 Task: Find connections with filter location Lalor with filter topic #LinkedInwith filter profile language Potuguese with filter current company SKODA India with filter school Fresher women's Jobs Madurai with filter industry Building Construction with filter service category Immigration Law with filter keywords title Product Manager
Action: Mouse moved to (264, 258)
Screenshot: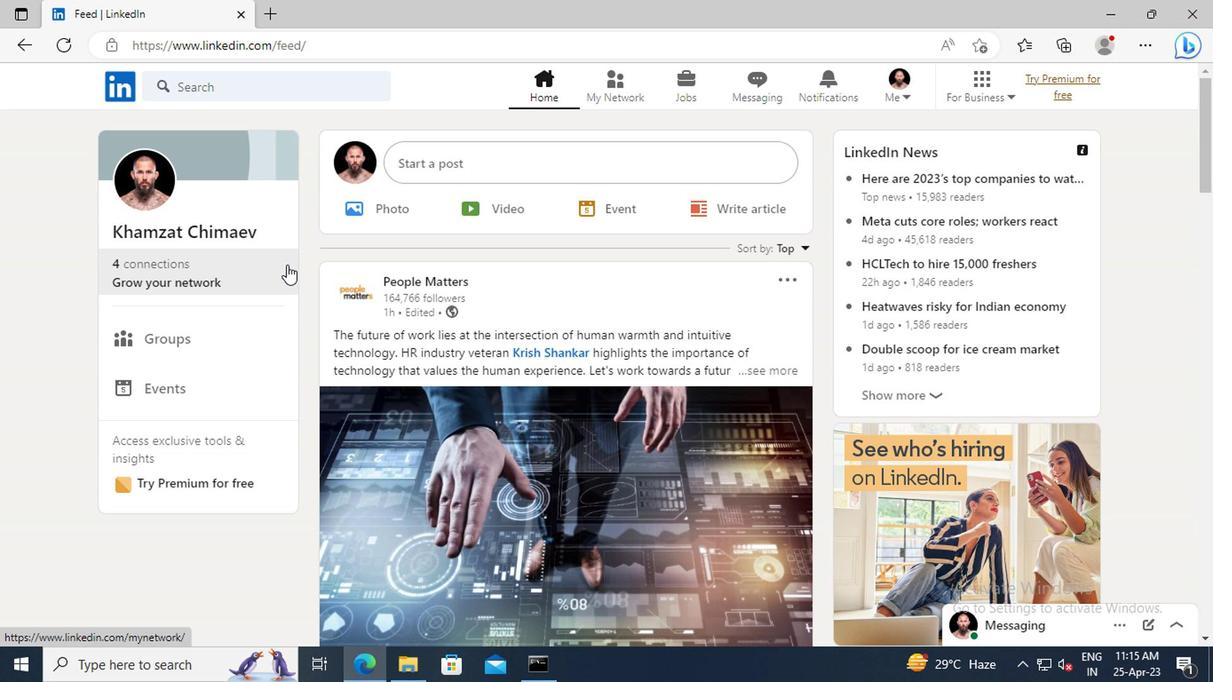 
Action: Mouse pressed left at (264, 258)
Screenshot: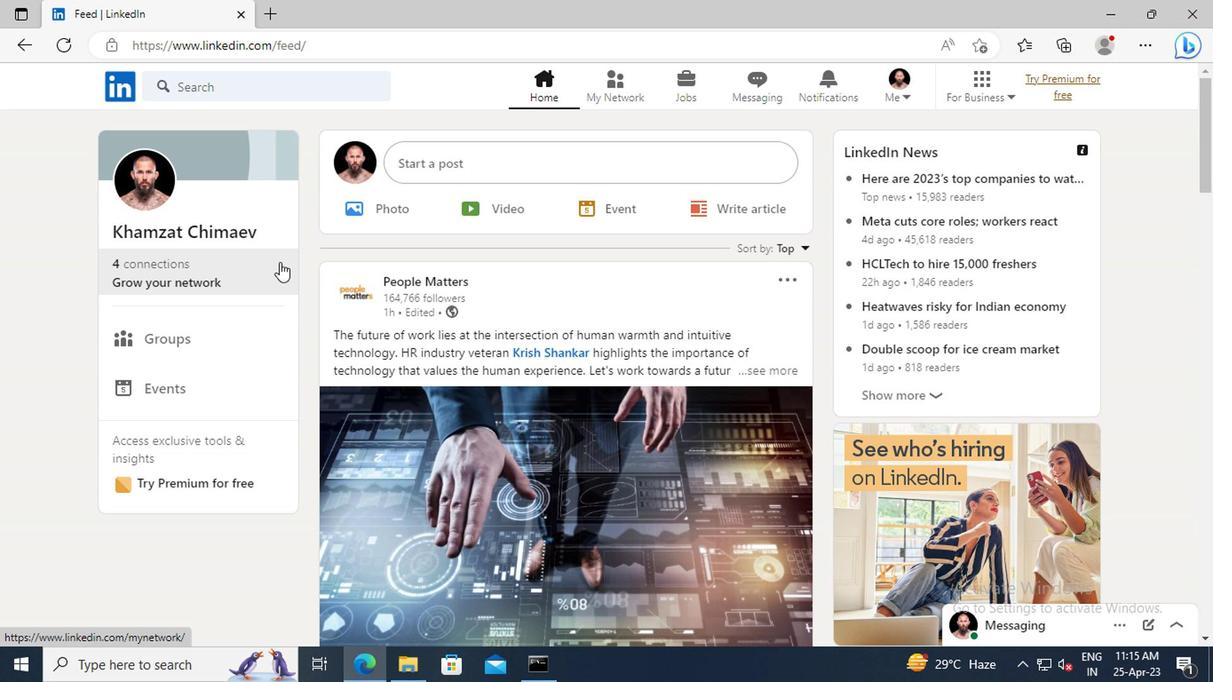 
Action: Mouse moved to (255, 188)
Screenshot: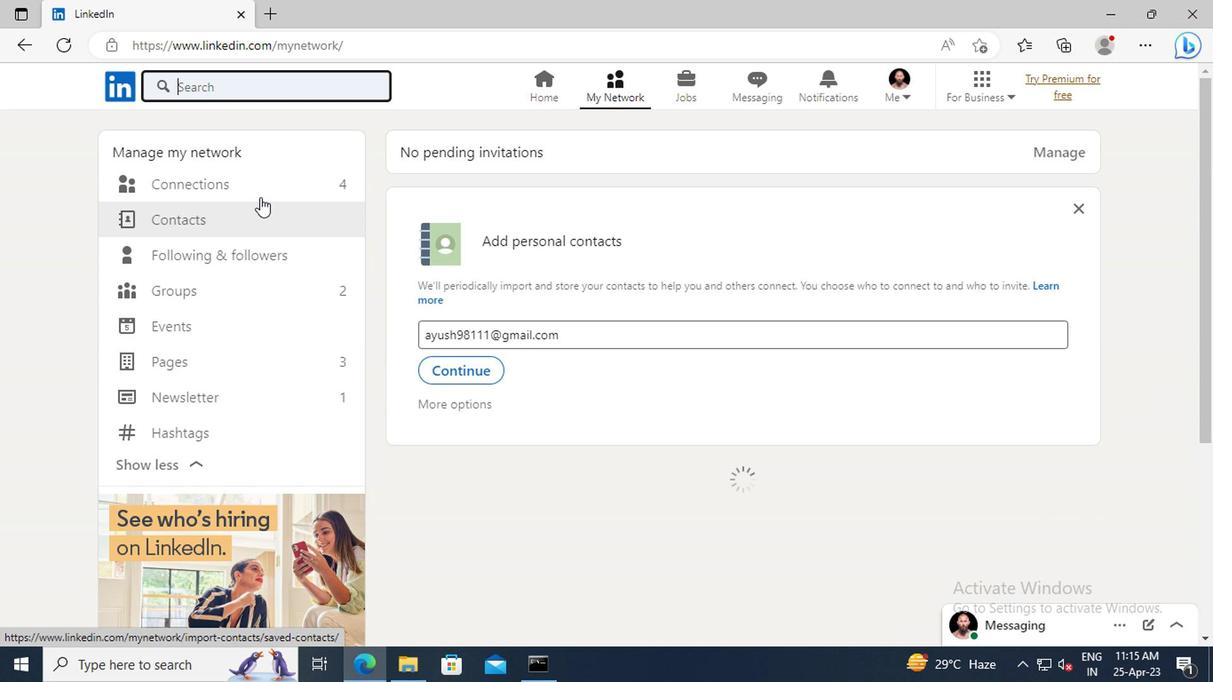 
Action: Mouse pressed left at (255, 188)
Screenshot: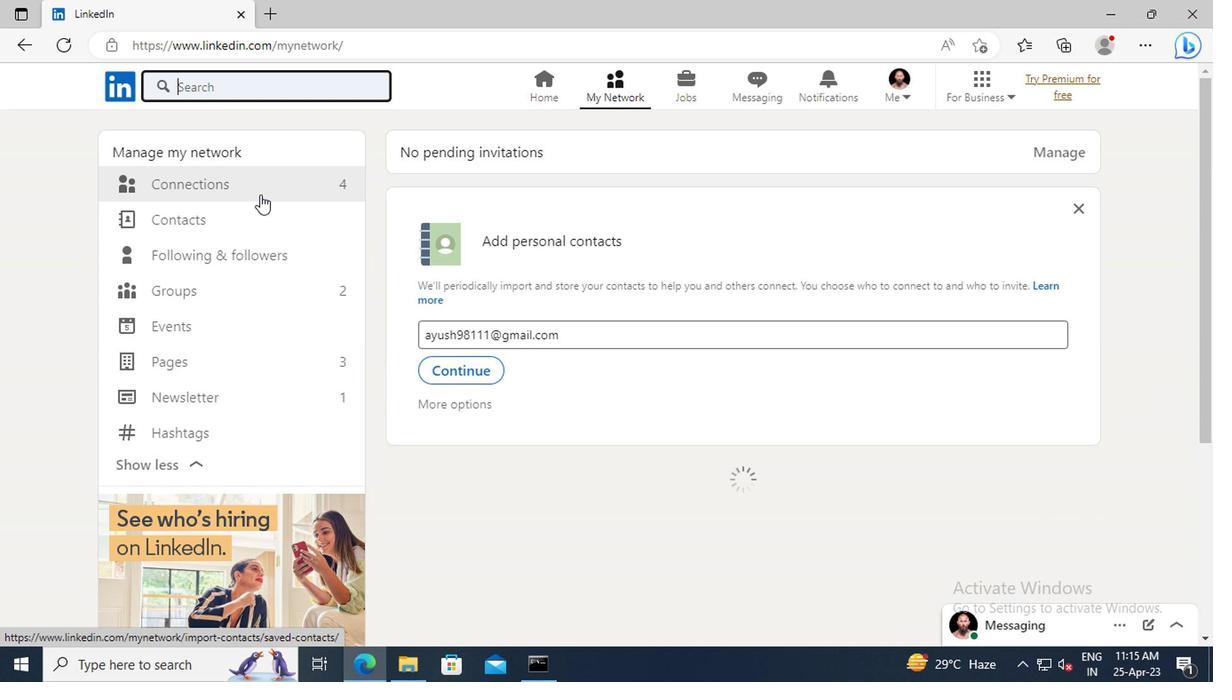 
Action: Mouse moved to (719, 188)
Screenshot: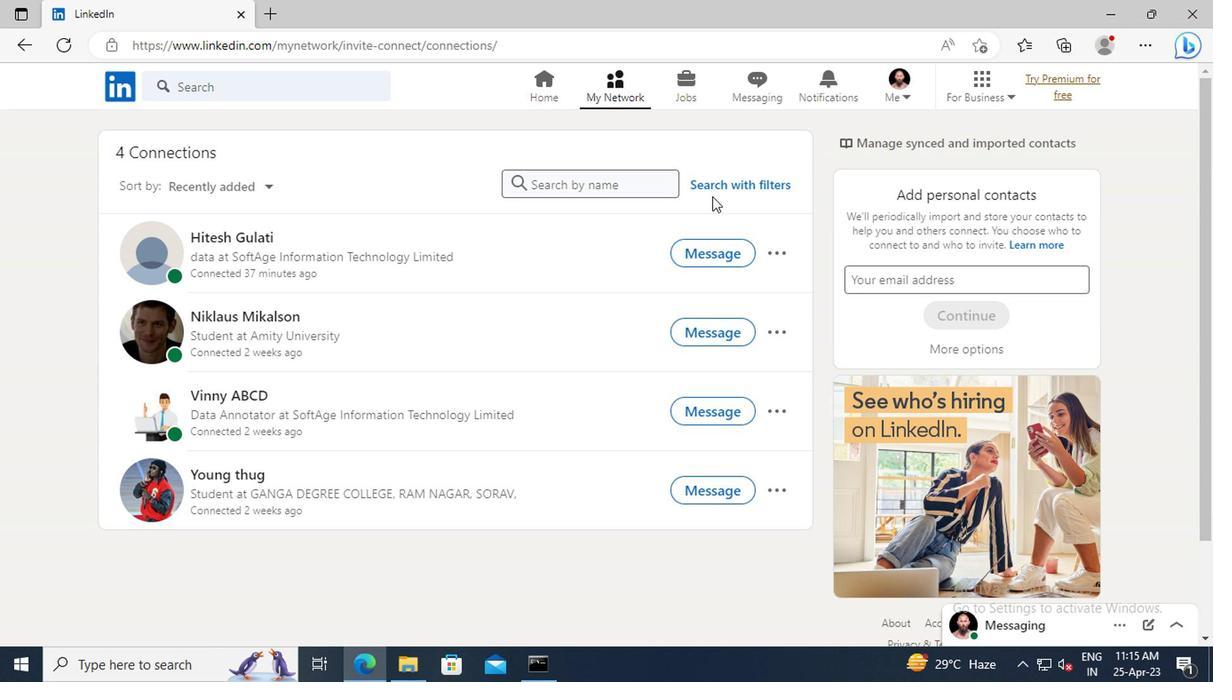 
Action: Mouse pressed left at (719, 188)
Screenshot: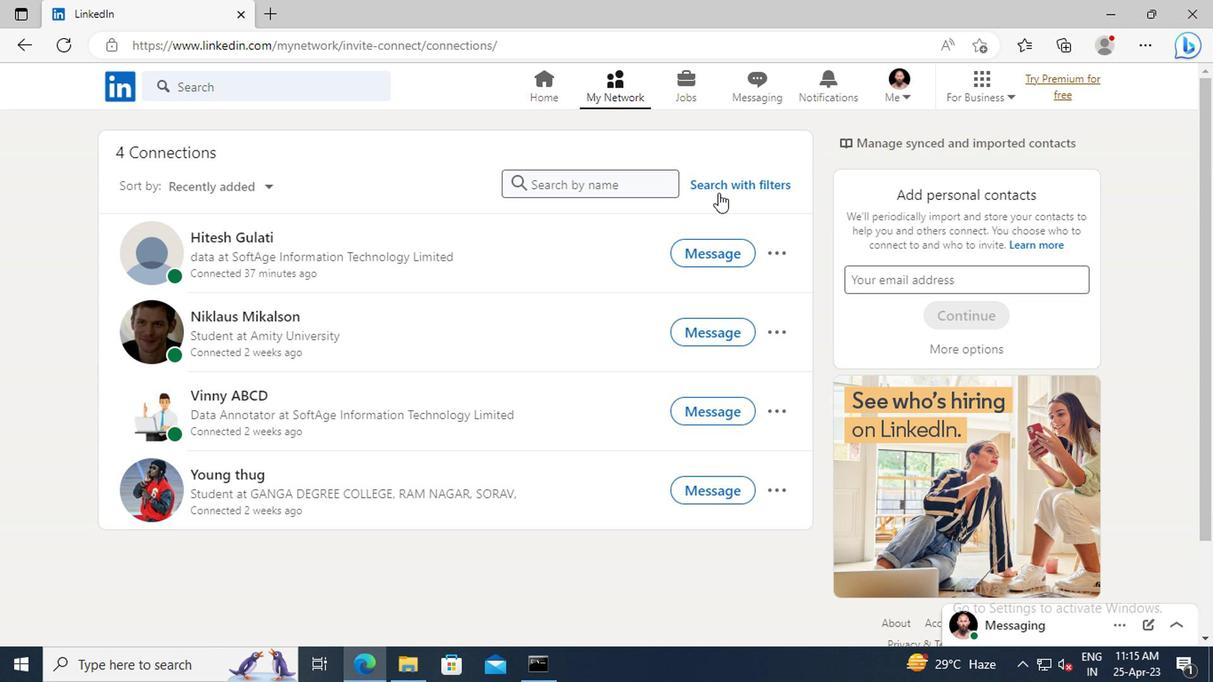
Action: Mouse moved to (662, 142)
Screenshot: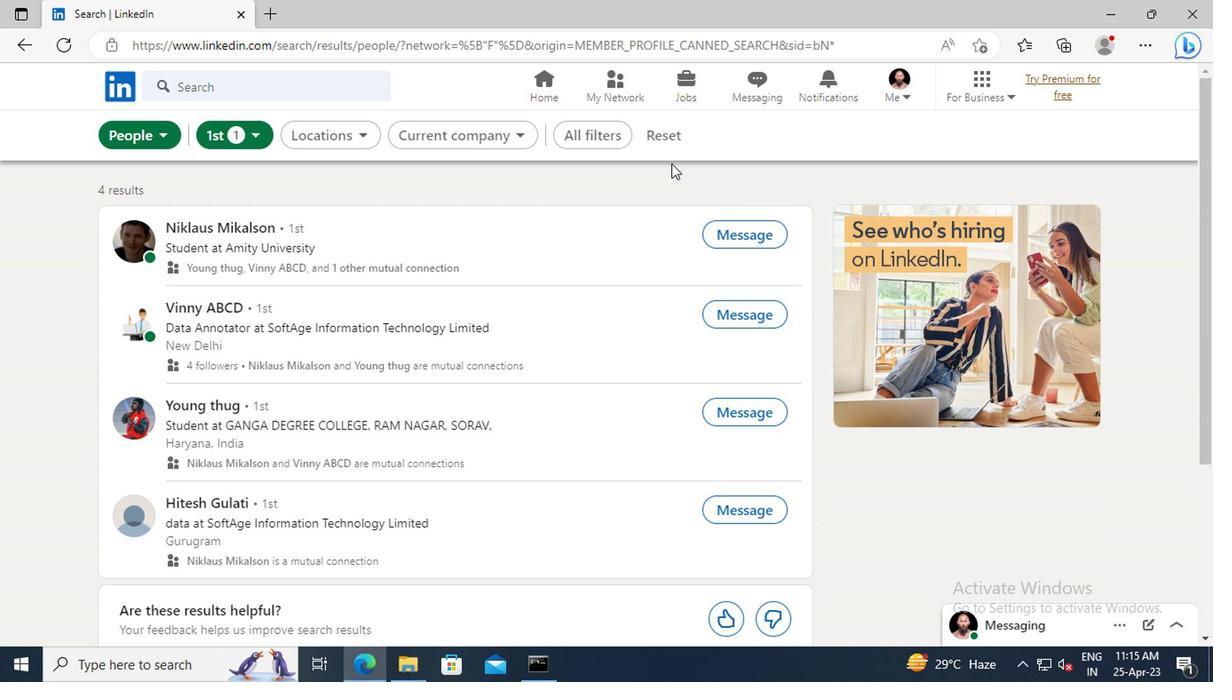 
Action: Mouse pressed left at (662, 142)
Screenshot: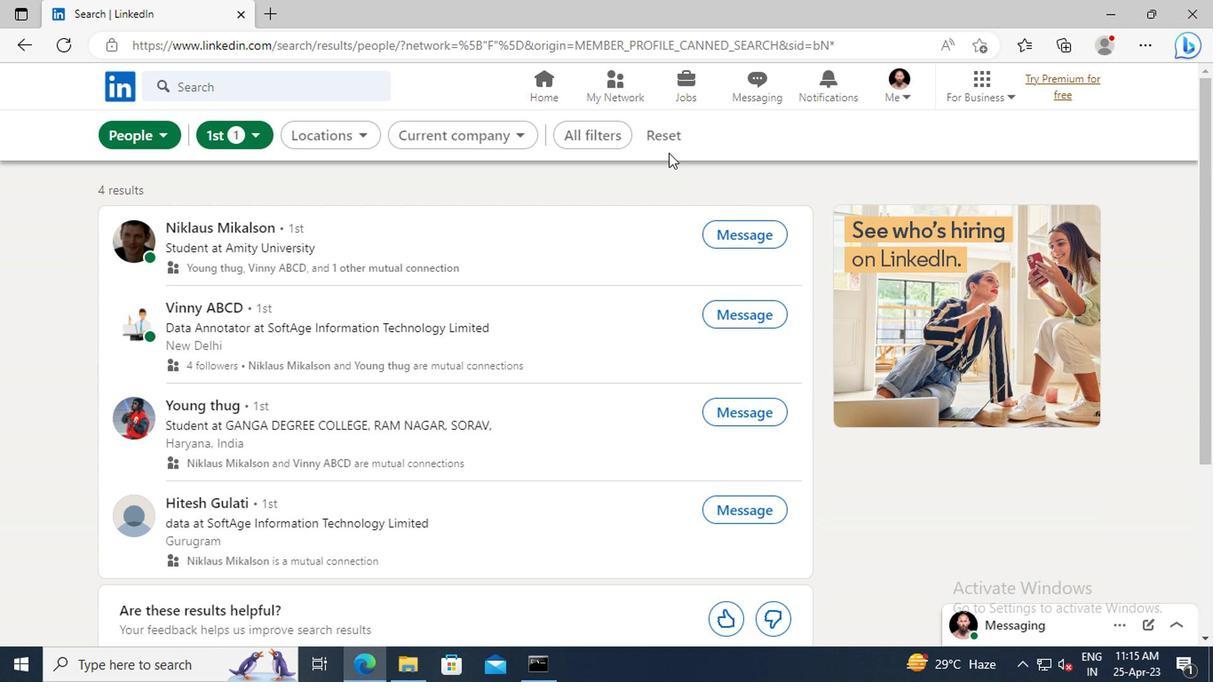 
Action: Mouse moved to (635, 135)
Screenshot: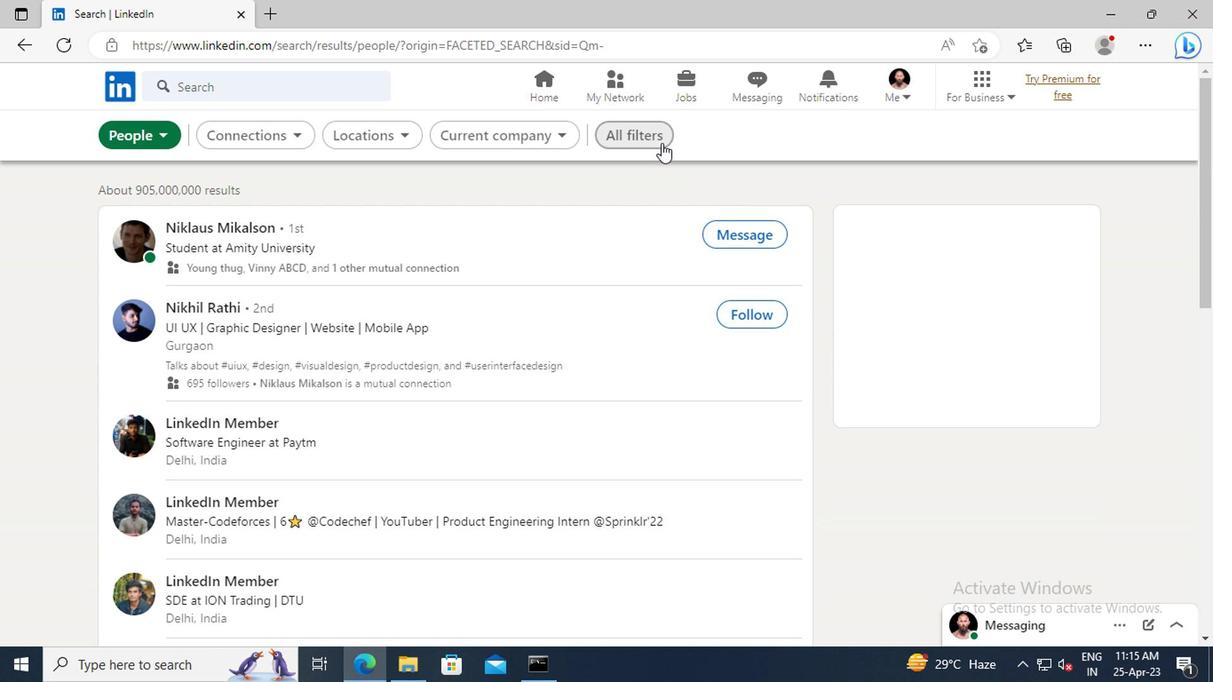 
Action: Mouse pressed left at (635, 135)
Screenshot: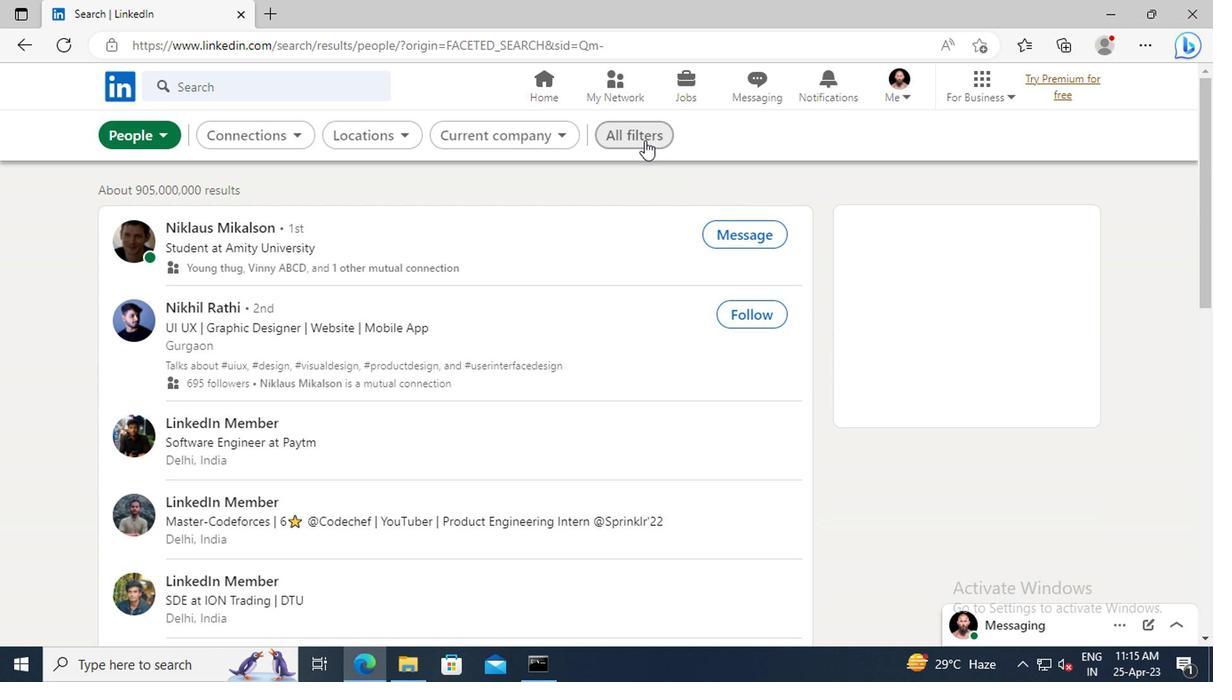 
Action: Mouse moved to (909, 278)
Screenshot: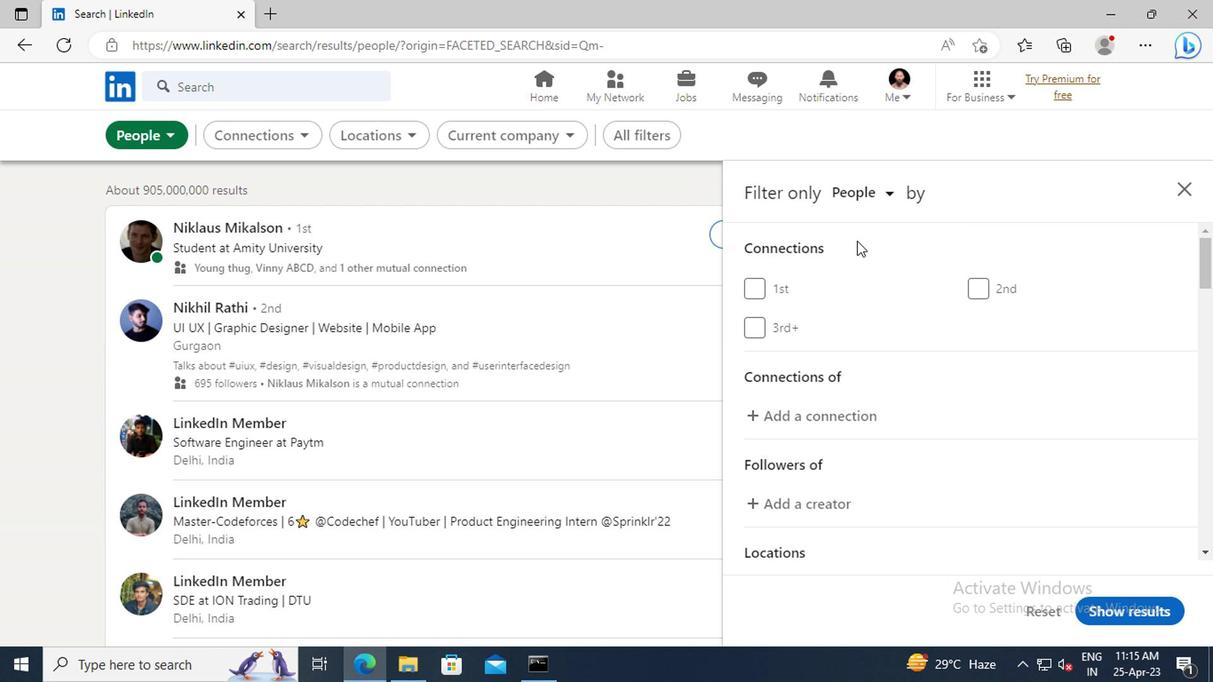 
Action: Mouse scrolled (909, 277) with delta (0, 0)
Screenshot: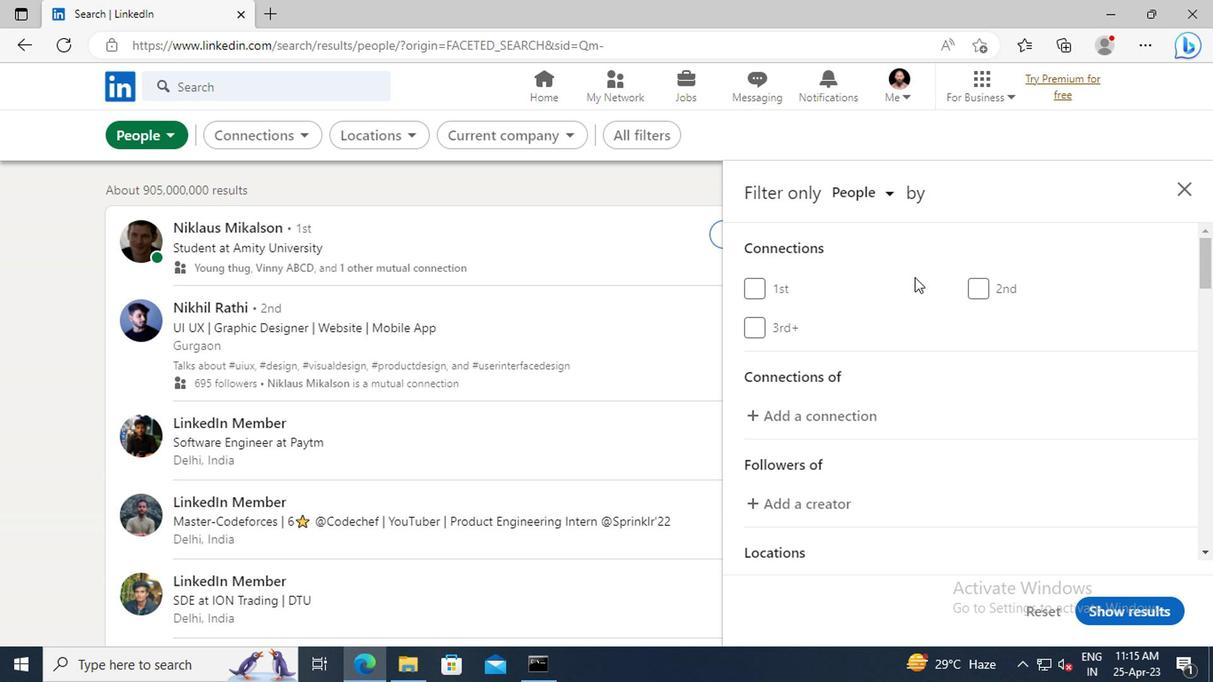 
Action: Mouse scrolled (909, 277) with delta (0, 0)
Screenshot: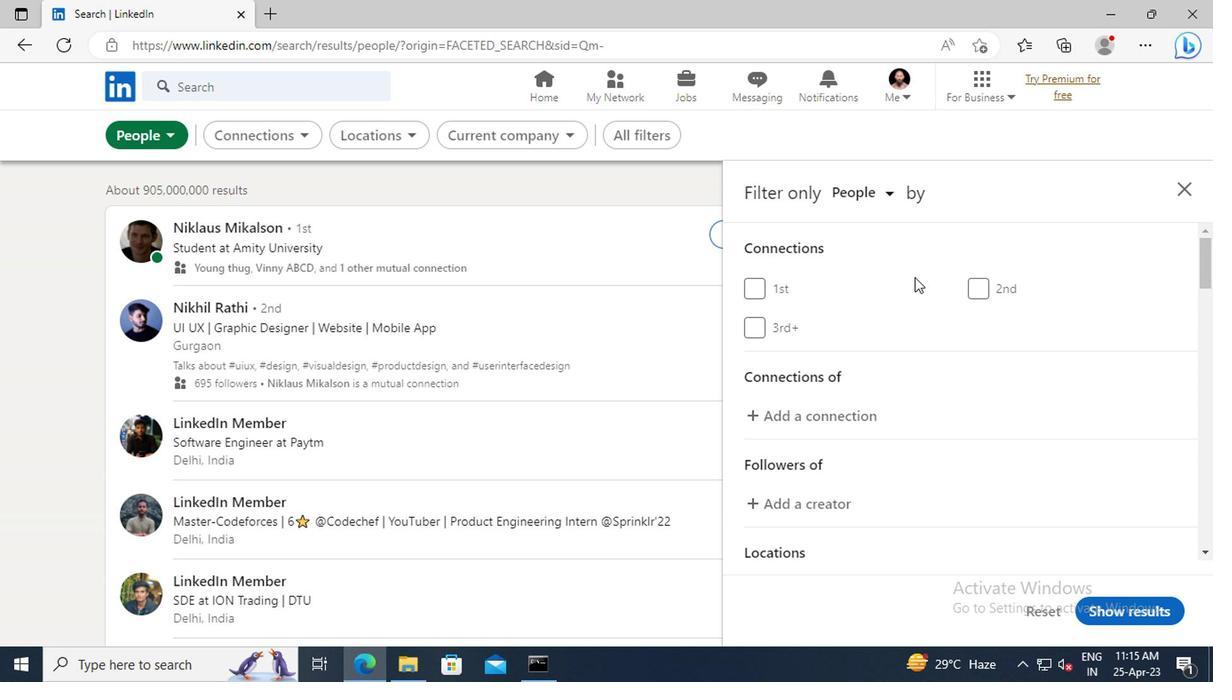 
Action: Mouse moved to (910, 278)
Screenshot: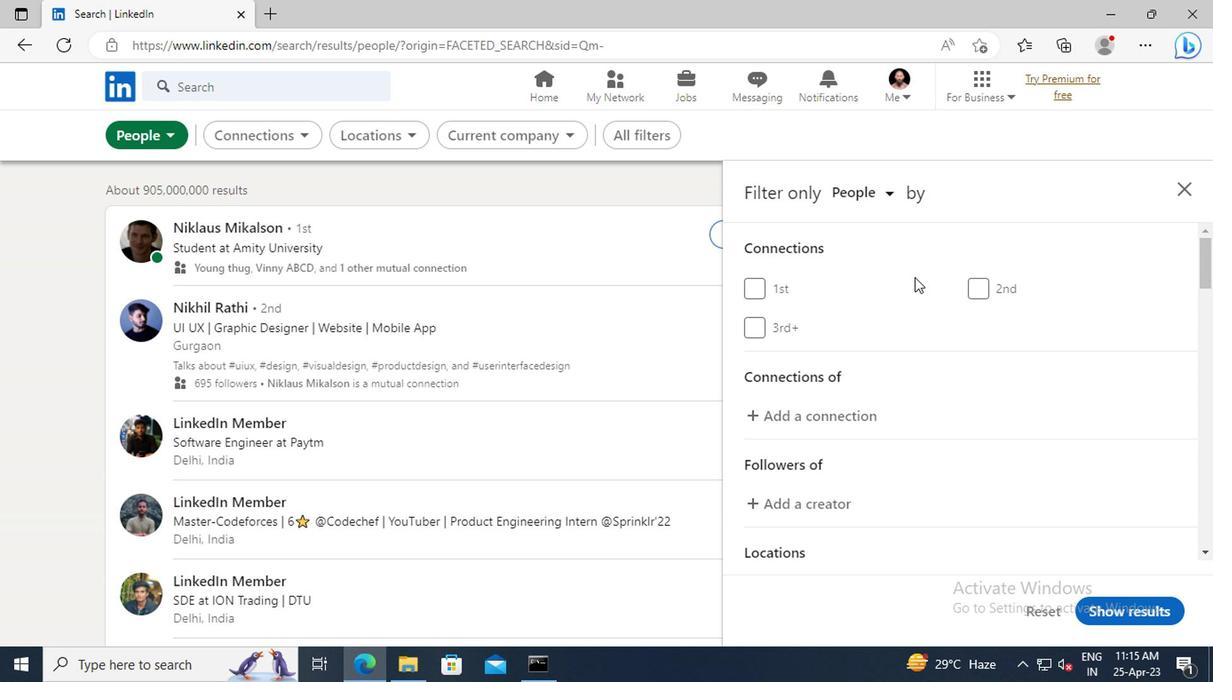 
Action: Mouse scrolled (910, 277) with delta (0, 0)
Screenshot: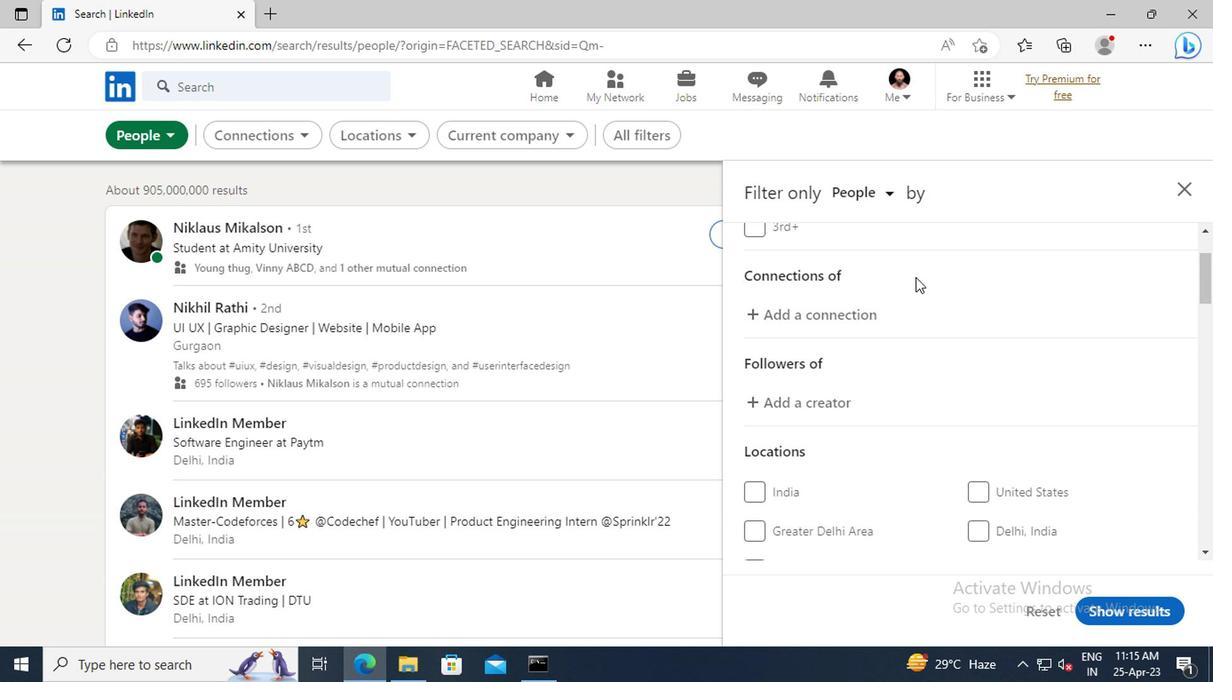 
Action: Mouse scrolled (910, 277) with delta (0, 0)
Screenshot: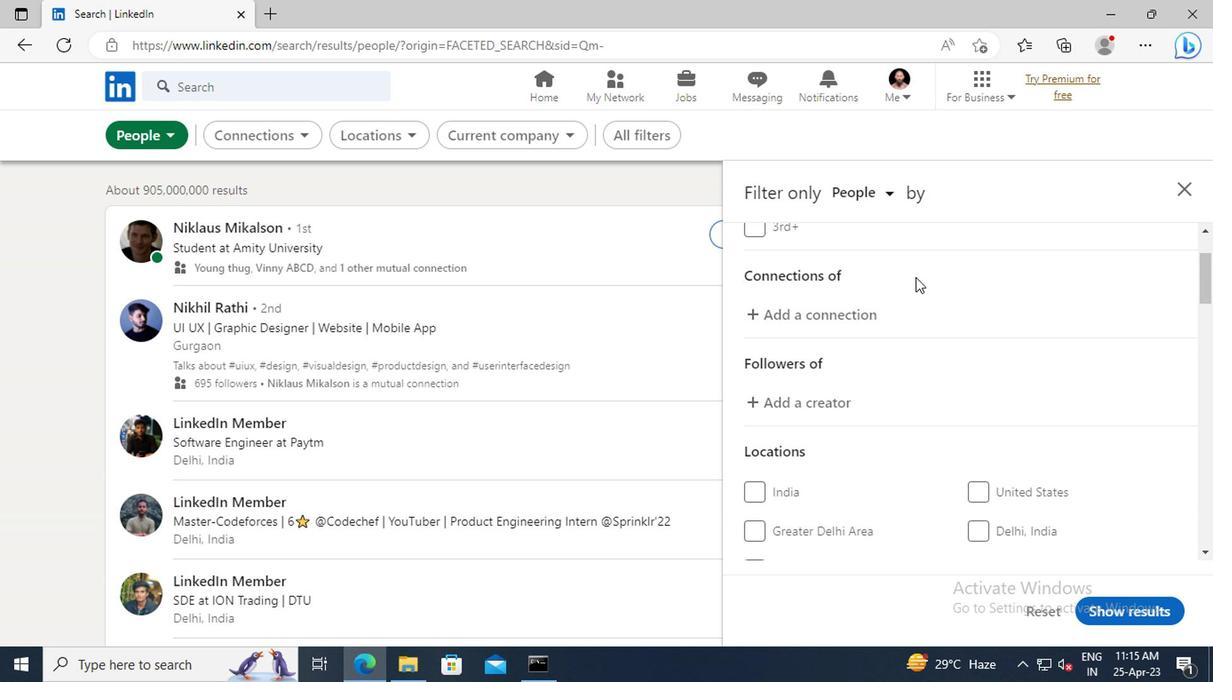 
Action: Mouse scrolled (910, 277) with delta (0, 0)
Screenshot: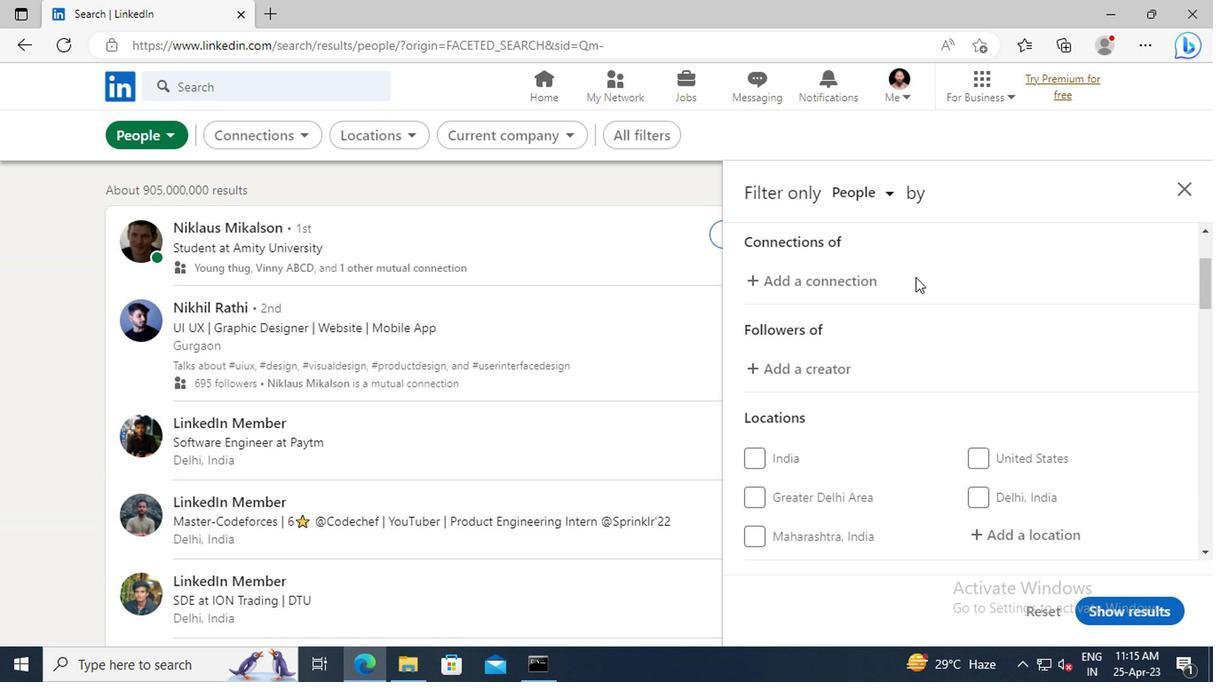 
Action: Mouse scrolled (910, 277) with delta (0, 0)
Screenshot: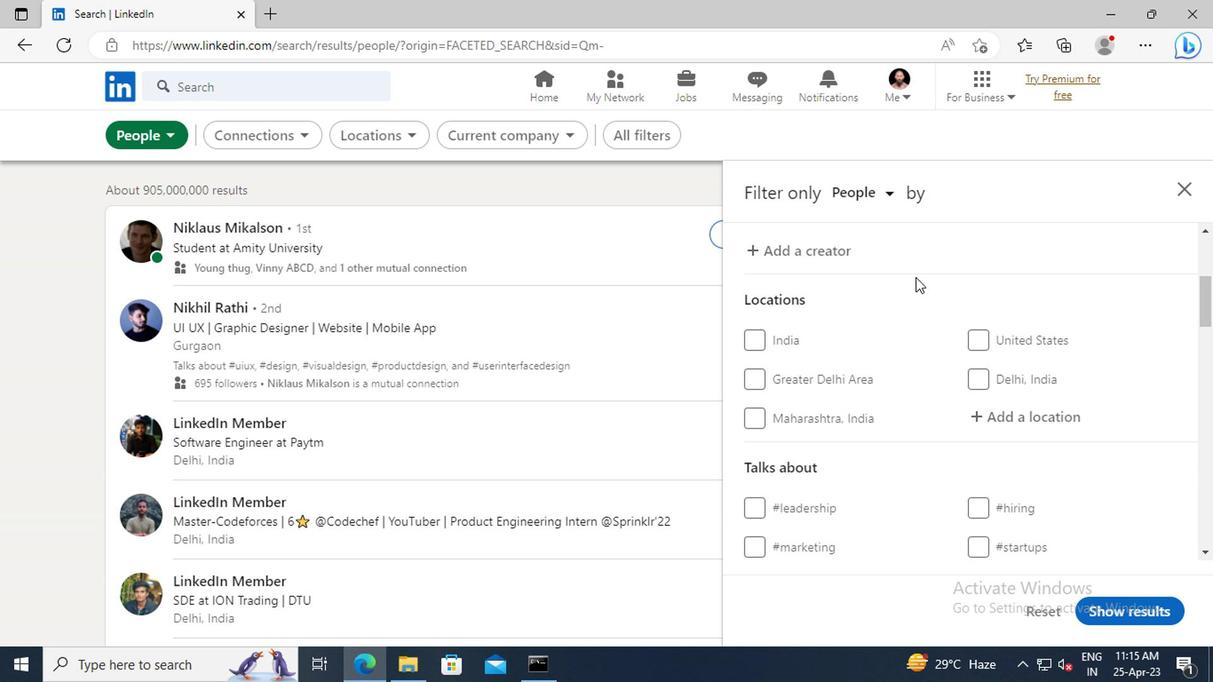 
Action: Mouse moved to (1001, 367)
Screenshot: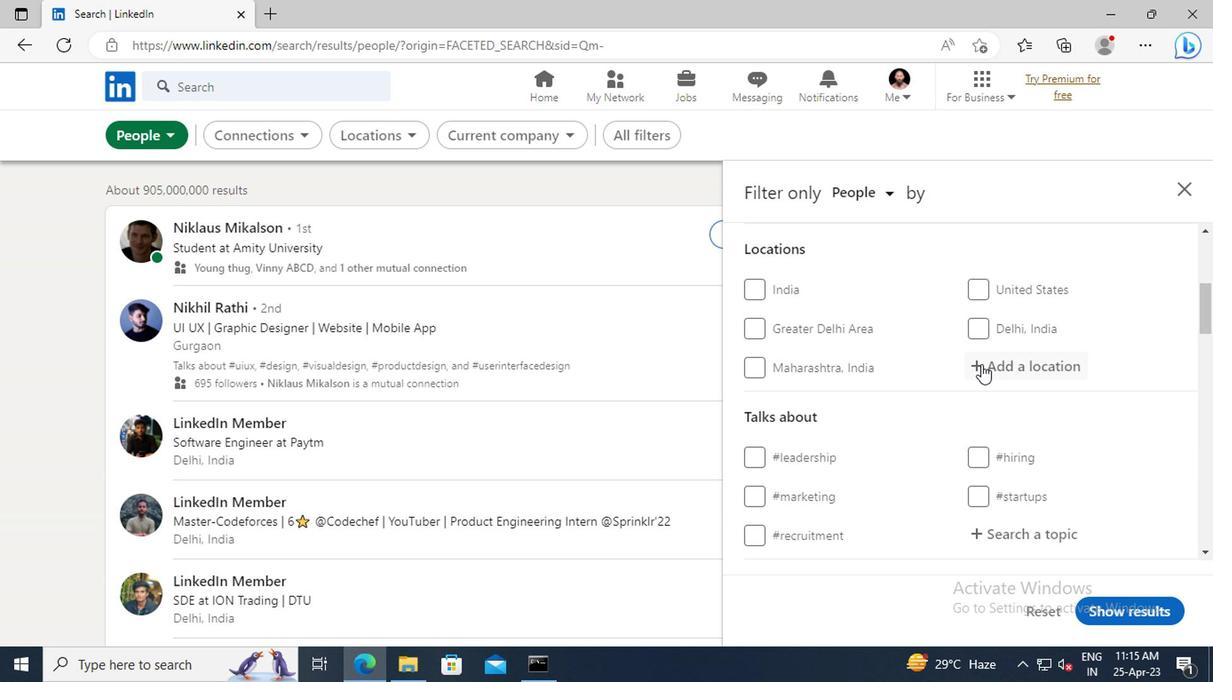 
Action: Mouse pressed left at (1001, 367)
Screenshot: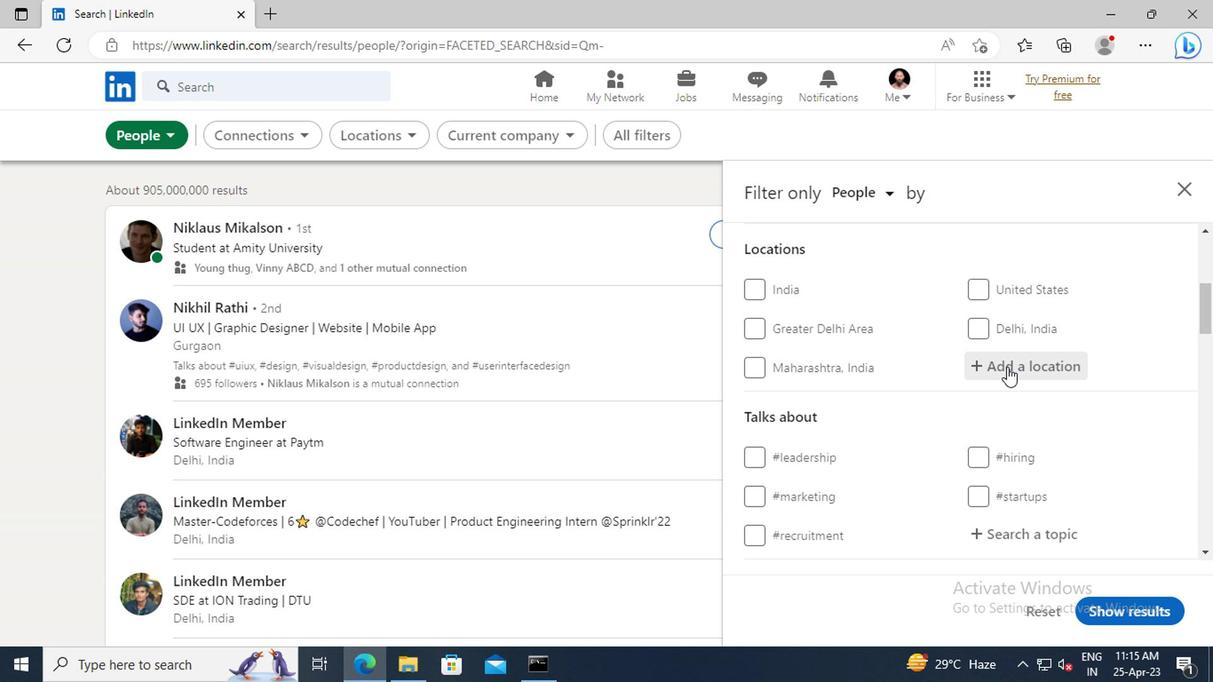 
Action: Key pressed <Key.shift>L
Screenshot: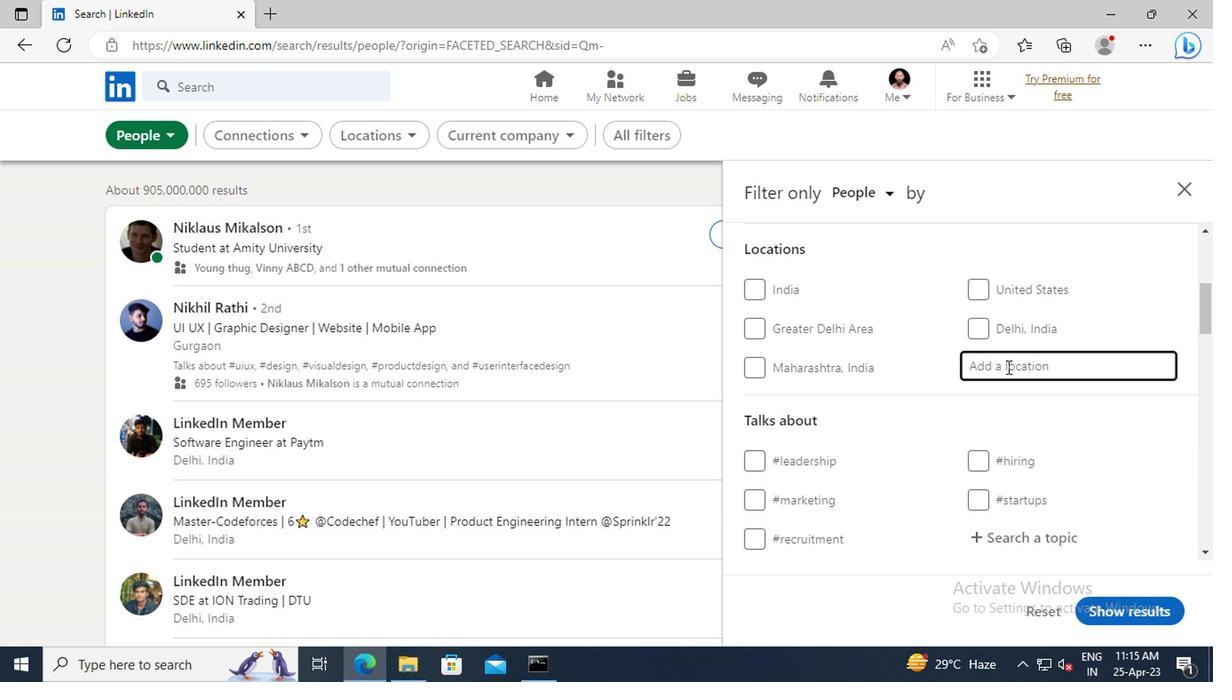 
Action: Mouse moved to (966, 364)
Screenshot: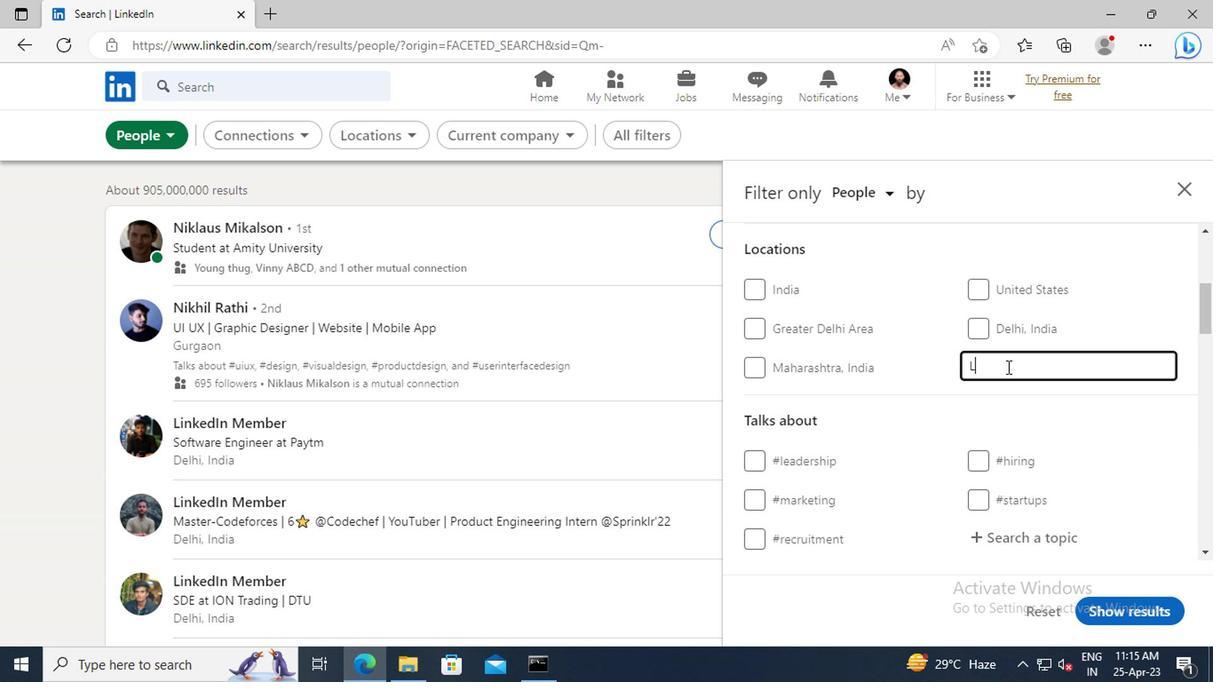 
Action: Key pressed ALOR
Screenshot: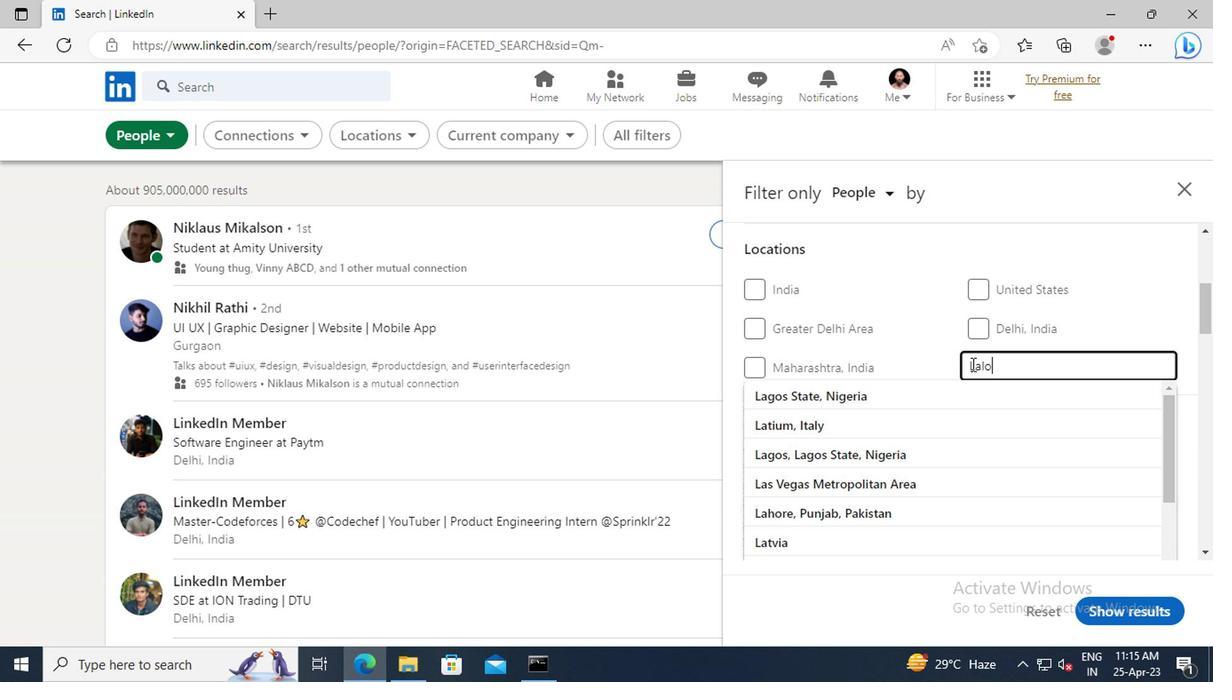 
Action: Mouse scrolled (966, 364) with delta (0, 0)
Screenshot: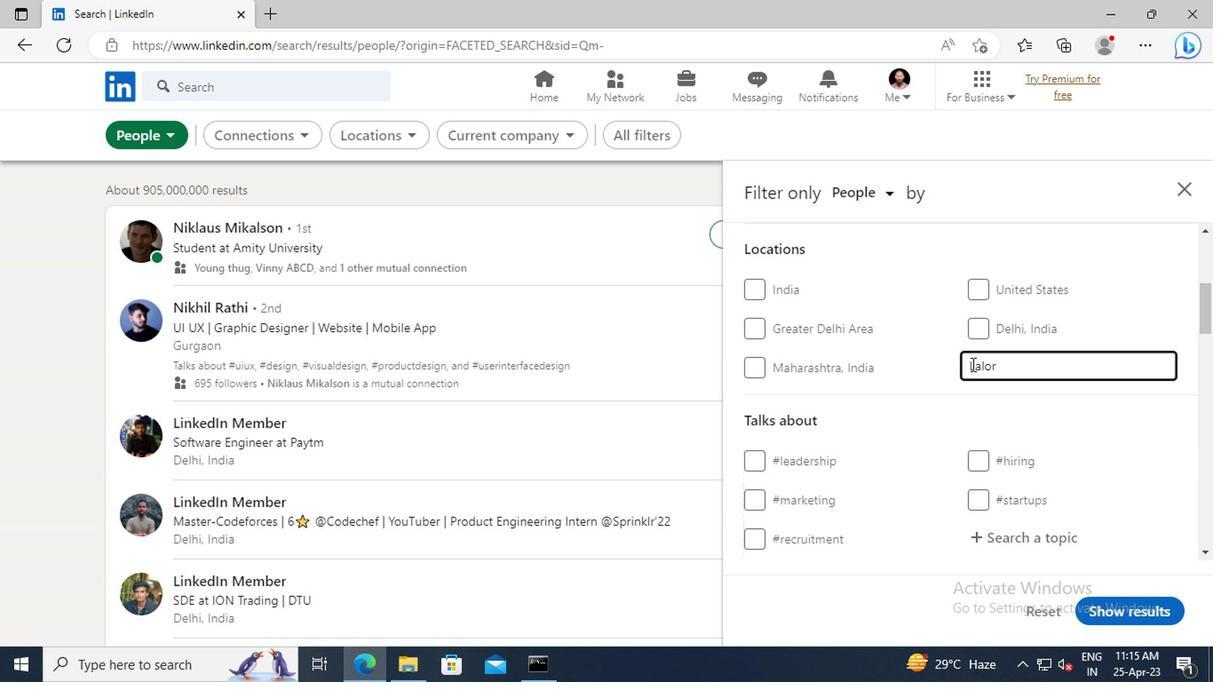 
Action: Mouse scrolled (966, 364) with delta (0, 0)
Screenshot: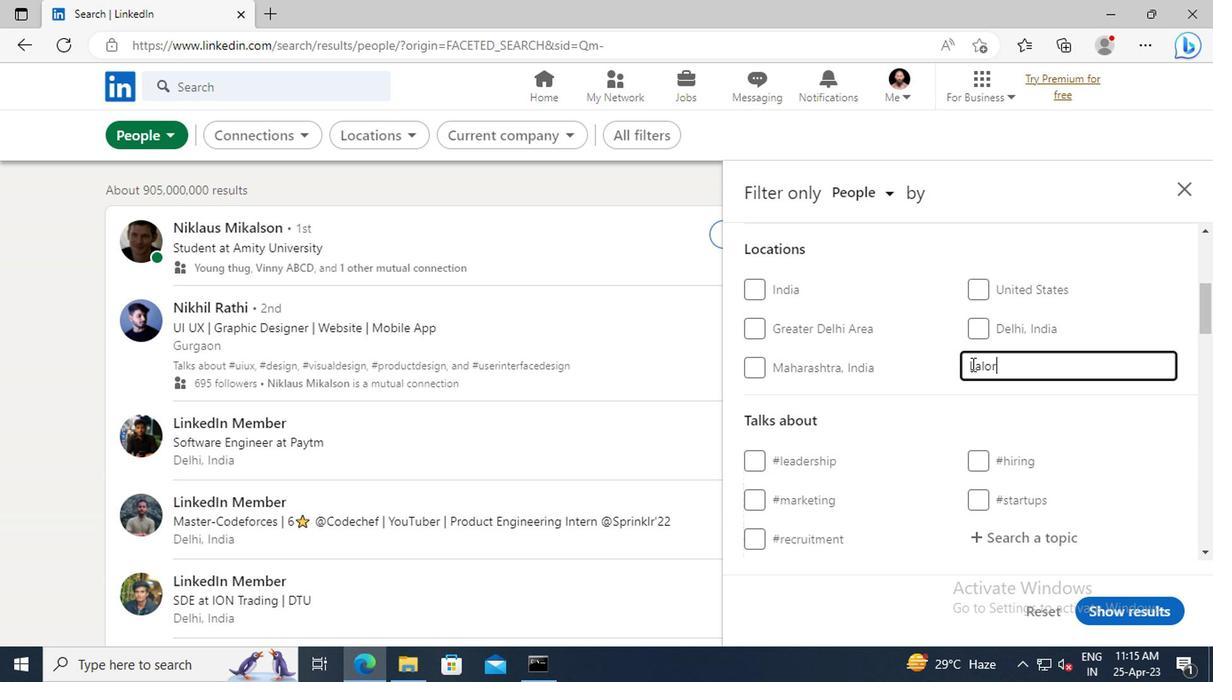 
Action: Mouse scrolled (966, 364) with delta (0, 0)
Screenshot: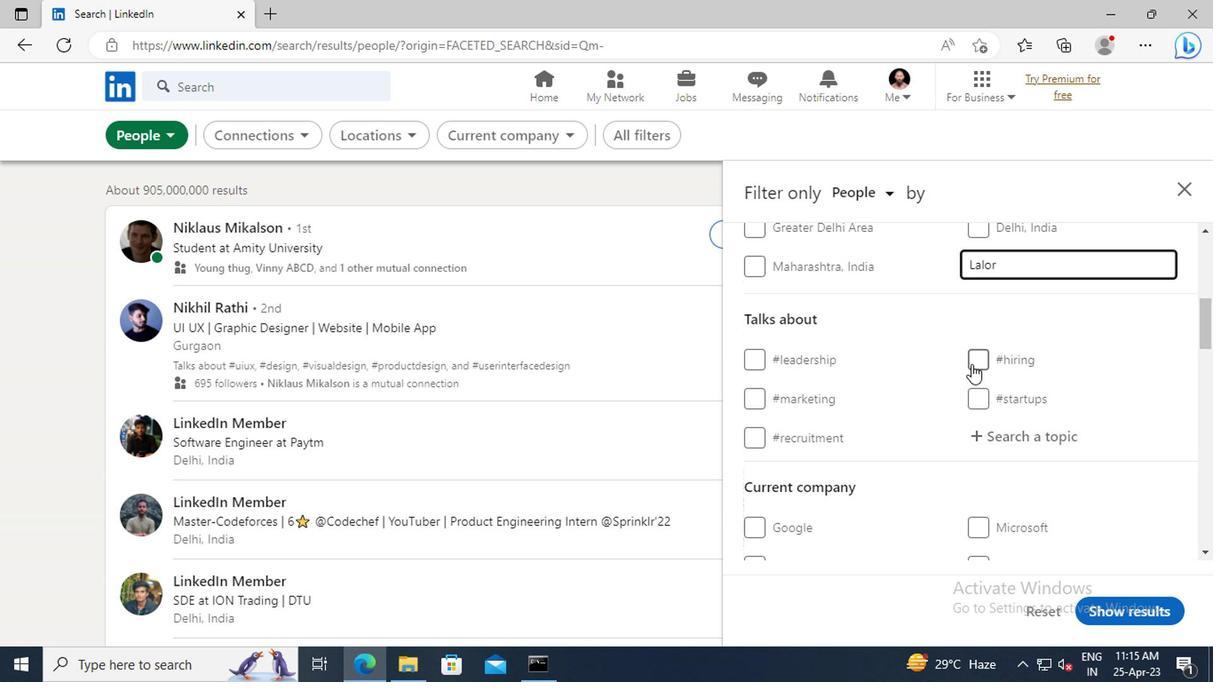 
Action: Mouse moved to (991, 384)
Screenshot: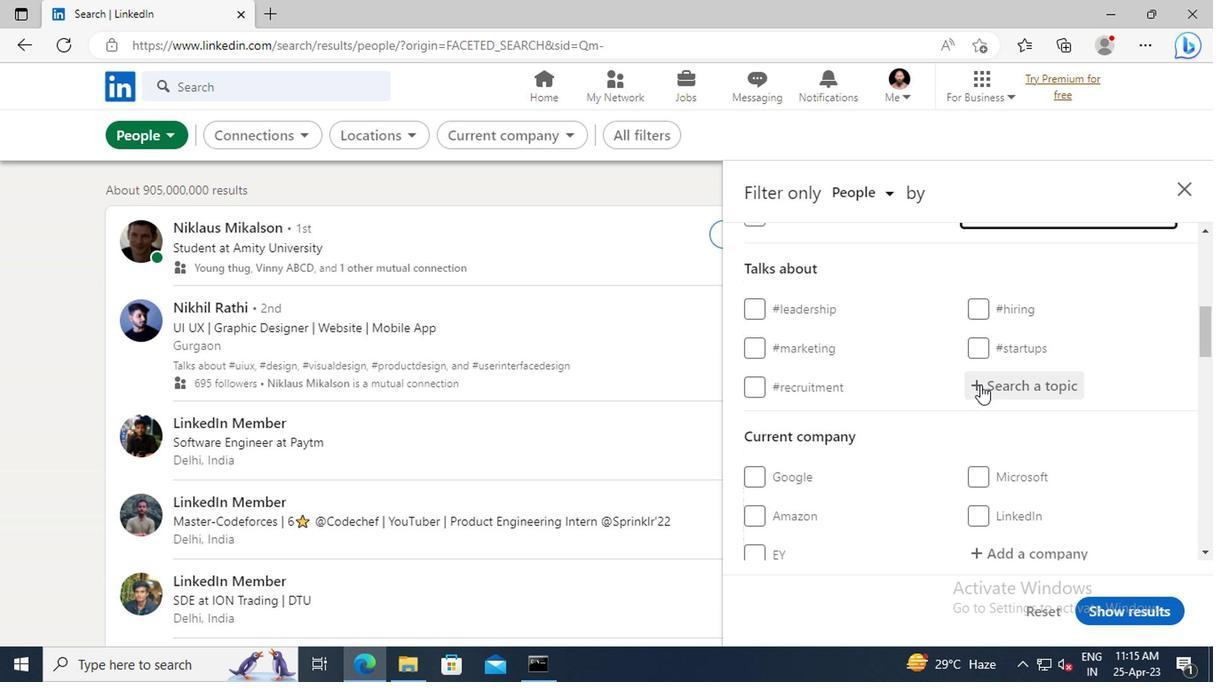 
Action: Mouse pressed left at (991, 384)
Screenshot: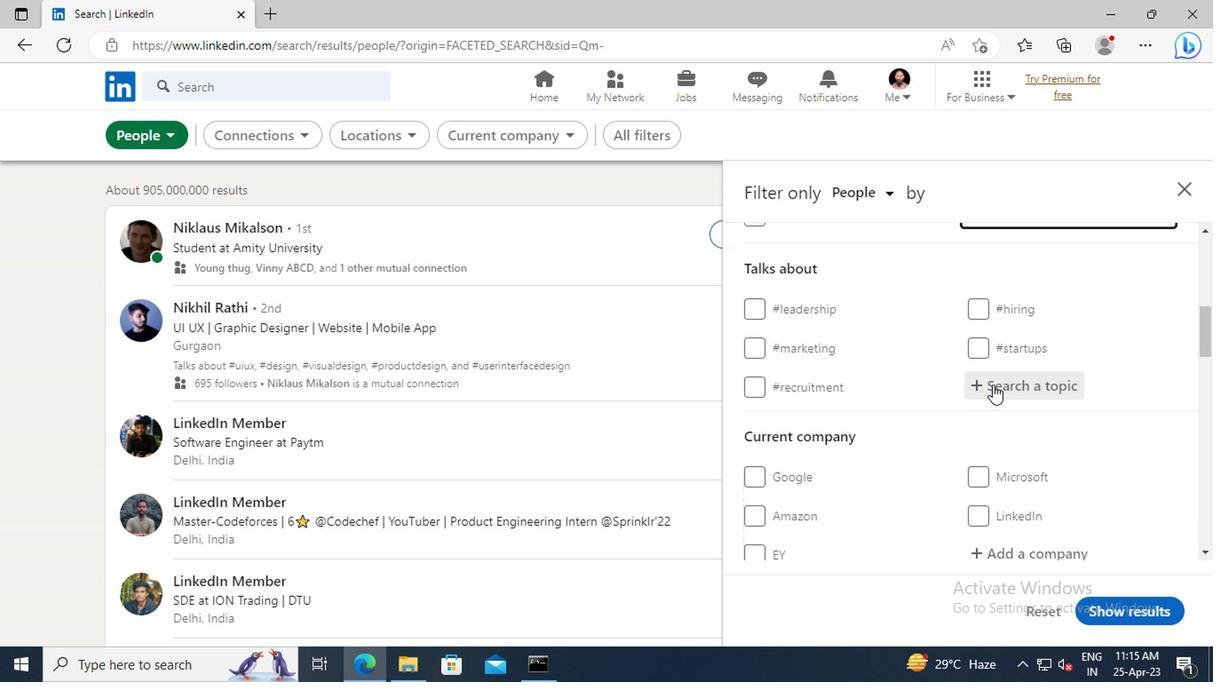 
Action: Mouse moved to (973, 388)
Screenshot: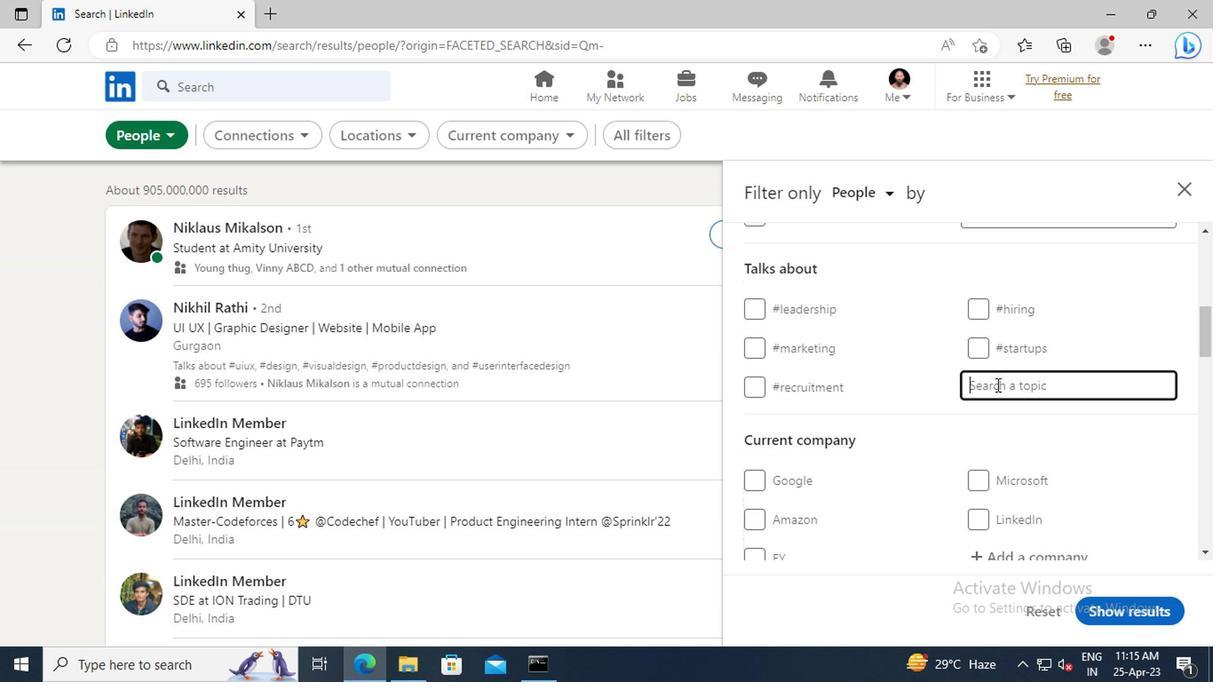 
Action: Key pressed <Key.shift>#<Key.shift>LINKED<Key.shift>INWITH
Screenshot: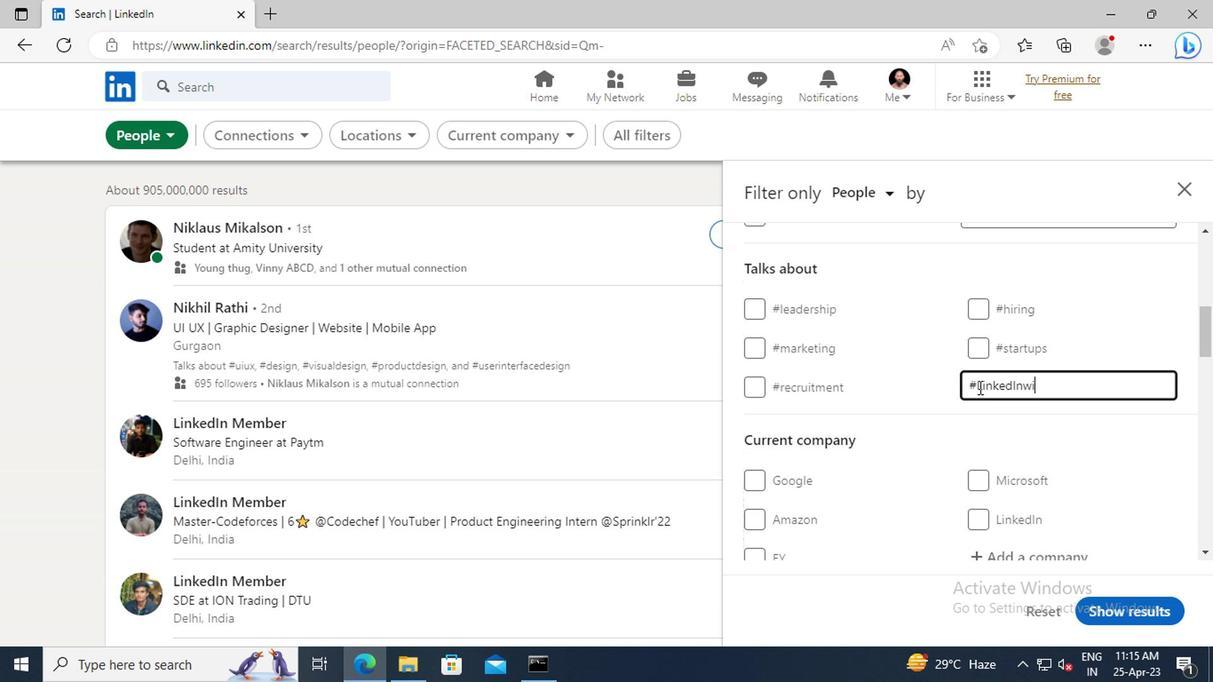 
Action: Mouse scrolled (973, 386) with delta (0, -1)
Screenshot: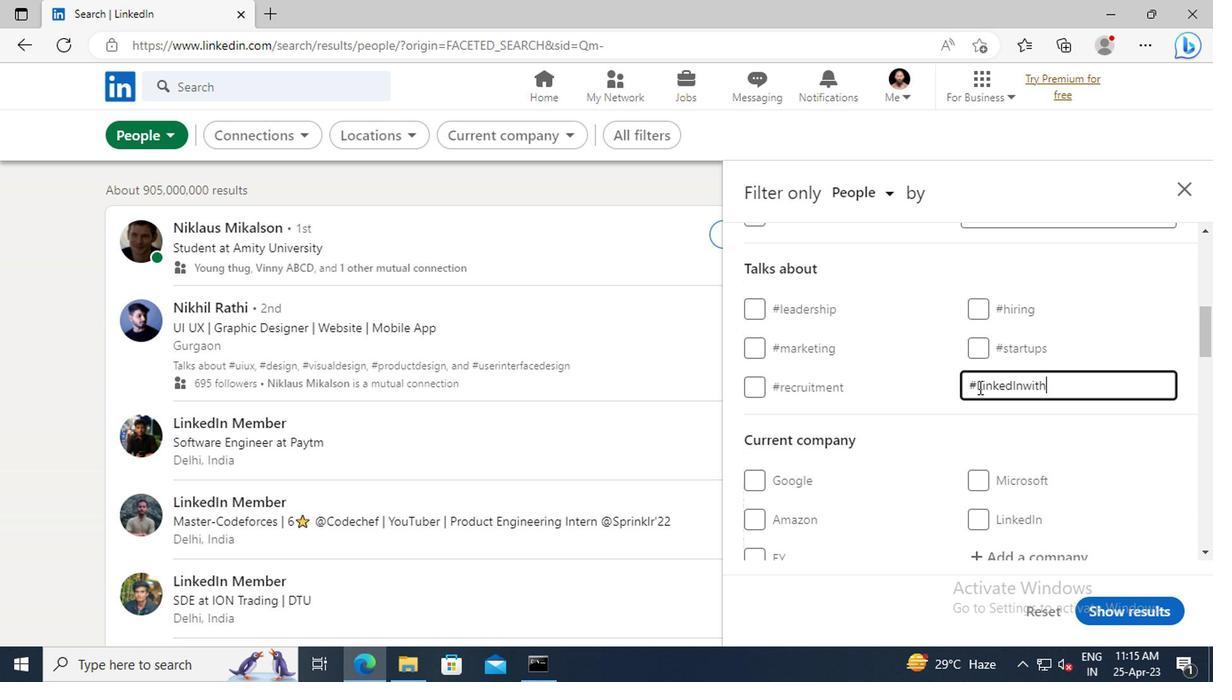 
Action: Mouse scrolled (973, 386) with delta (0, -1)
Screenshot: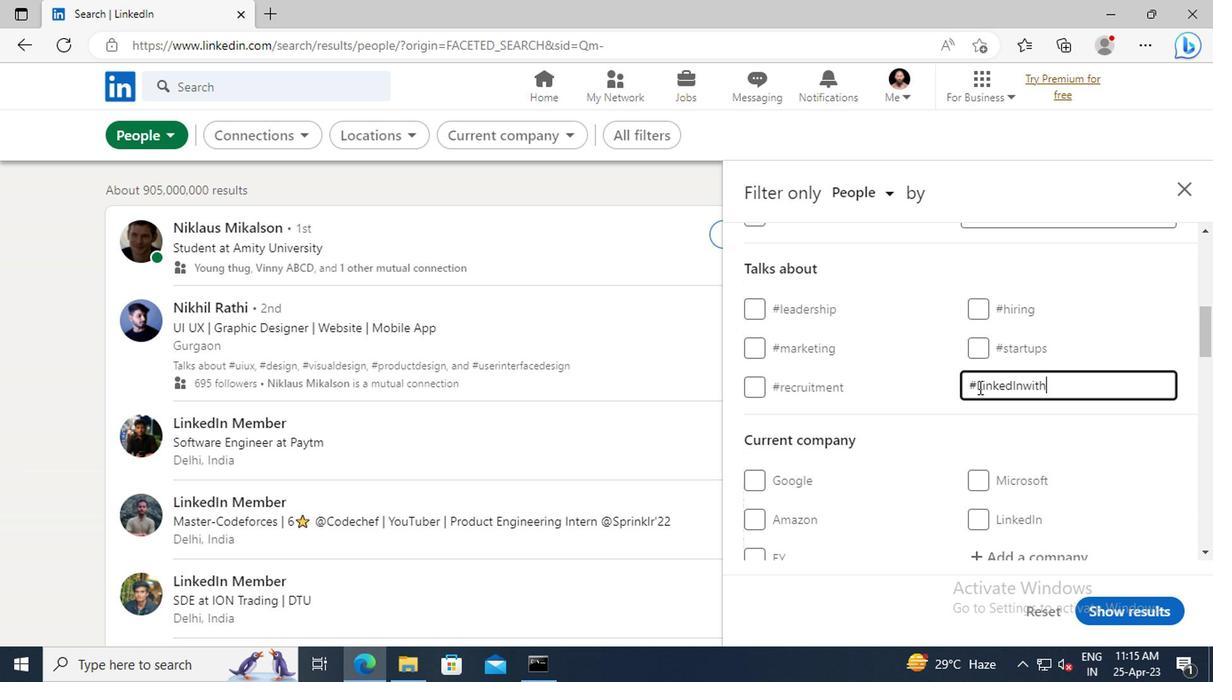 
Action: Mouse scrolled (973, 386) with delta (0, -1)
Screenshot: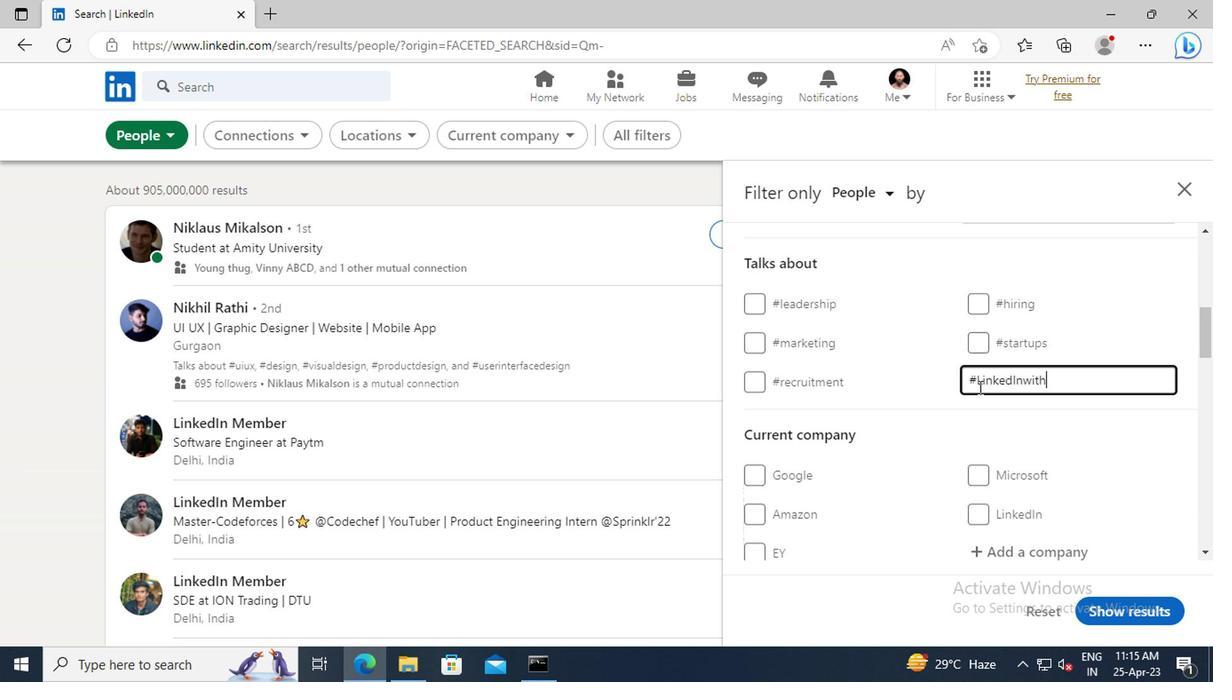 
Action: Mouse scrolled (973, 386) with delta (0, -1)
Screenshot: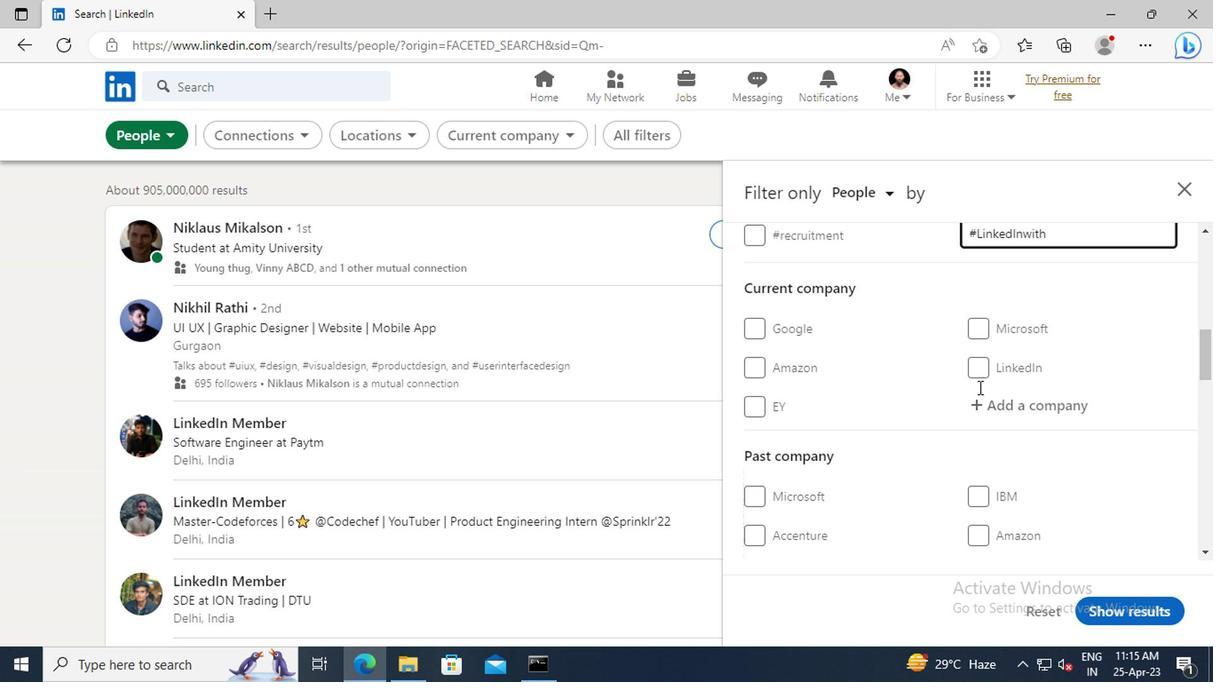 
Action: Mouse scrolled (973, 386) with delta (0, -1)
Screenshot: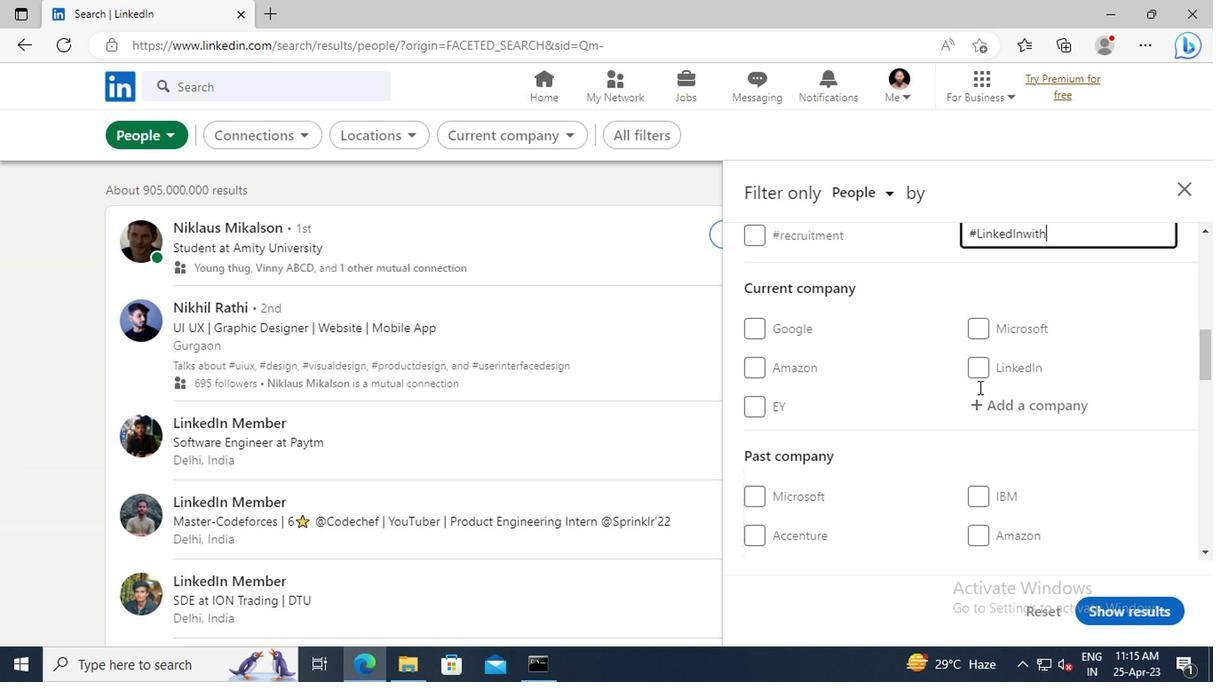 
Action: Mouse scrolled (973, 386) with delta (0, -1)
Screenshot: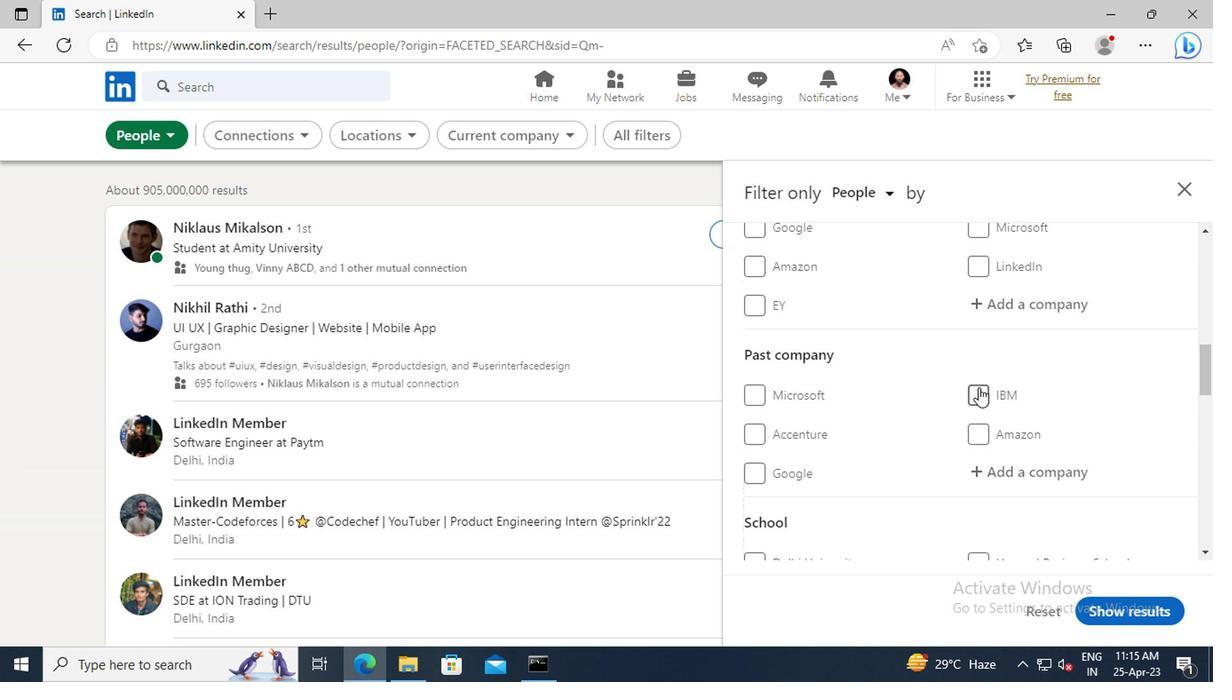 
Action: Mouse scrolled (973, 386) with delta (0, -1)
Screenshot: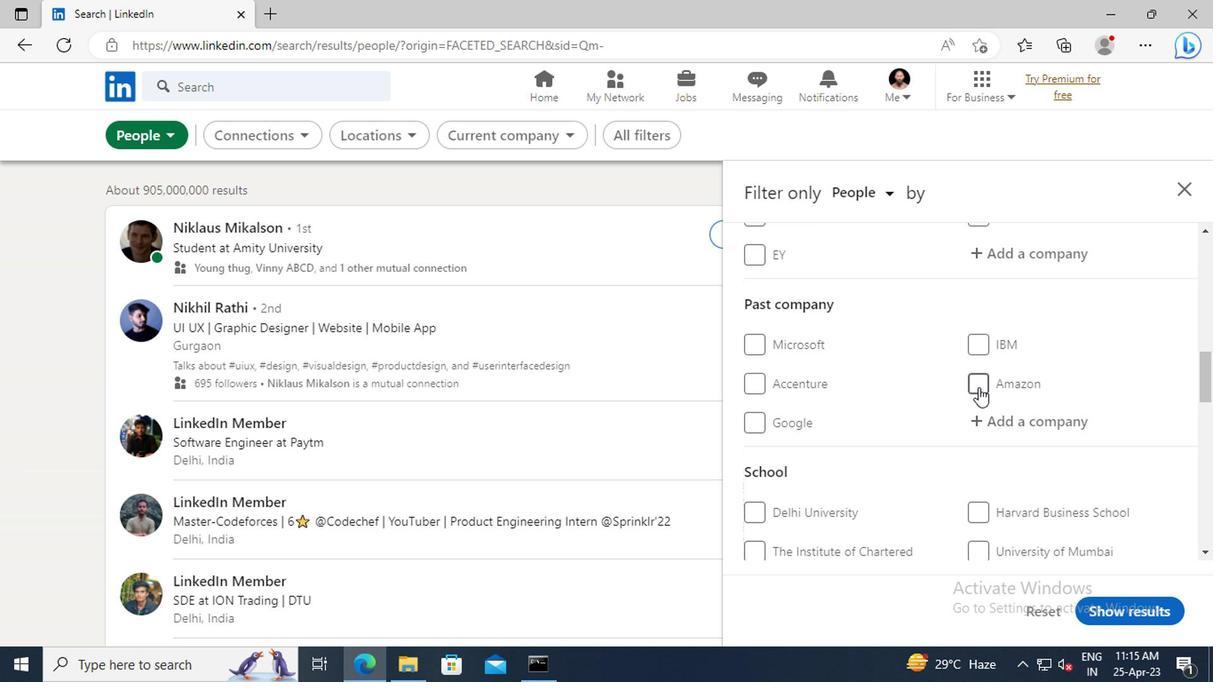 
Action: Mouse scrolled (973, 386) with delta (0, -1)
Screenshot: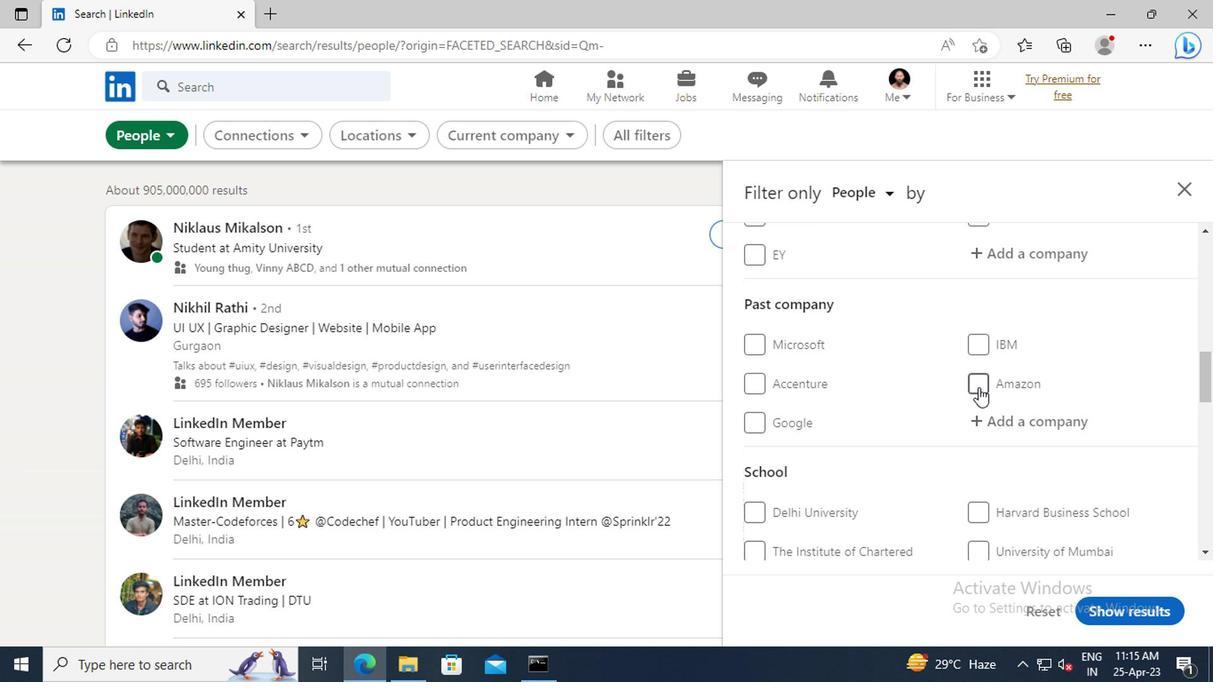 
Action: Mouse scrolled (973, 386) with delta (0, -1)
Screenshot: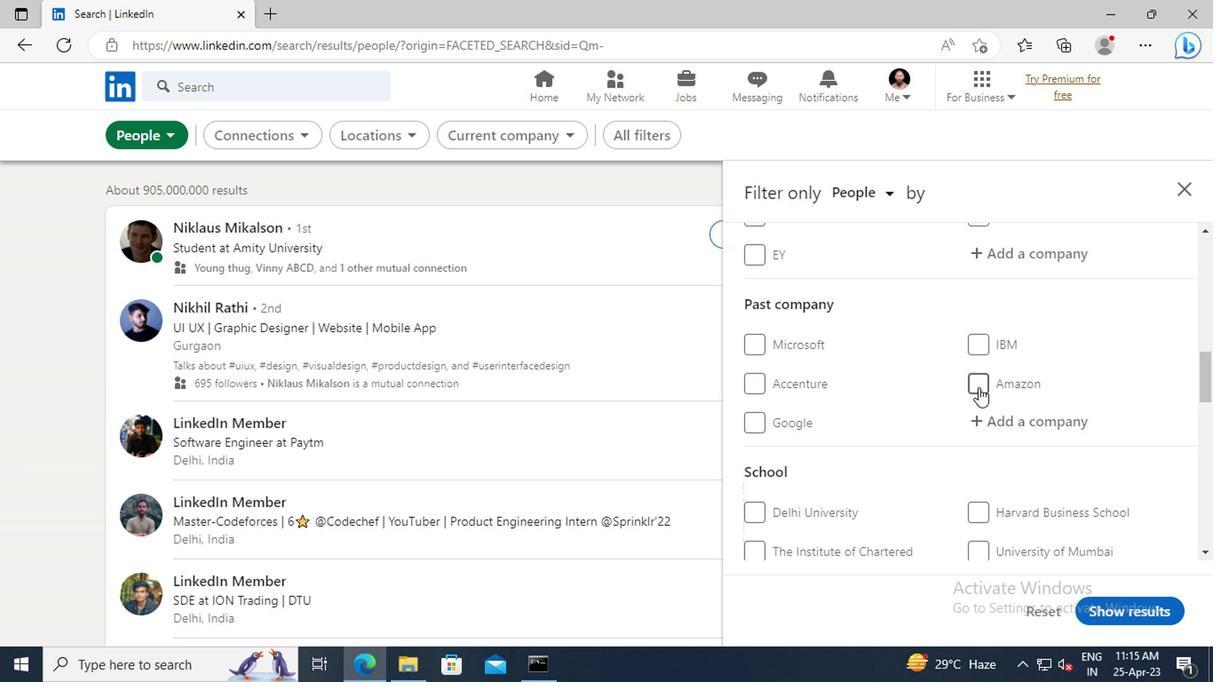 
Action: Mouse scrolled (973, 386) with delta (0, -1)
Screenshot: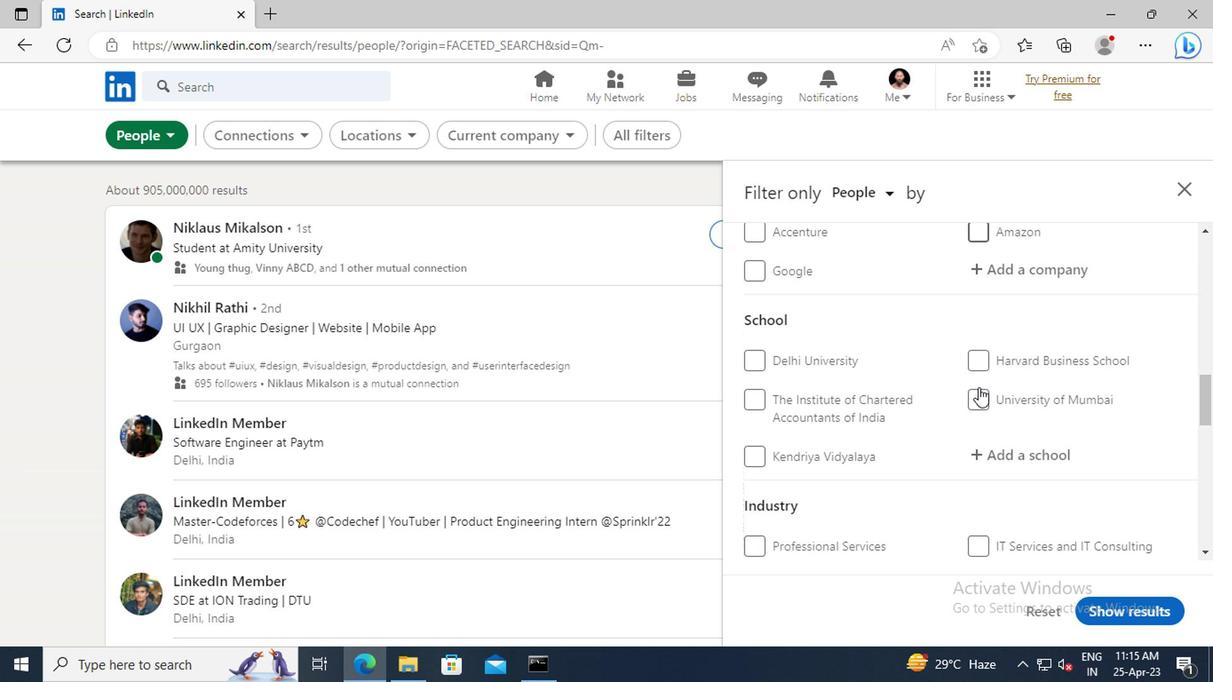 
Action: Mouse scrolled (973, 386) with delta (0, -1)
Screenshot: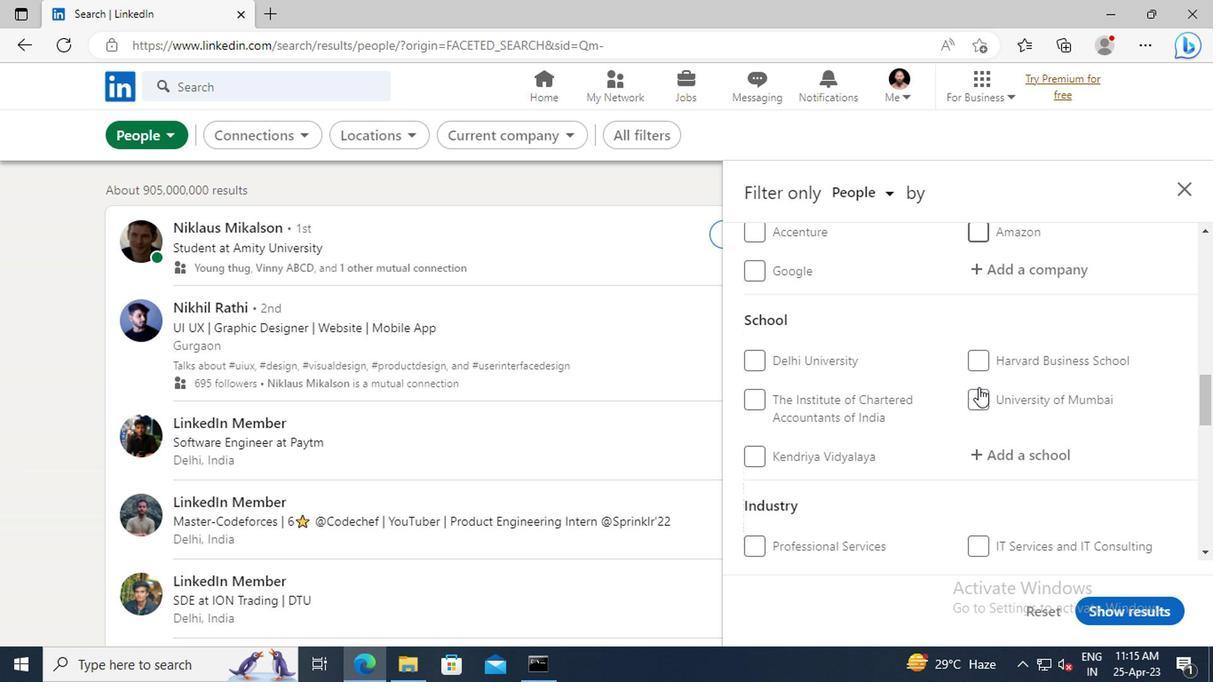 
Action: Mouse scrolled (973, 386) with delta (0, -1)
Screenshot: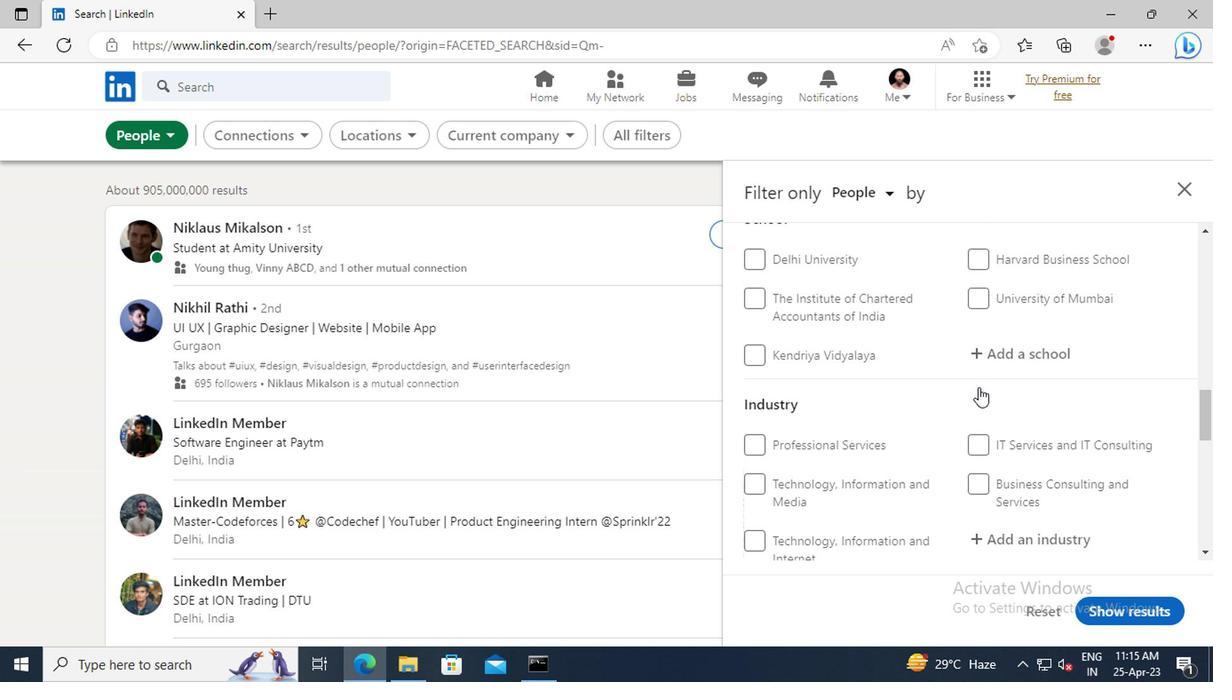 
Action: Mouse scrolled (973, 386) with delta (0, -1)
Screenshot: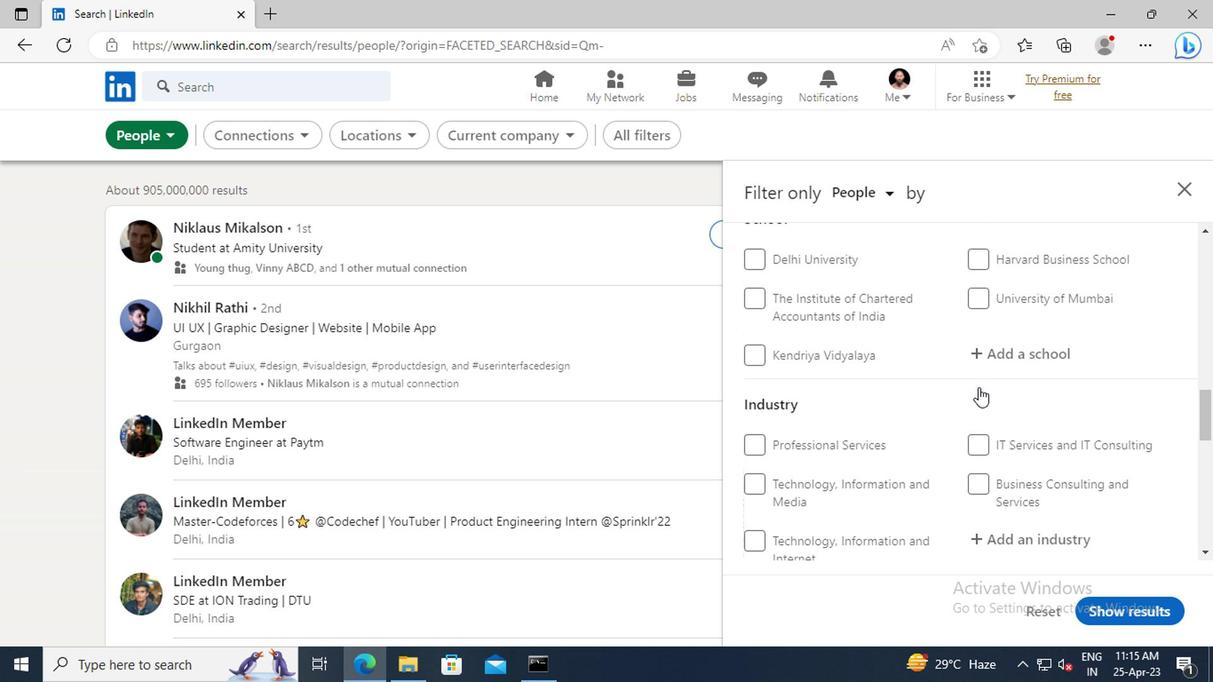 
Action: Mouse scrolled (973, 386) with delta (0, -1)
Screenshot: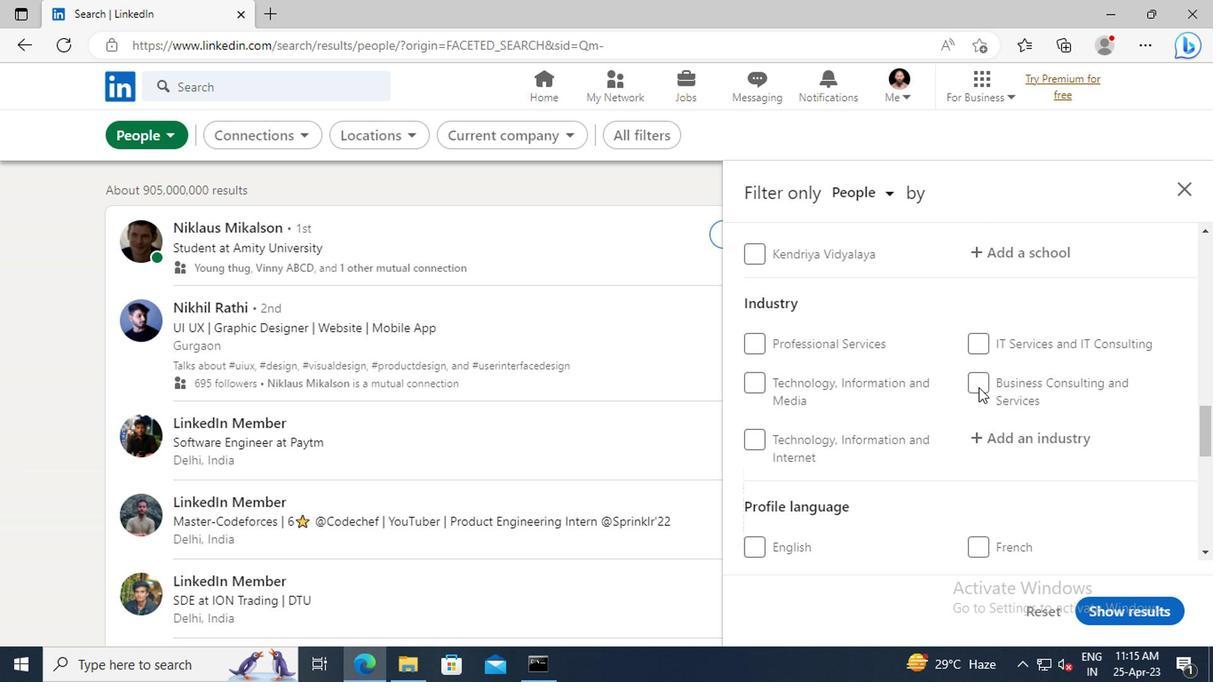 
Action: Mouse scrolled (973, 386) with delta (0, -1)
Screenshot: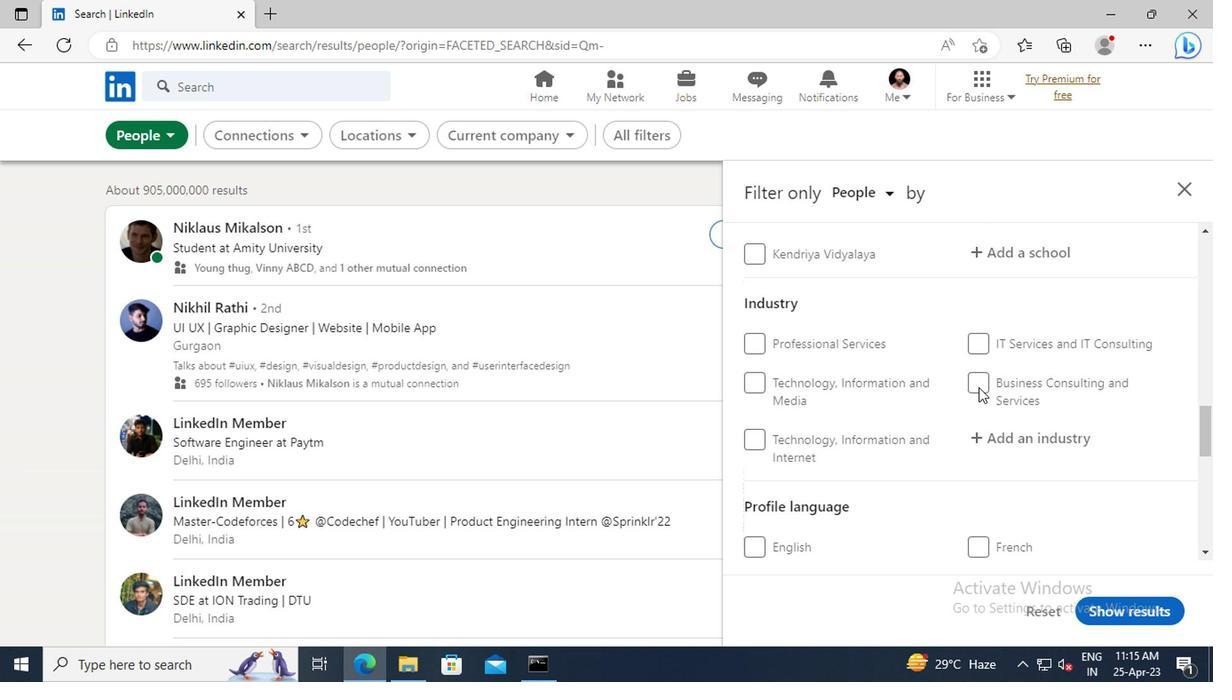 
Action: Mouse scrolled (973, 386) with delta (0, -1)
Screenshot: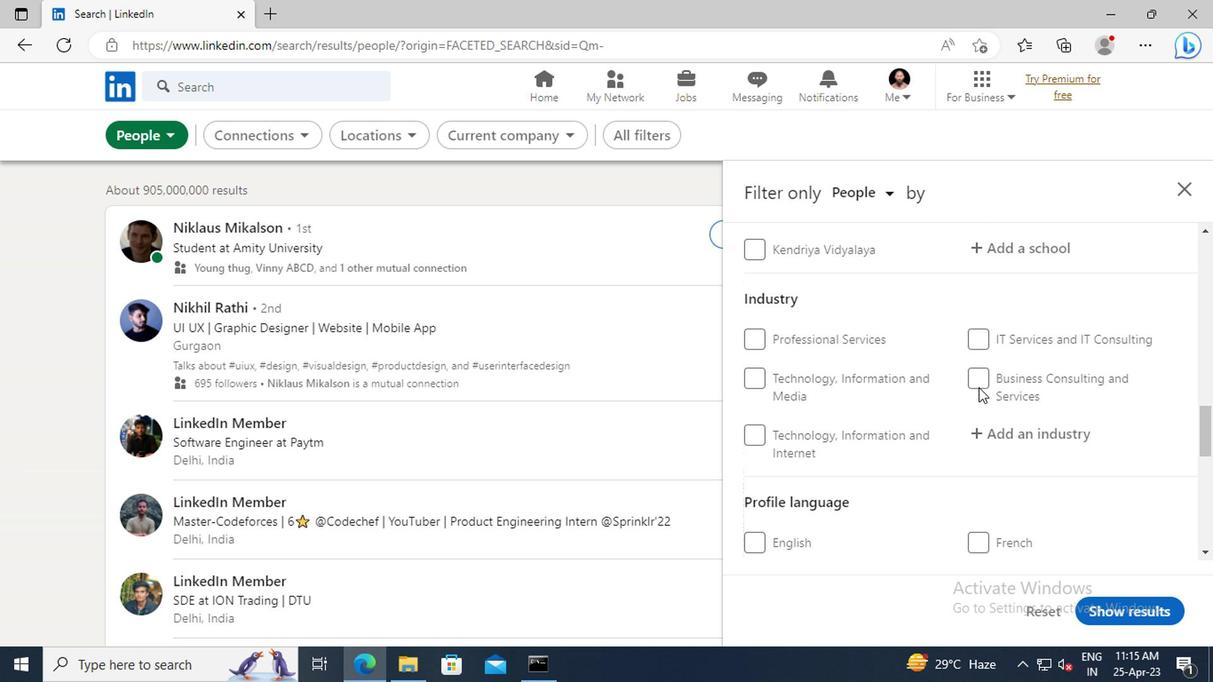
Action: Mouse moved to (972, 439)
Screenshot: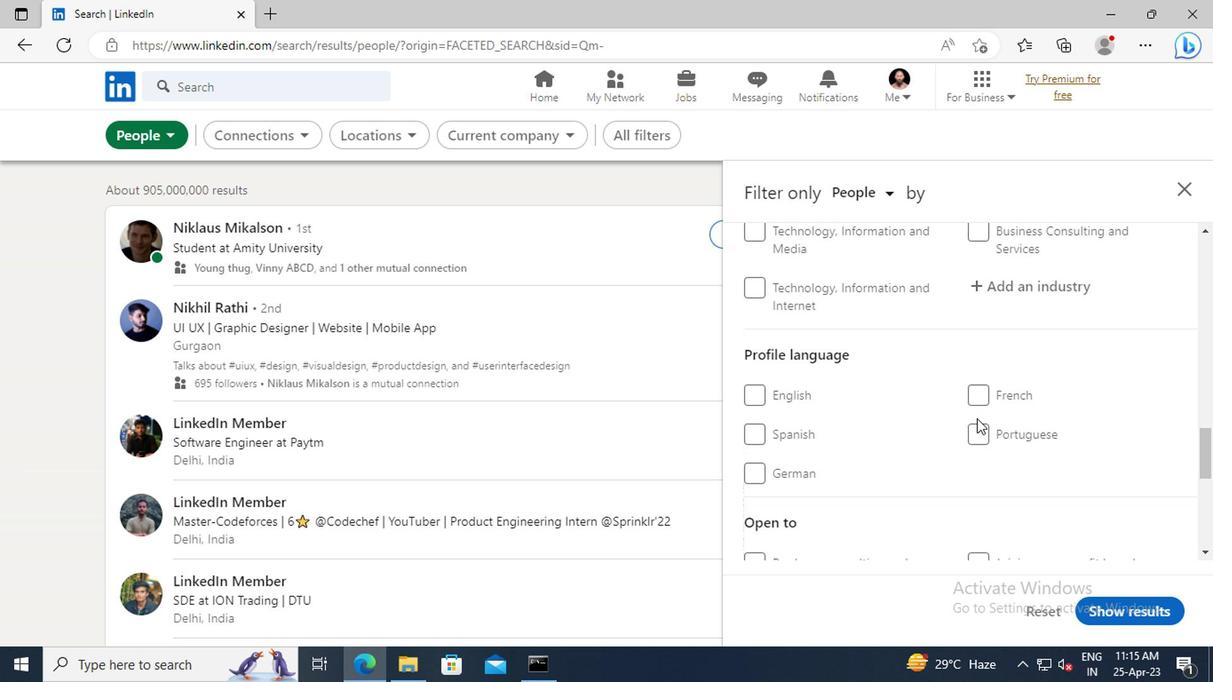 
Action: Mouse pressed left at (972, 439)
Screenshot: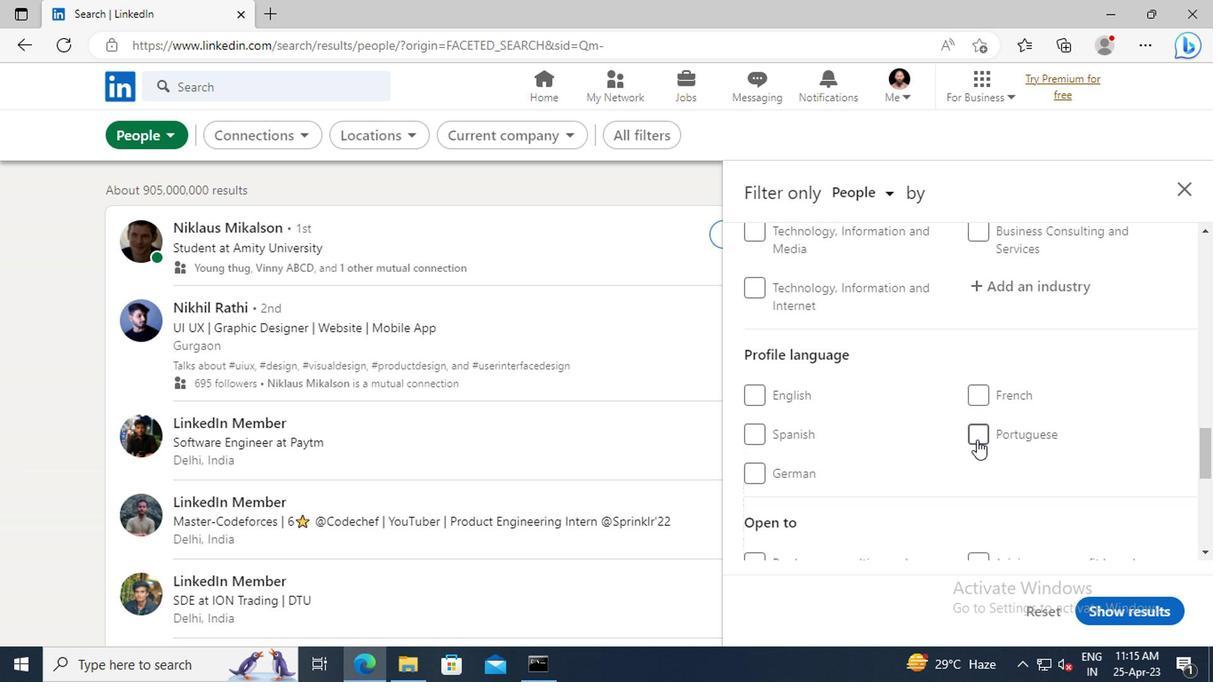 
Action: Mouse scrolled (972, 441) with delta (0, 1)
Screenshot: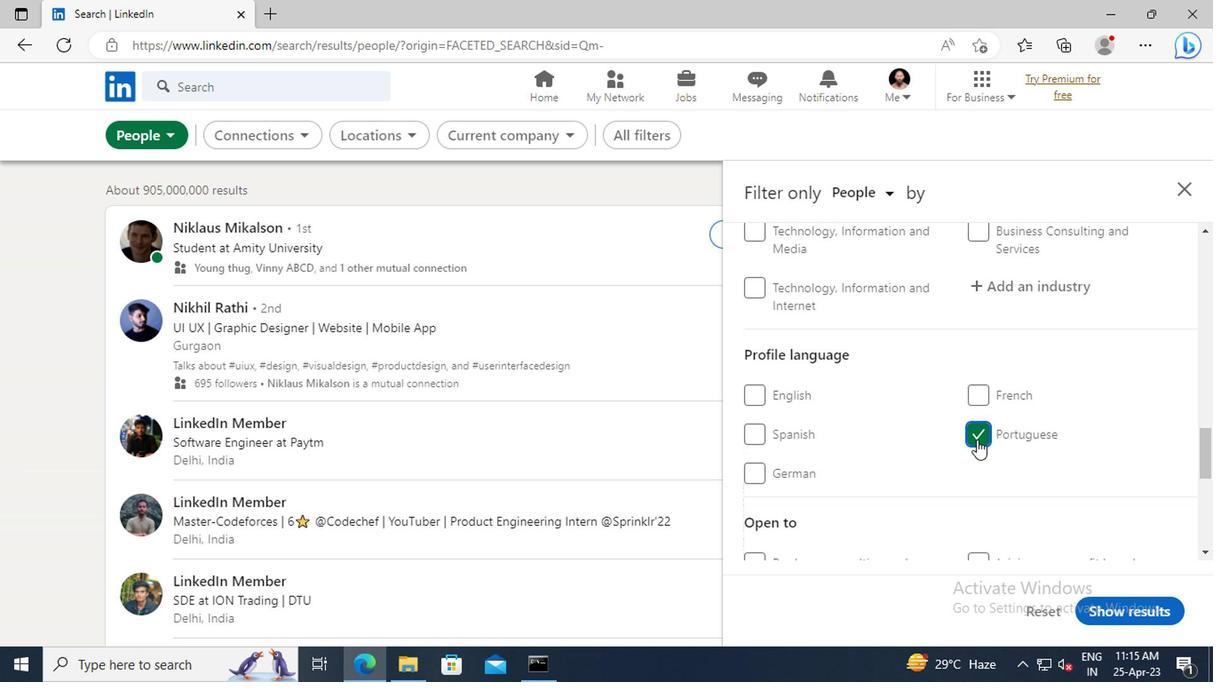 
Action: Mouse scrolled (972, 441) with delta (0, 1)
Screenshot: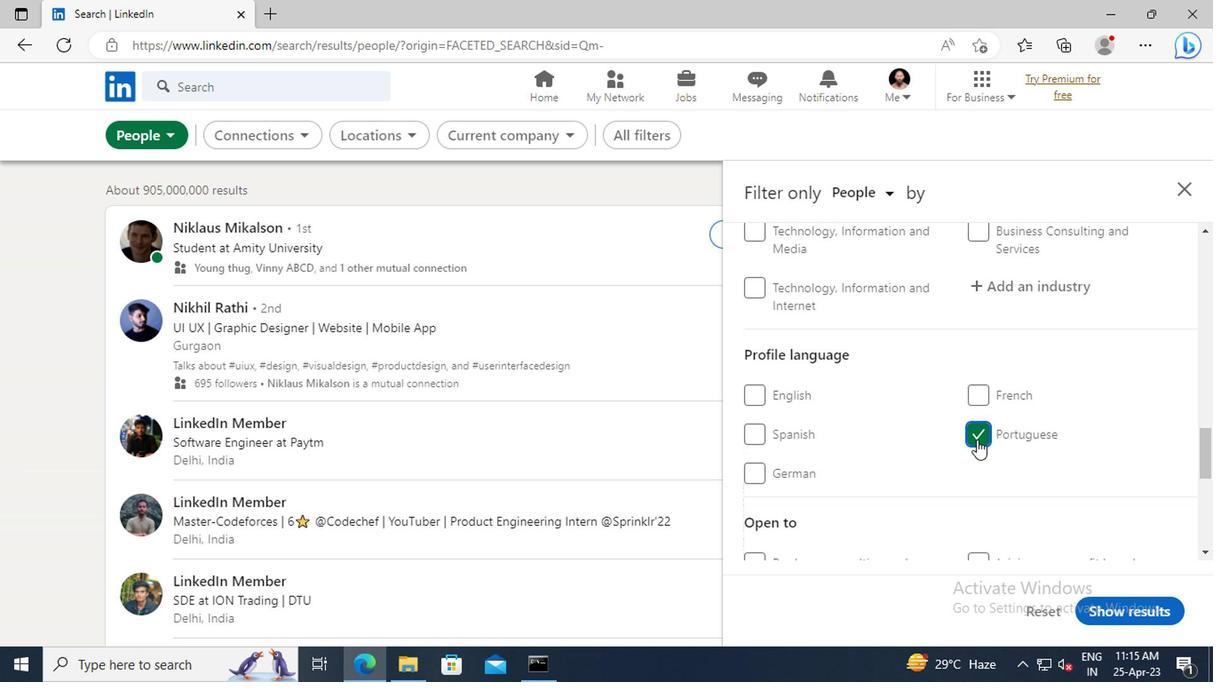 
Action: Mouse scrolled (972, 441) with delta (0, 1)
Screenshot: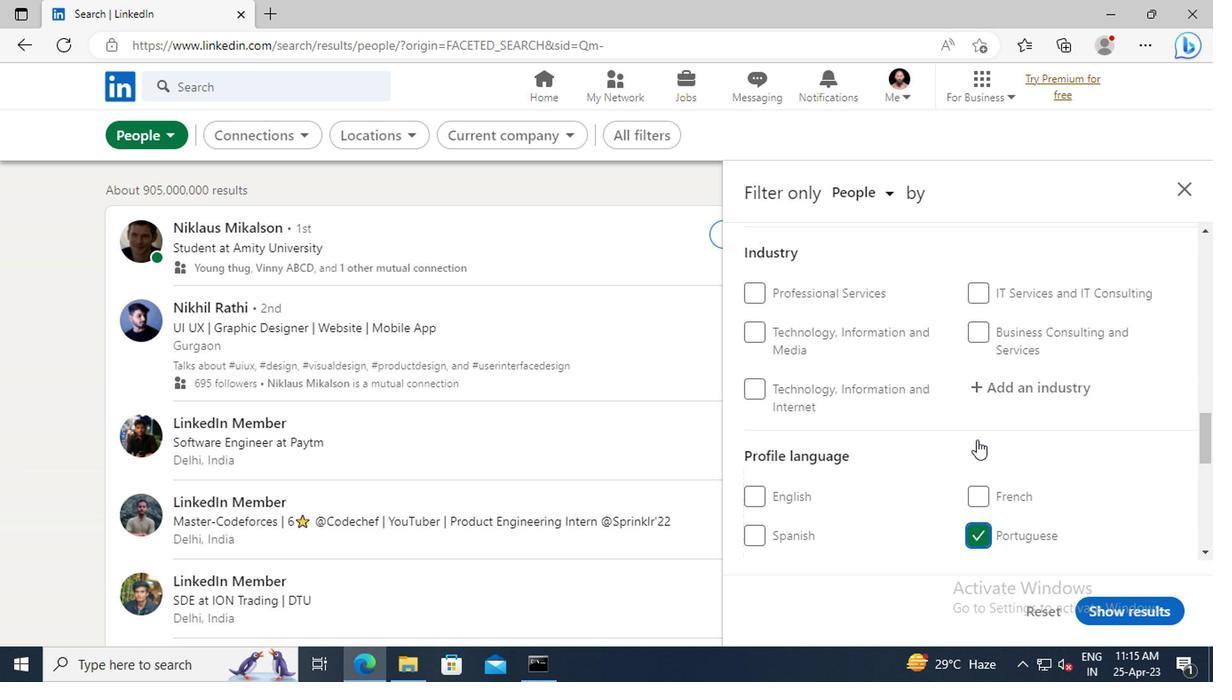 
Action: Mouse scrolled (972, 441) with delta (0, 1)
Screenshot: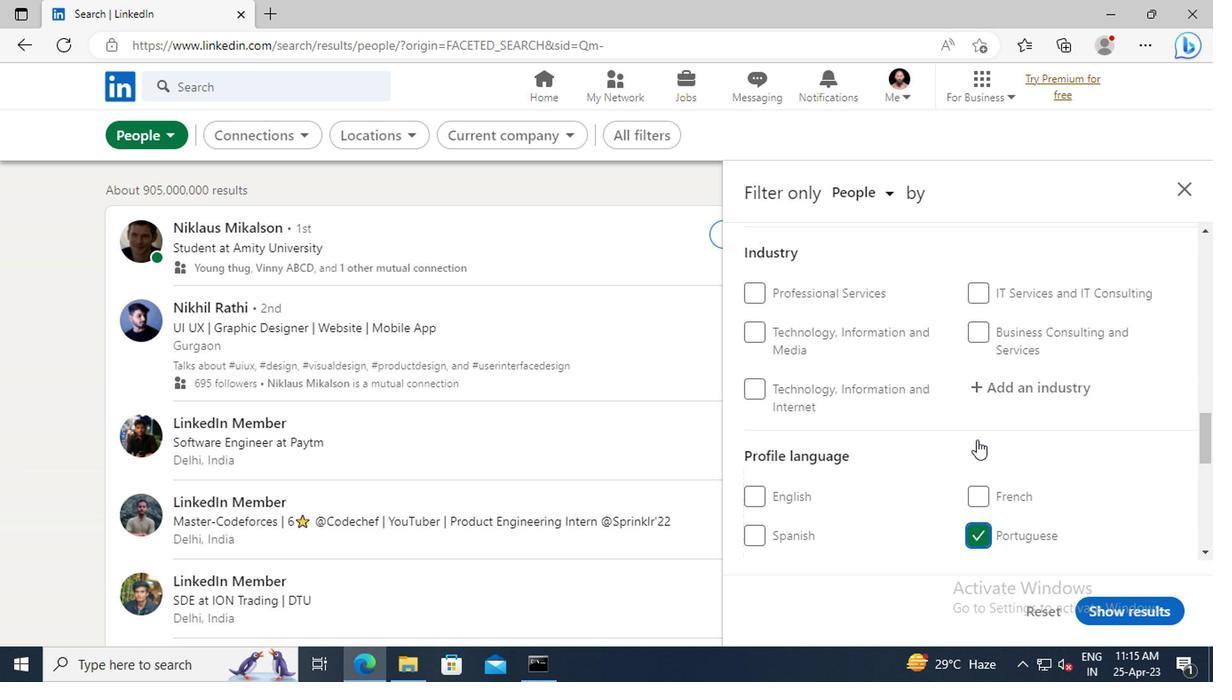 
Action: Mouse scrolled (972, 441) with delta (0, 1)
Screenshot: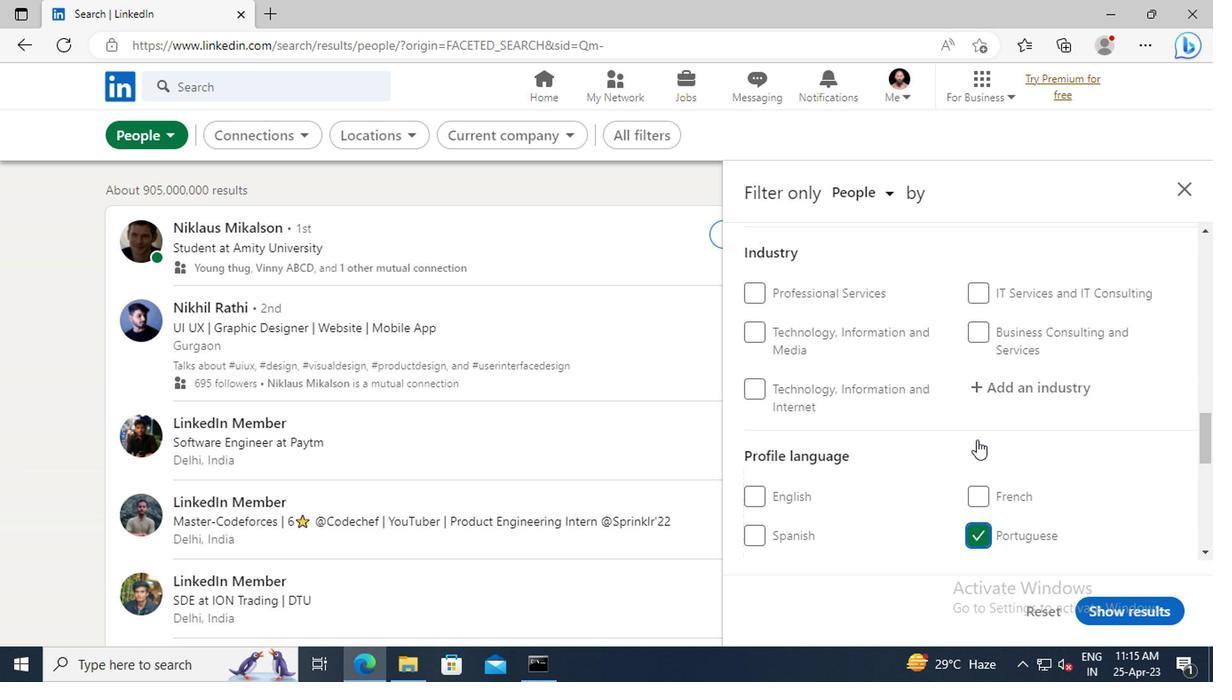 
Action: Mouse scrolled (972, 441) with delta (0, 1)
Screenshot: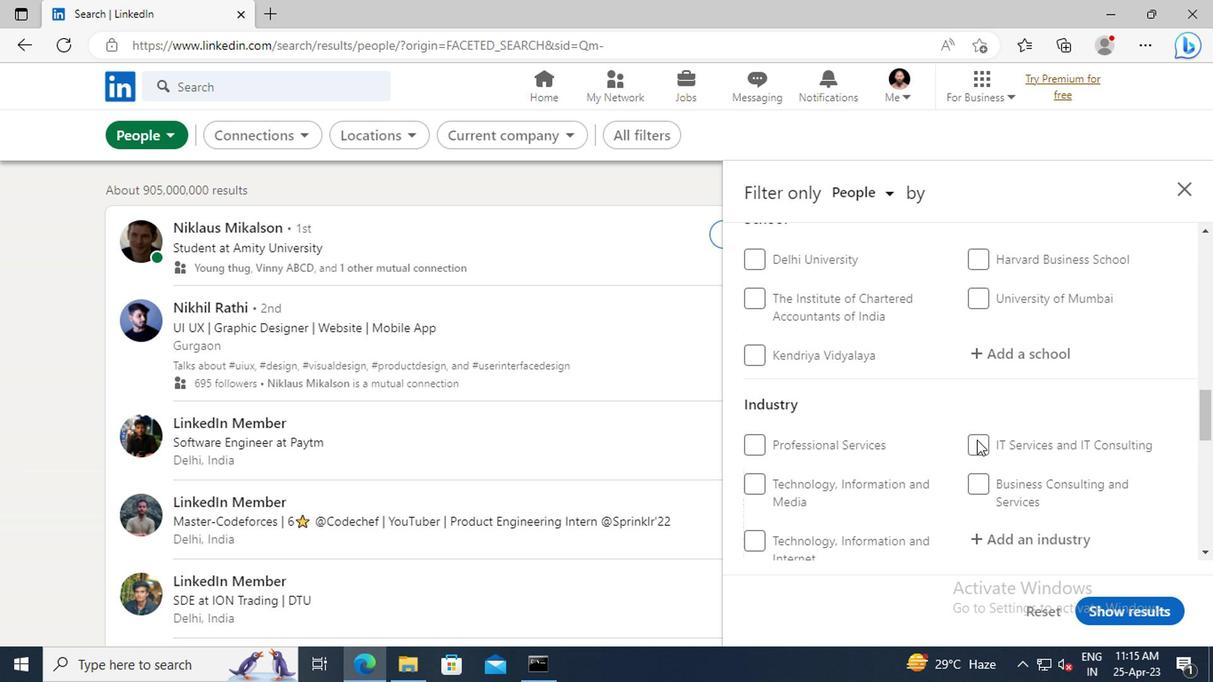 
Action: Mouse scrolled (972, 441) with delta (0, 1)
Screenshot: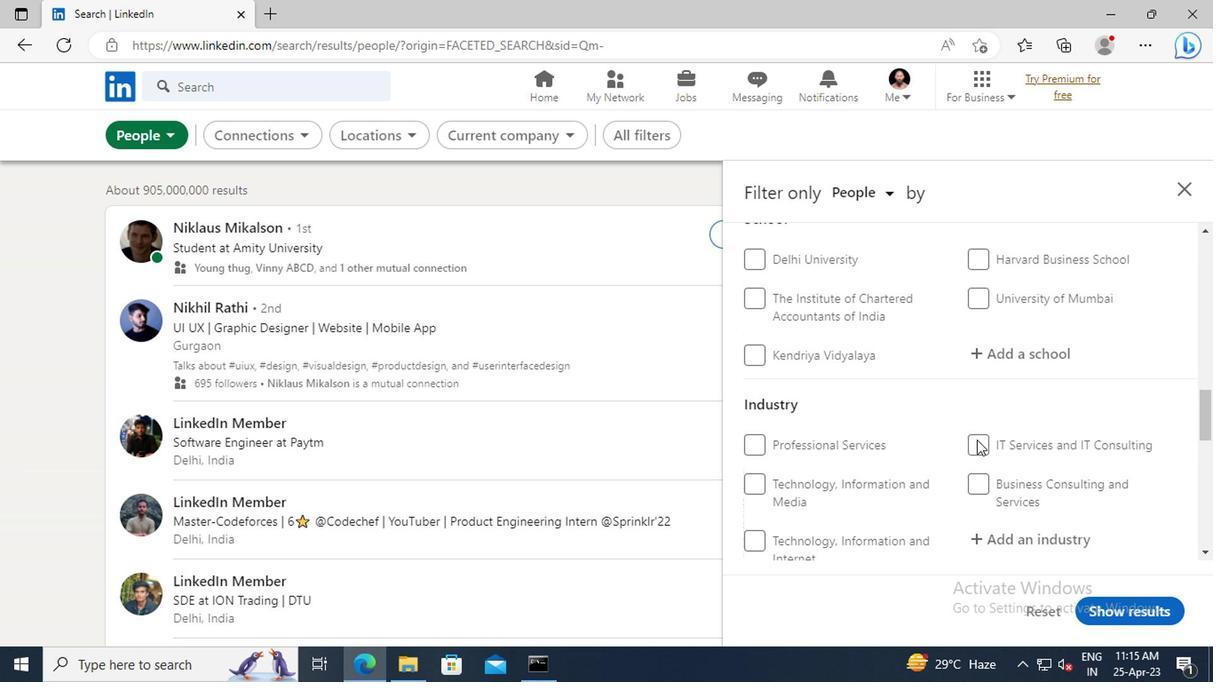 
Action: Mouse scrolled (972, 441) with delta (0, 1)
Screenshot: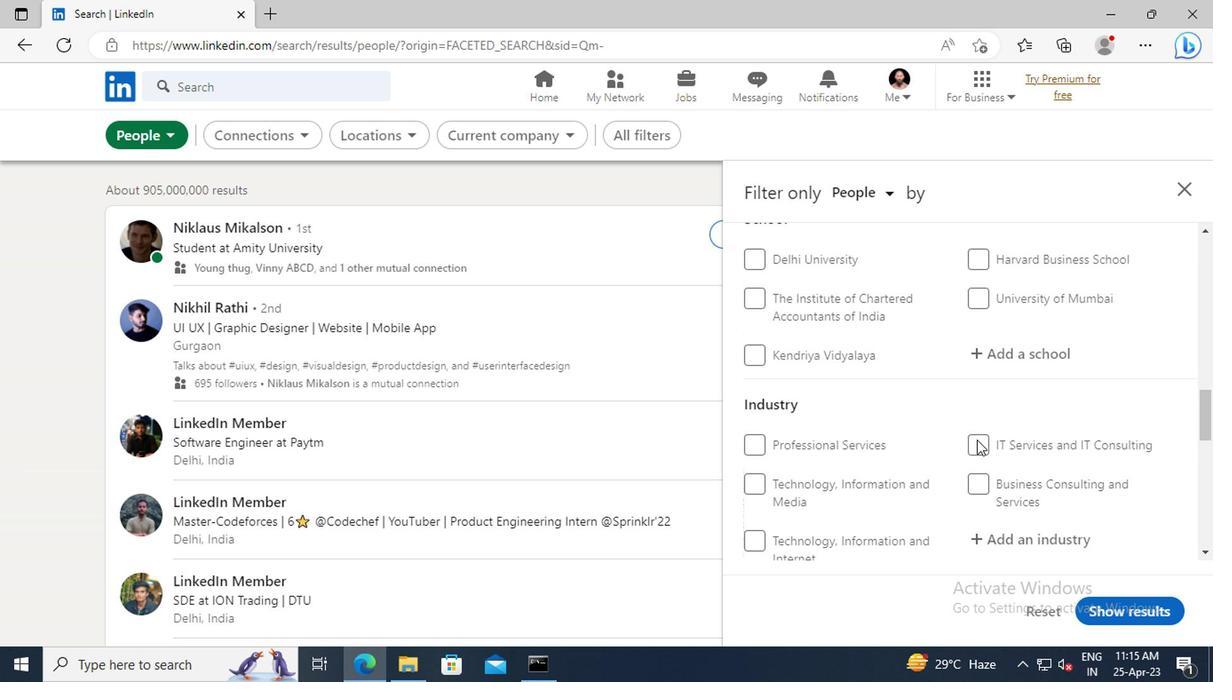
Action: Mouse scrolled (972, 441) with delta (0, 1)
Screenshot: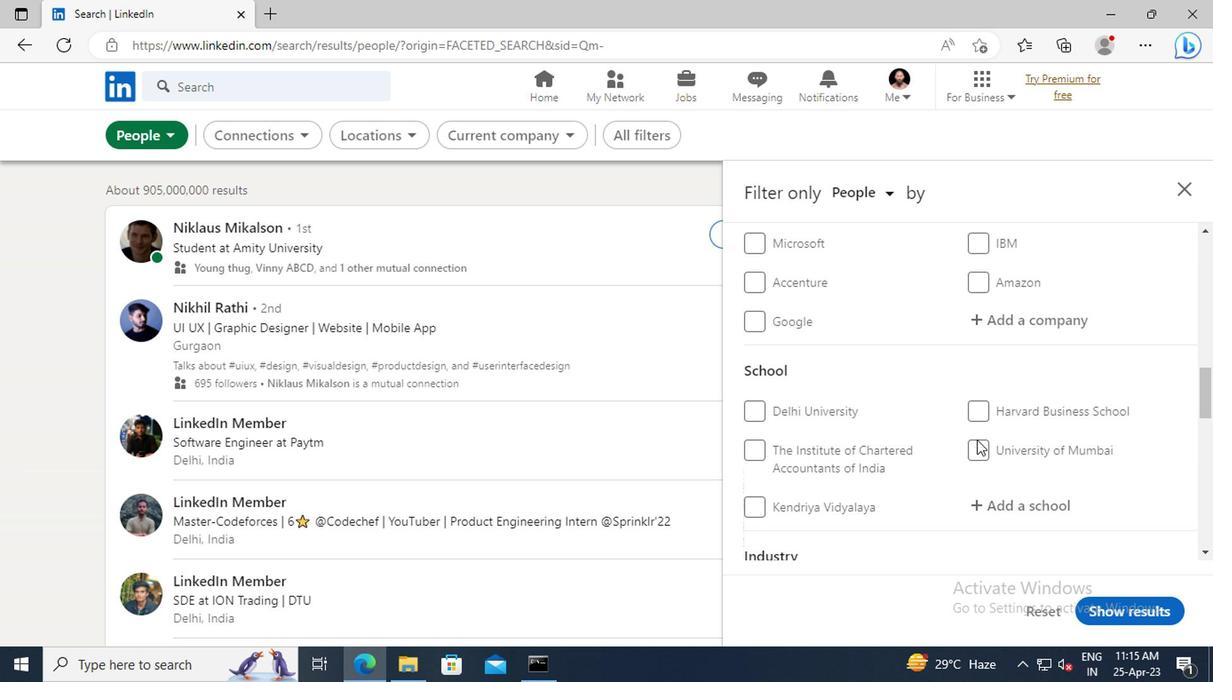 
Action: Mouse scrolled (972, 441) with delta (0, 1)
Screenshot: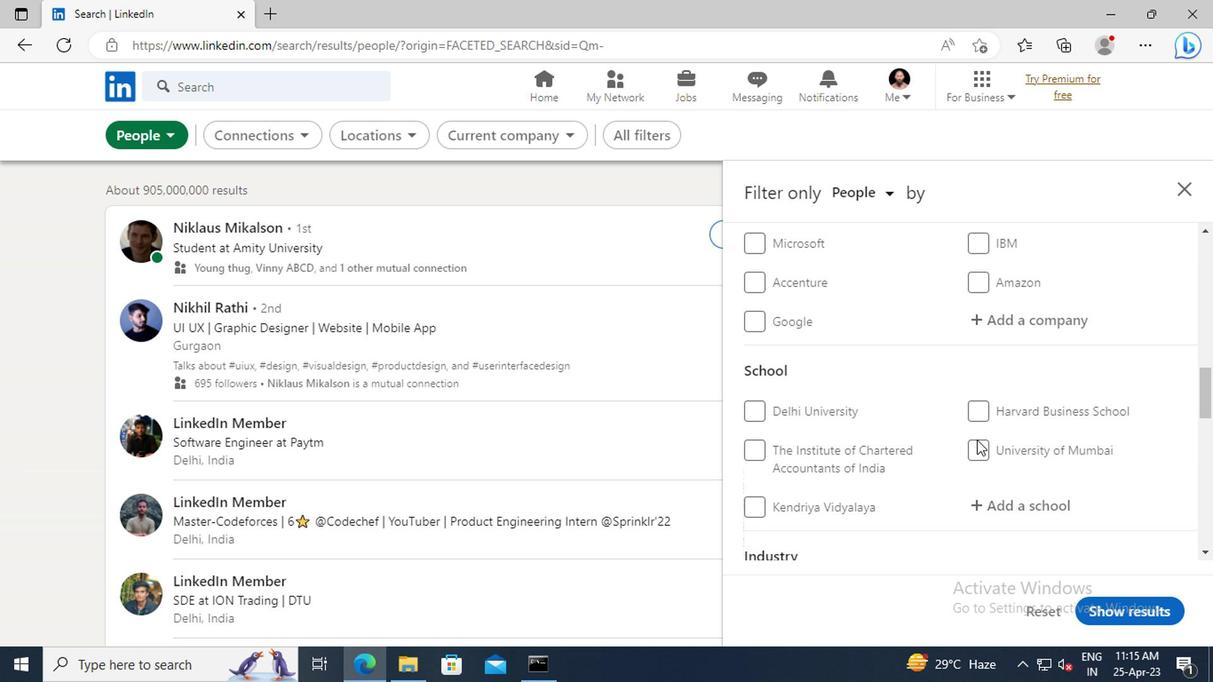 
Action: Mouse scrolled (972, 441) with delta (0, 1)
Screenshot: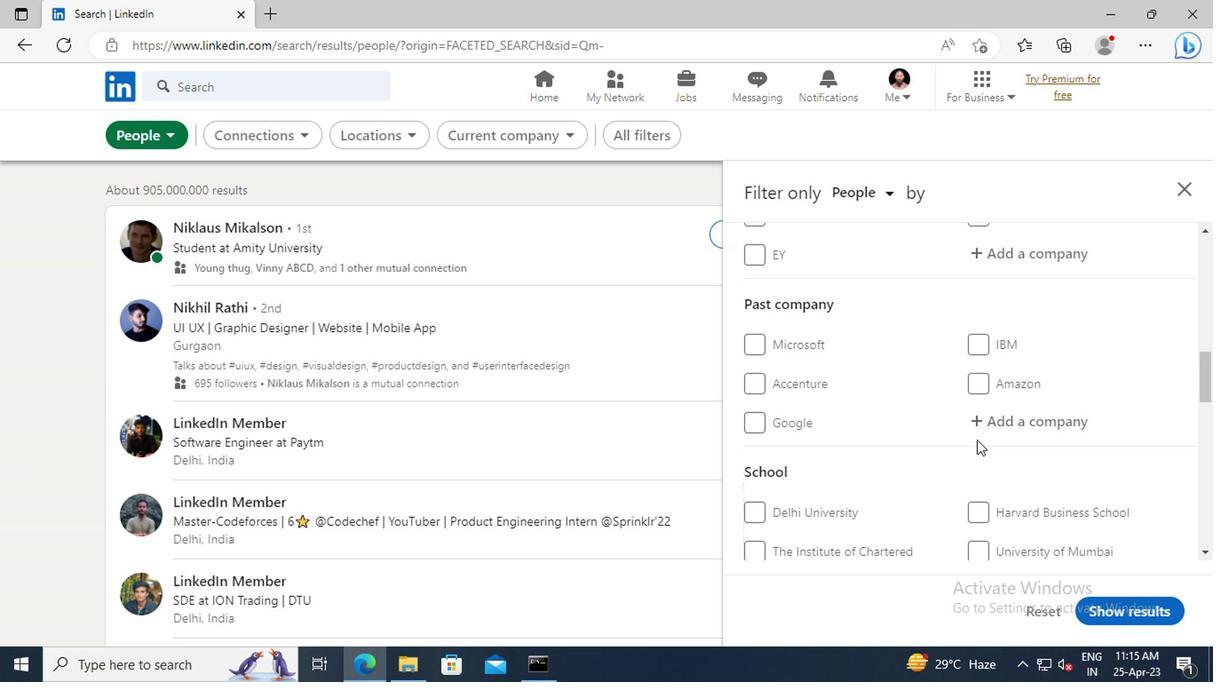 
Action: Mouse scrolled (972, 441) with delta (0, 1)
Screenshot: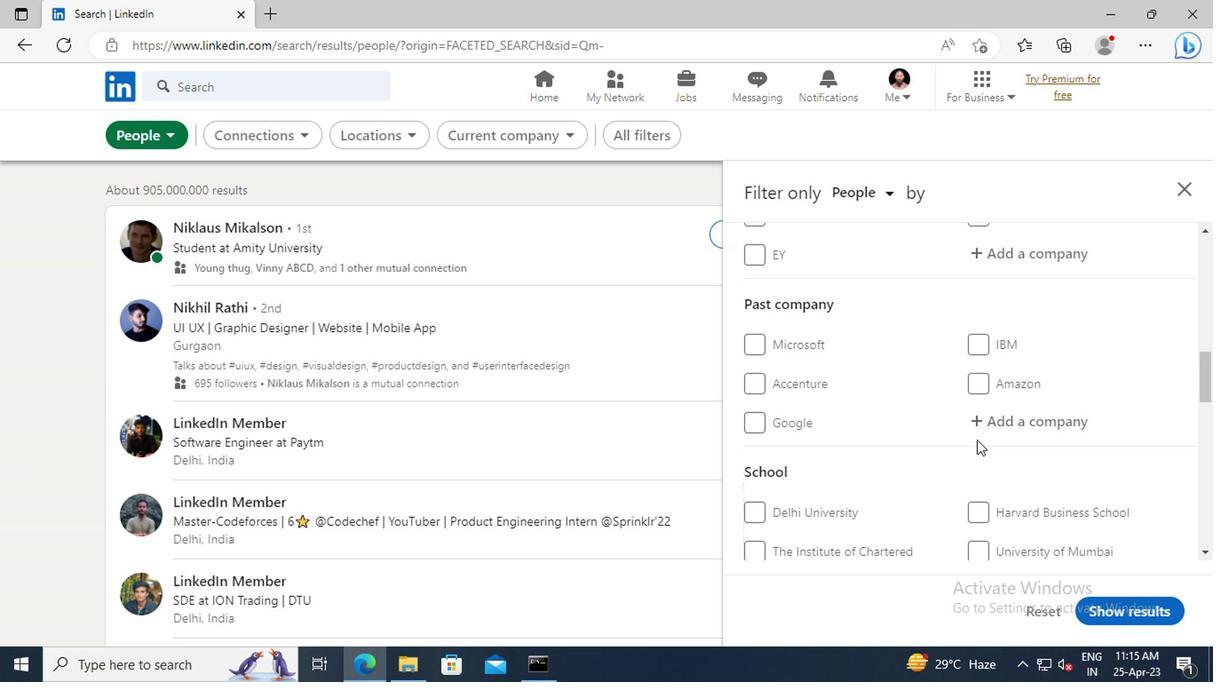 
Action: Mouse scrolled (972, 441) with delta (0, 1)
Screenshot: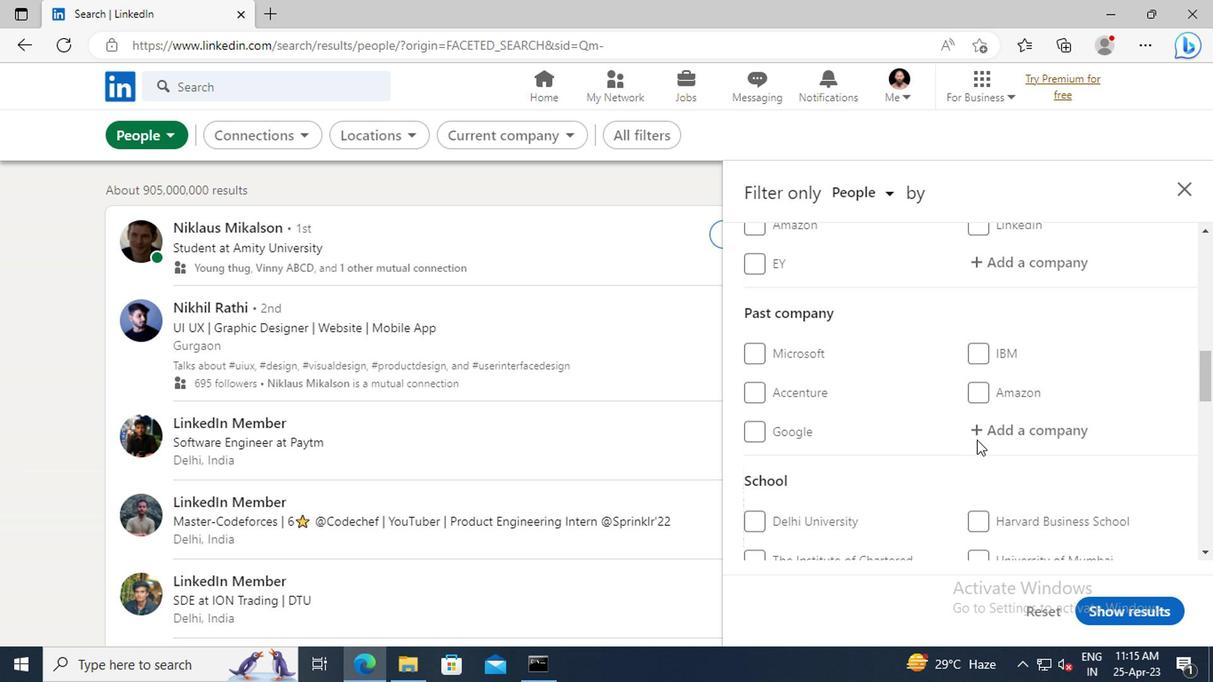 
Action: Mouse moved to (996, 405)
Screenshot: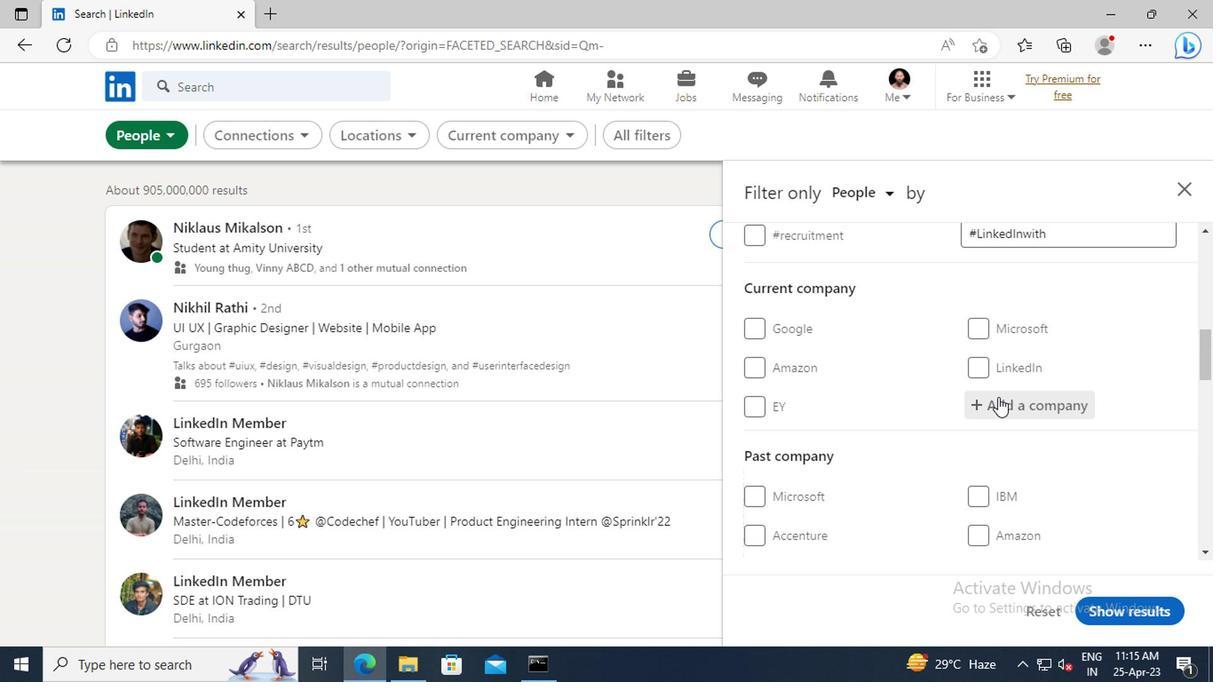 
Action: Mouse pressed left at (996, 405)
Screenshot: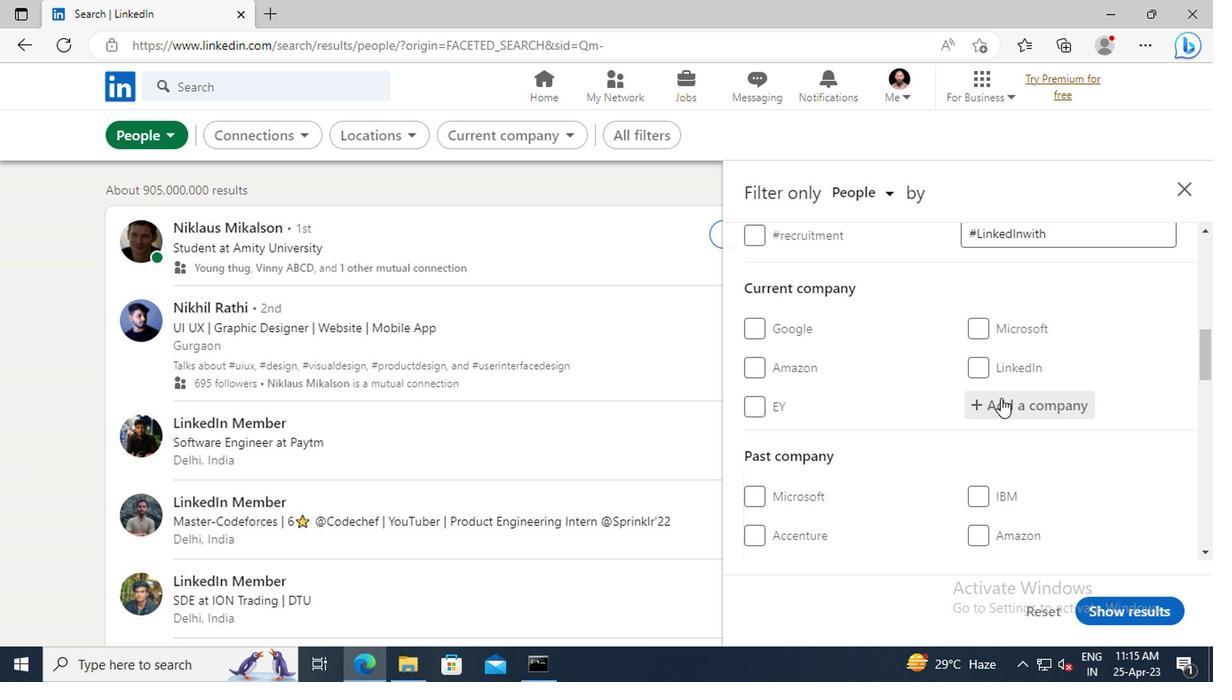 
Action: Mouse moved to (987, 404)
Screenshot: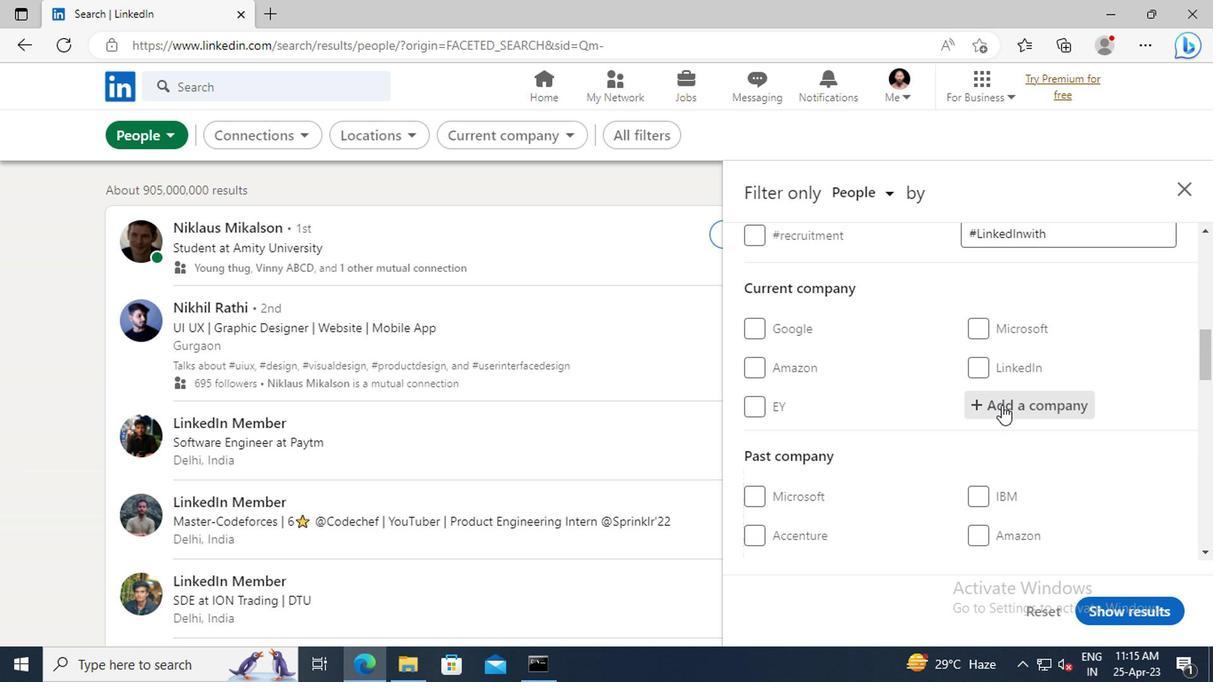 
Action: Key pressed <Key.shift>SKODA<Key.space><Key.shift>INDIA
Screenshot: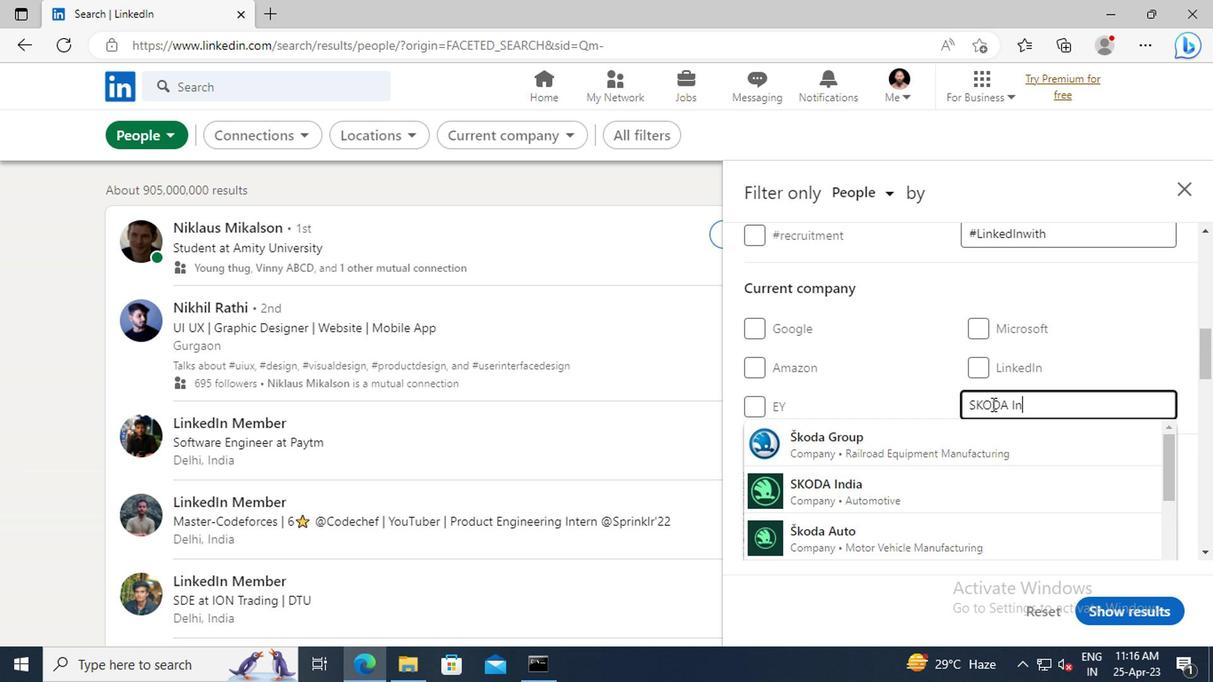 
Action: Mouse moved to (954, 439)
Screenshot: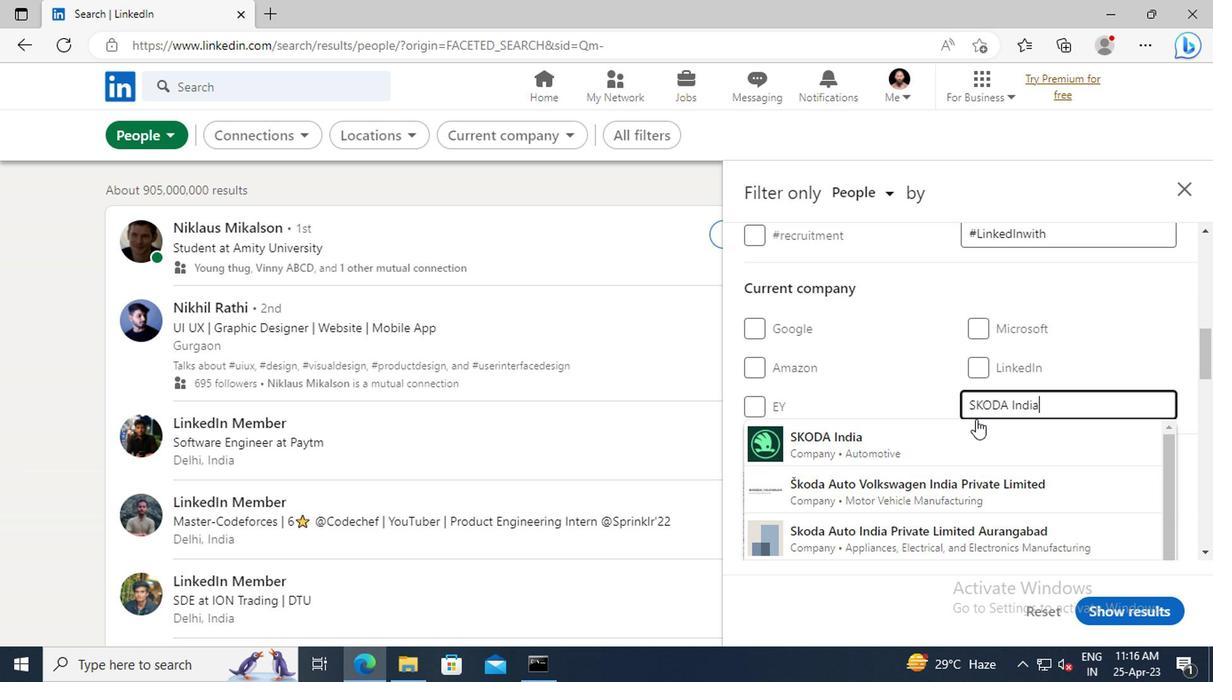 
Action: Mouse pressed left at (954, 439)
Screenshot: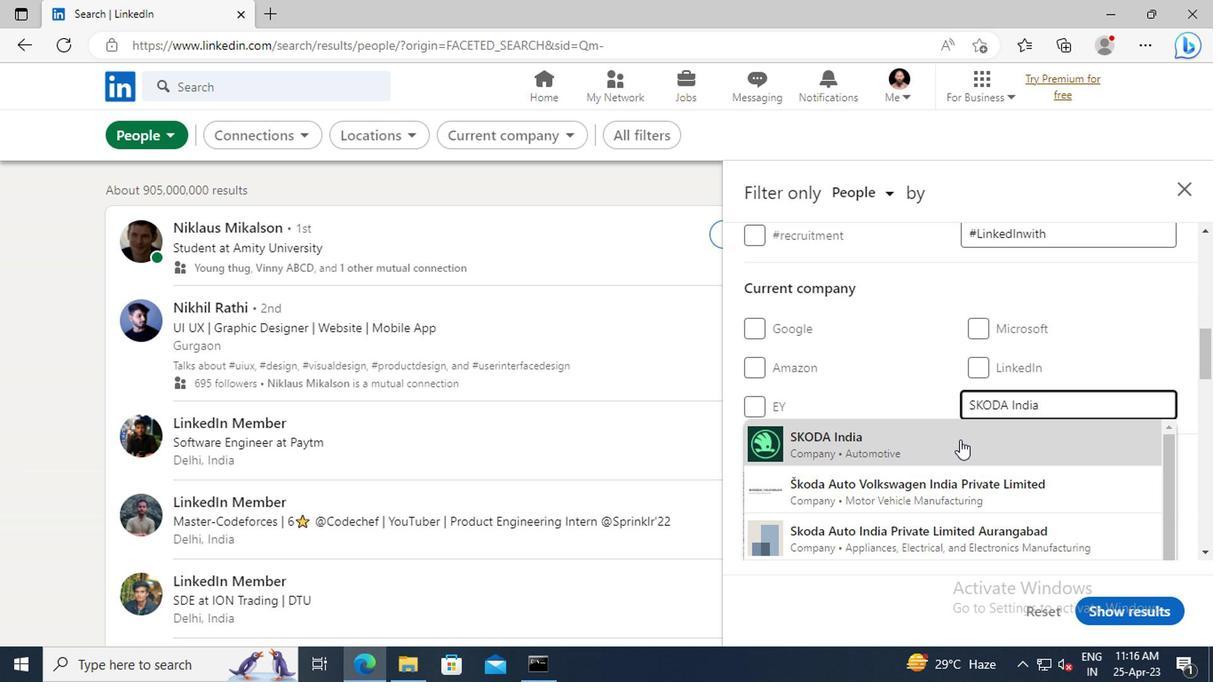 
Action: Mouse moved to (922, 383)
Screenshot: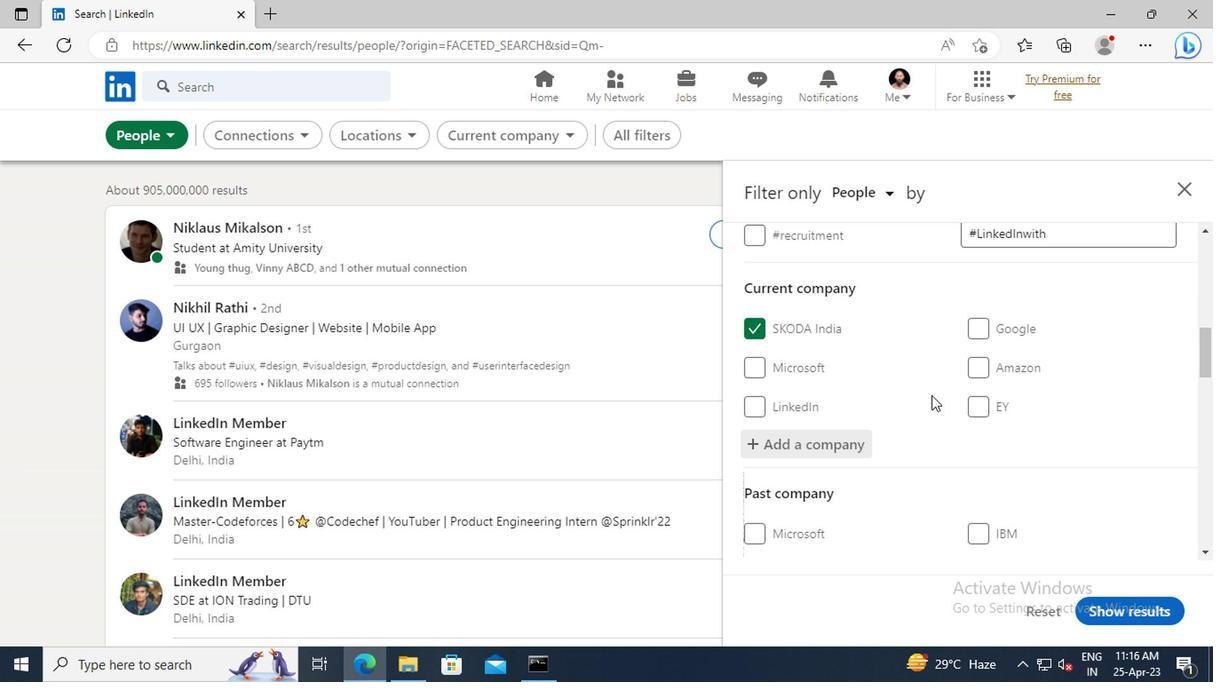 
Action: Mouse scrolled (922, 382) with delta (0, -1)
Screenshot: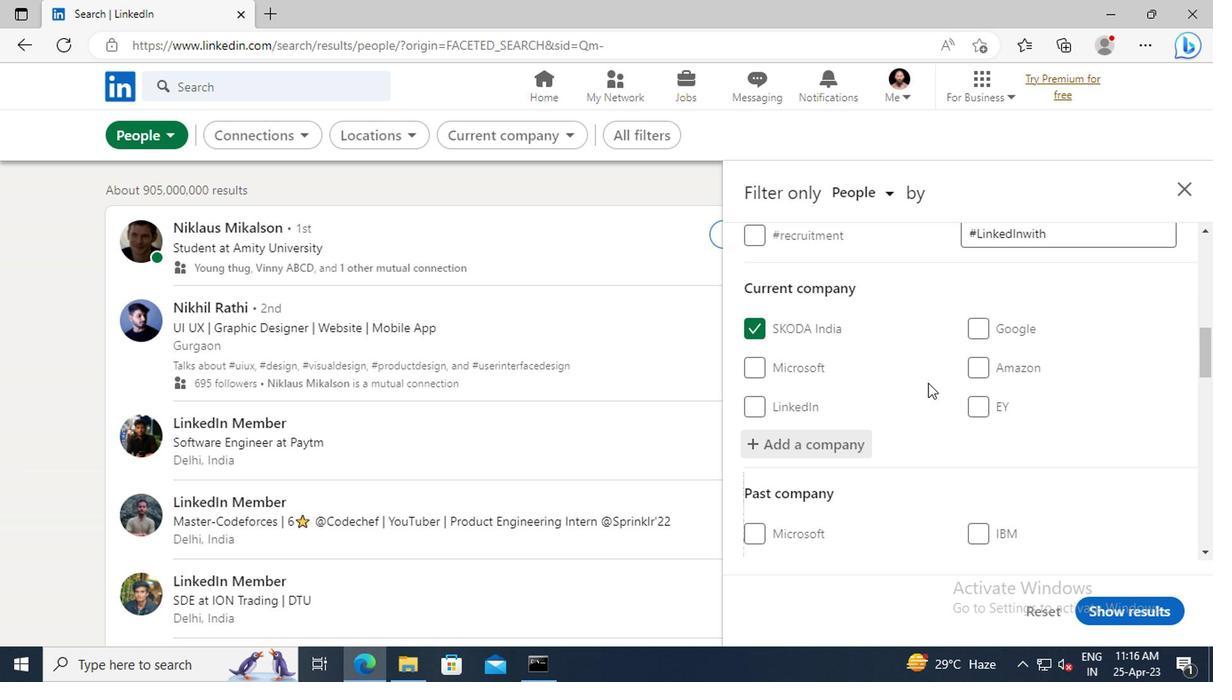 
Action: Mouse scrolled (922, 382) with delta (0, -1)
Screenshot: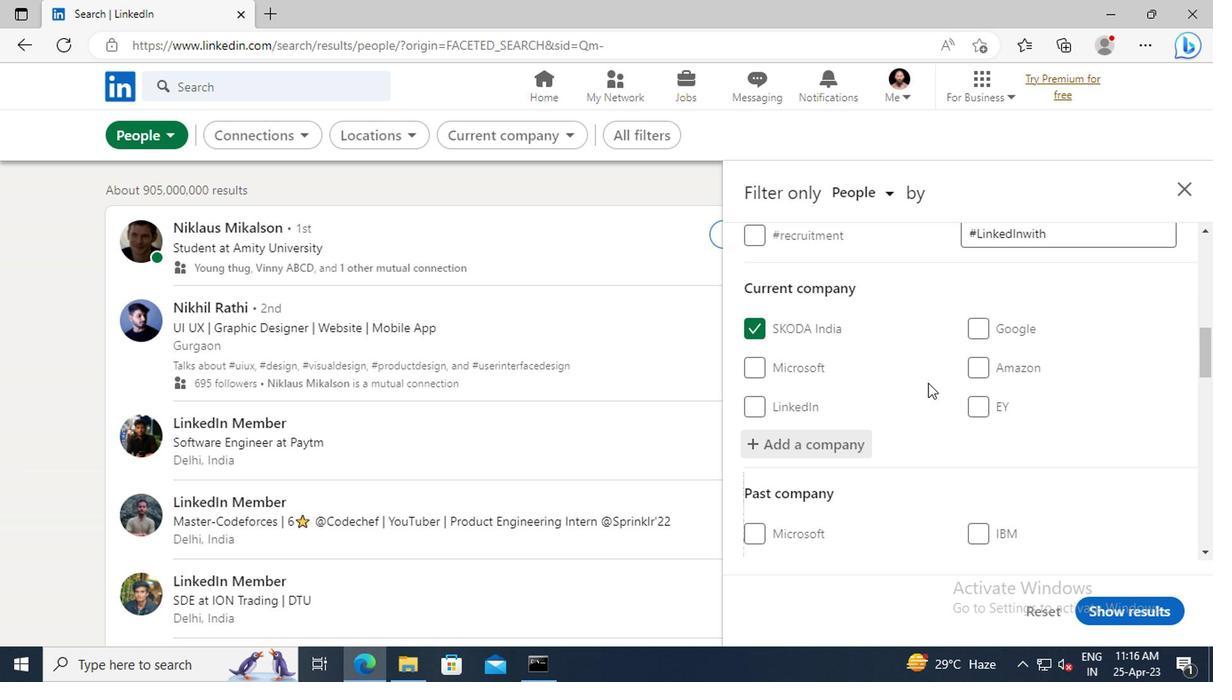 
Action: Mouse scrolled (922, 382) with delta (0, -1)
Screenshot: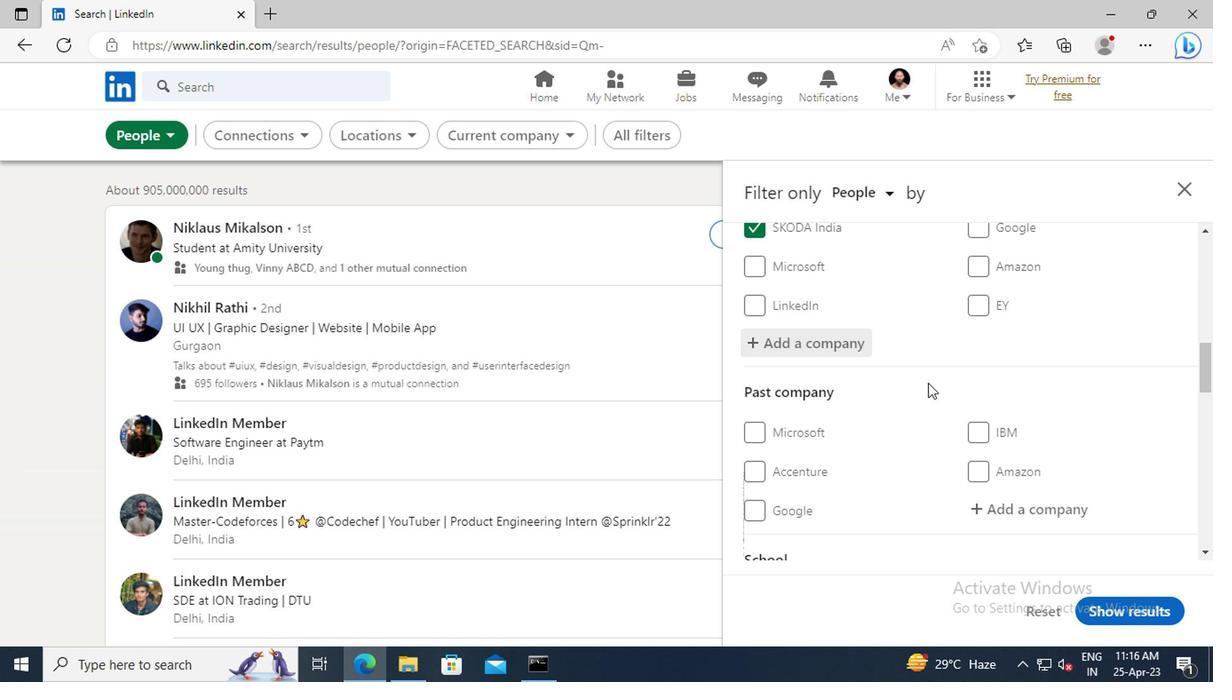 
Action: Mouse scrolled (922, 382) with delta (0, -1)
Screenshot: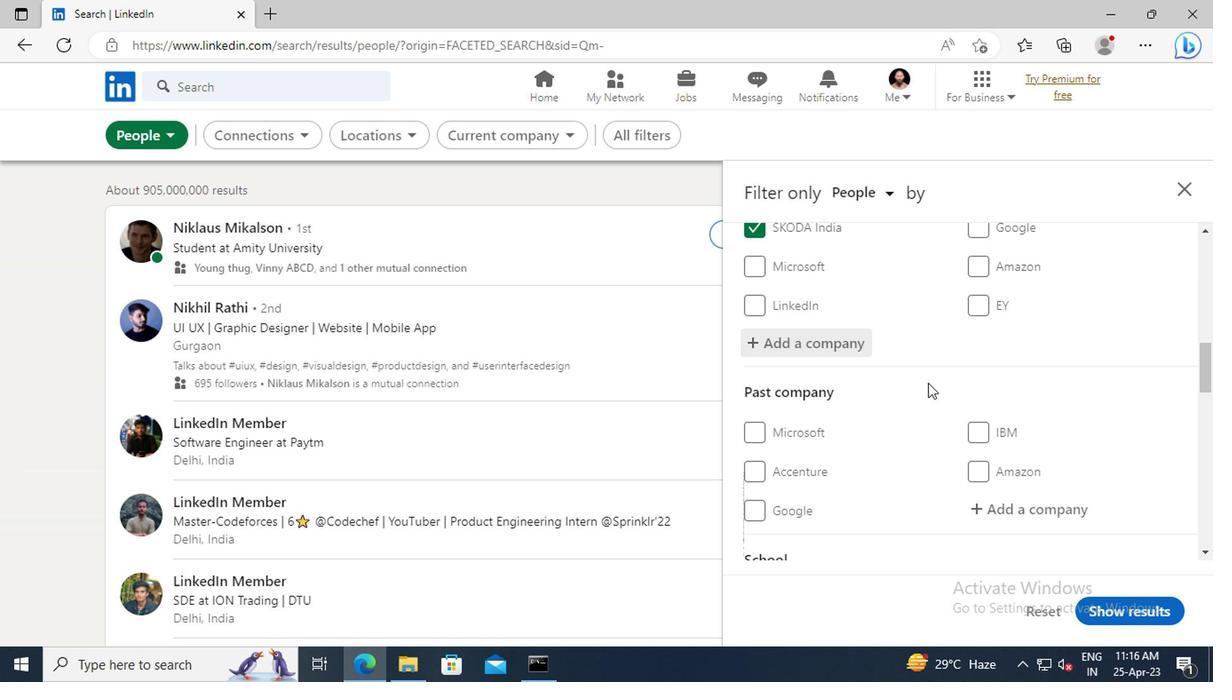 
Action: Mouse scrolled (922, 382) with delta (0, -1)
Screenshot: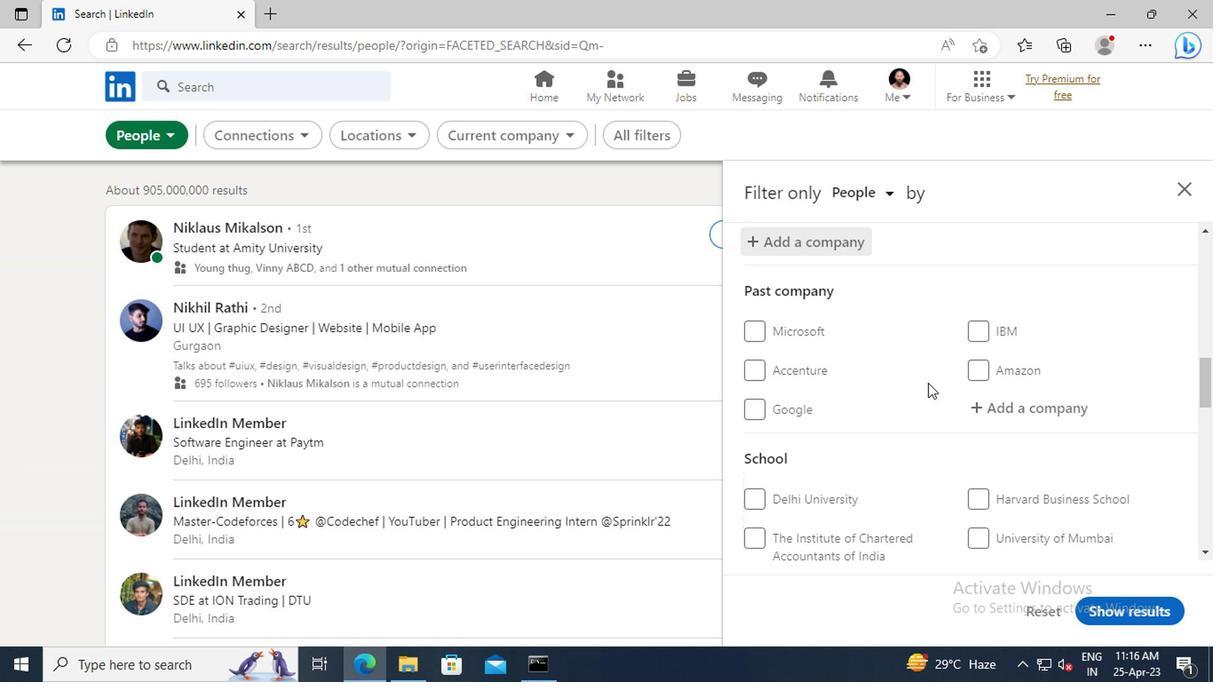 
Action: Mouse scrolled (922, 382) with delta (0, -1)
Screenshot: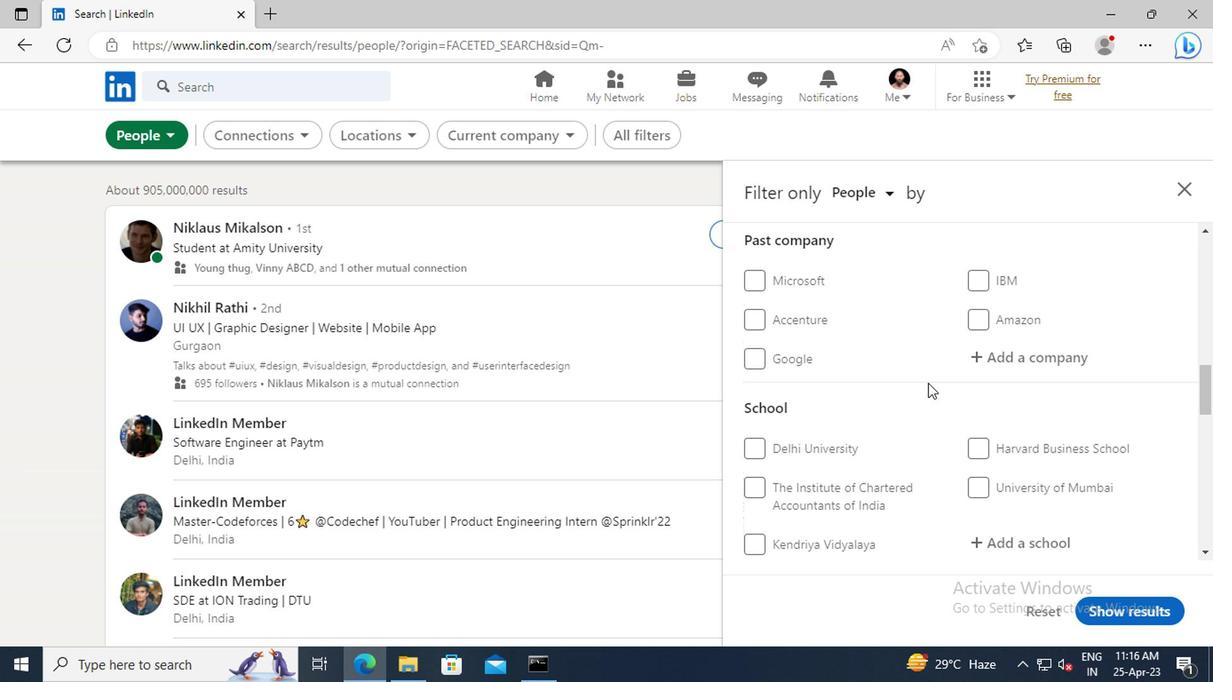 
Action: Mouse scrolled (922, 382) with delta (0, -1)
Screenshot: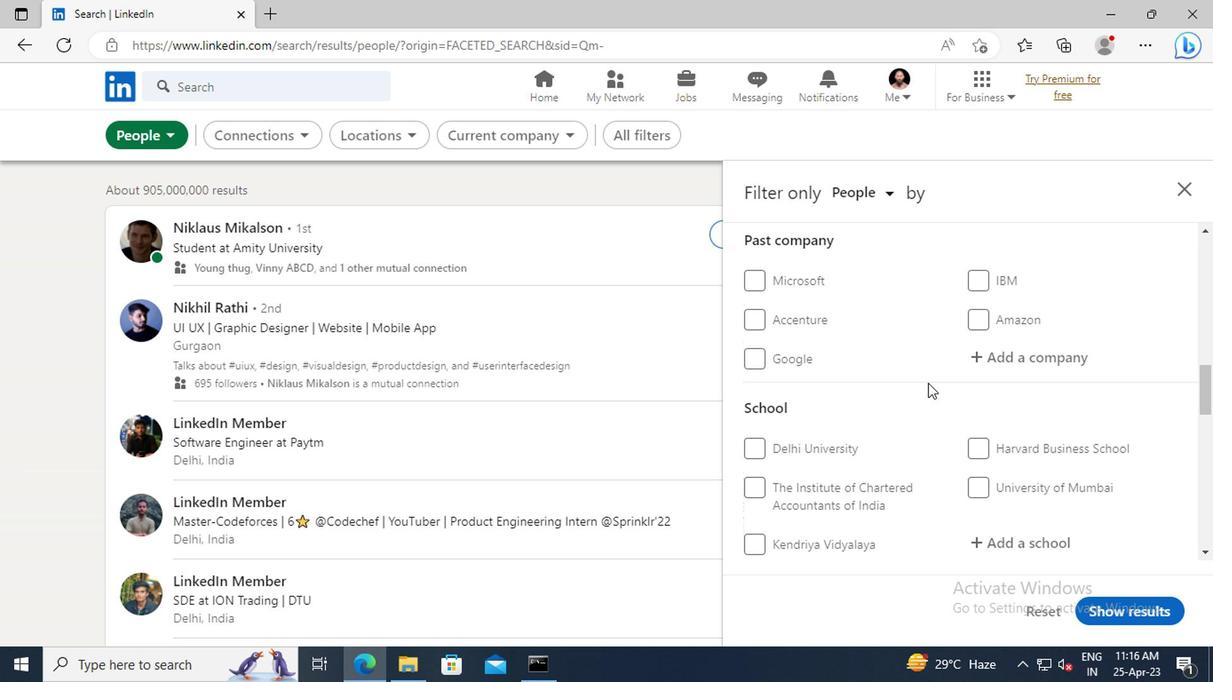 
Action: Mouse scrolled (922, 382) with delta (0, -1)
Screenshot: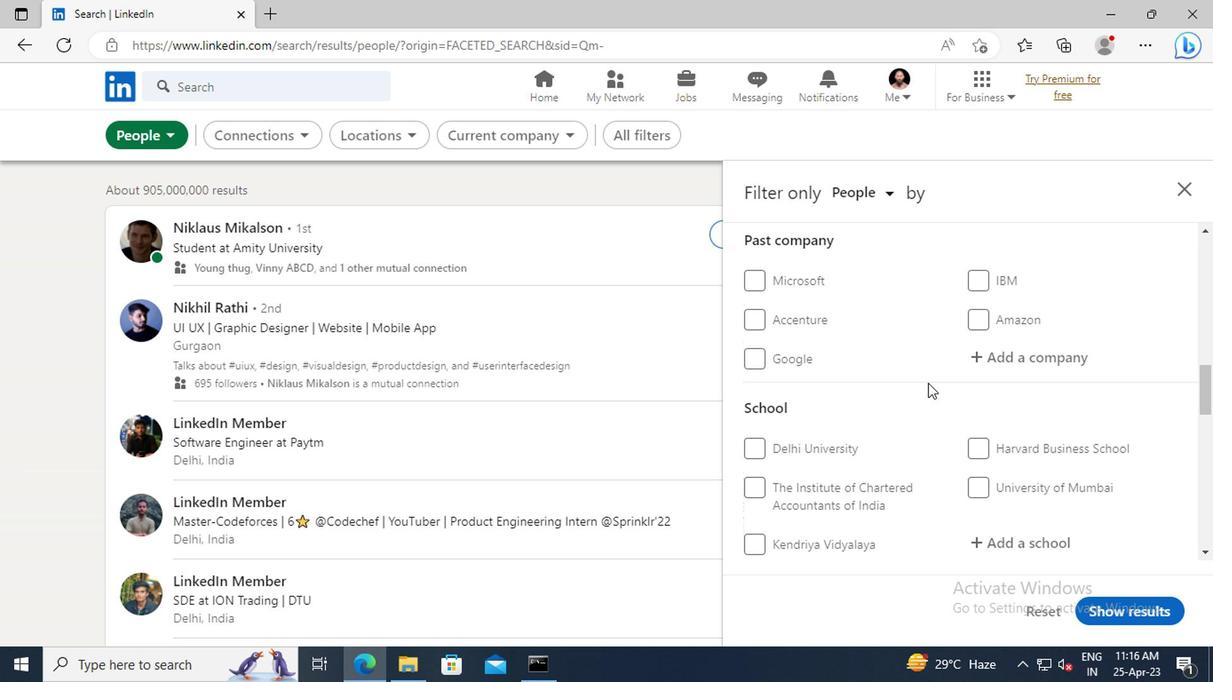 
Action: Mouse moved to (1003, 393)
Screenshot: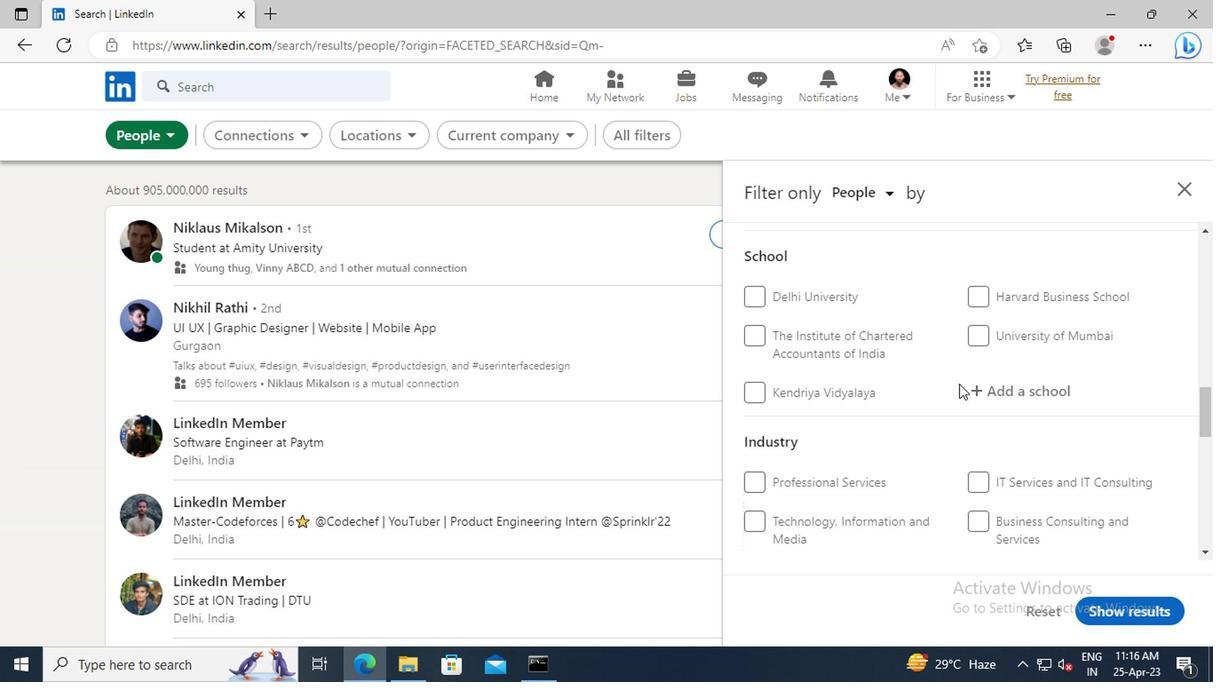 
Action: Mouse pressed left at (1003, 393)
Screenshot: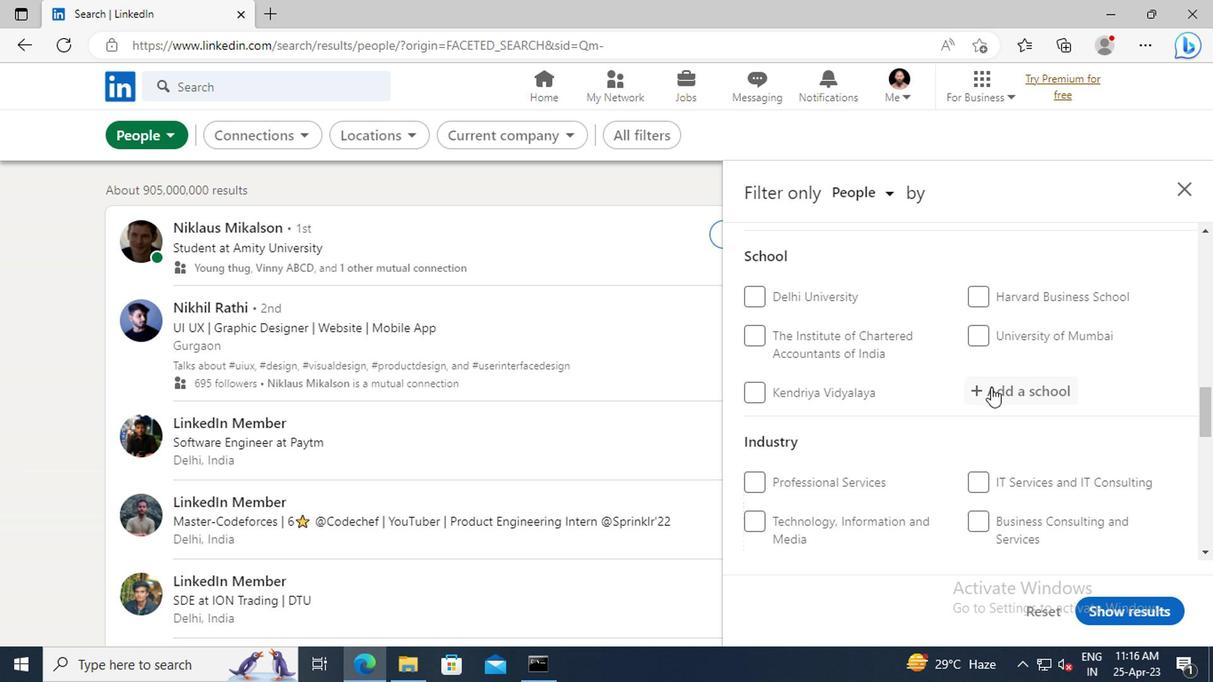 
Action: Mouse moved to (989, 389)
Screenshot: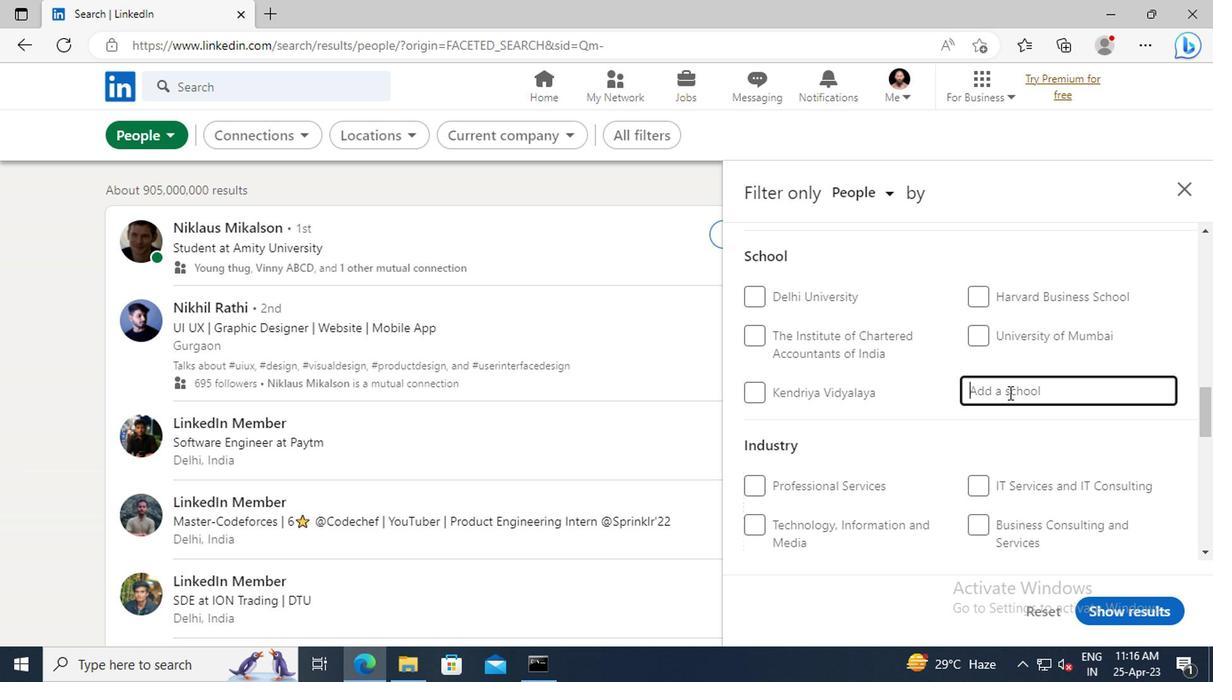 
Action: Key pressed <Key.shift>FRESHER<Key.space>WOMEN'S<Key.space><Key.shift>JOBS<Key.space><Key.shift>MADURAI
Screenshot: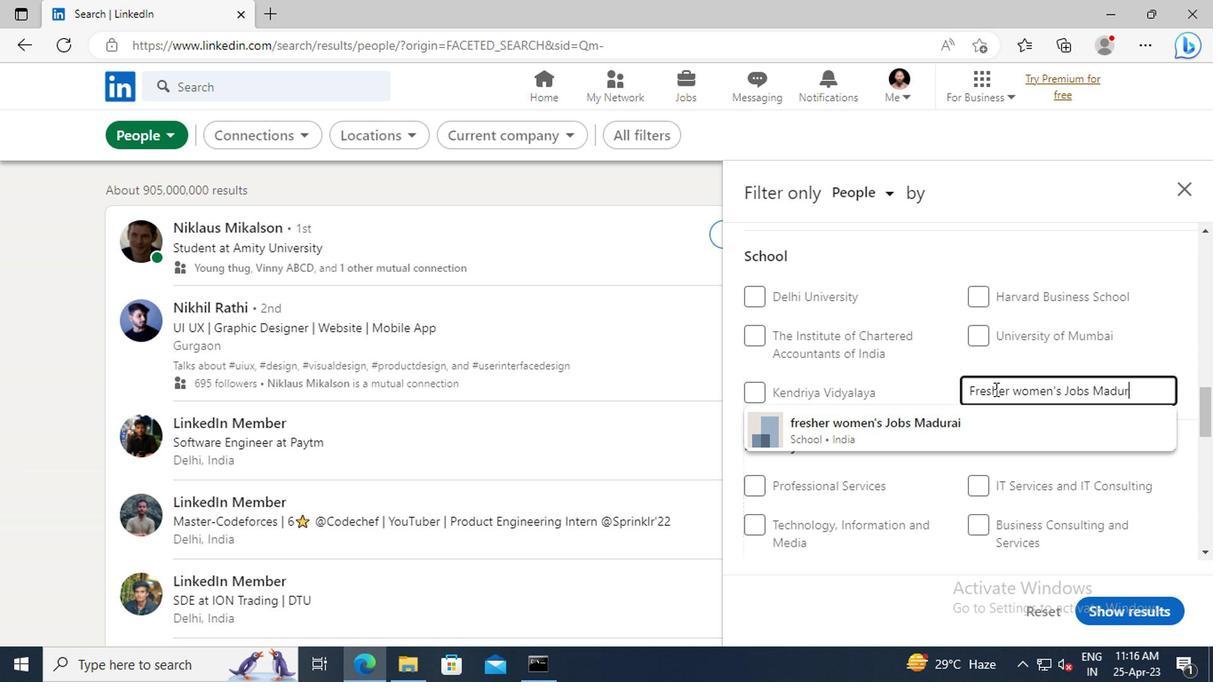 
Action: Mouse moved to (941, 420)
Screenshot: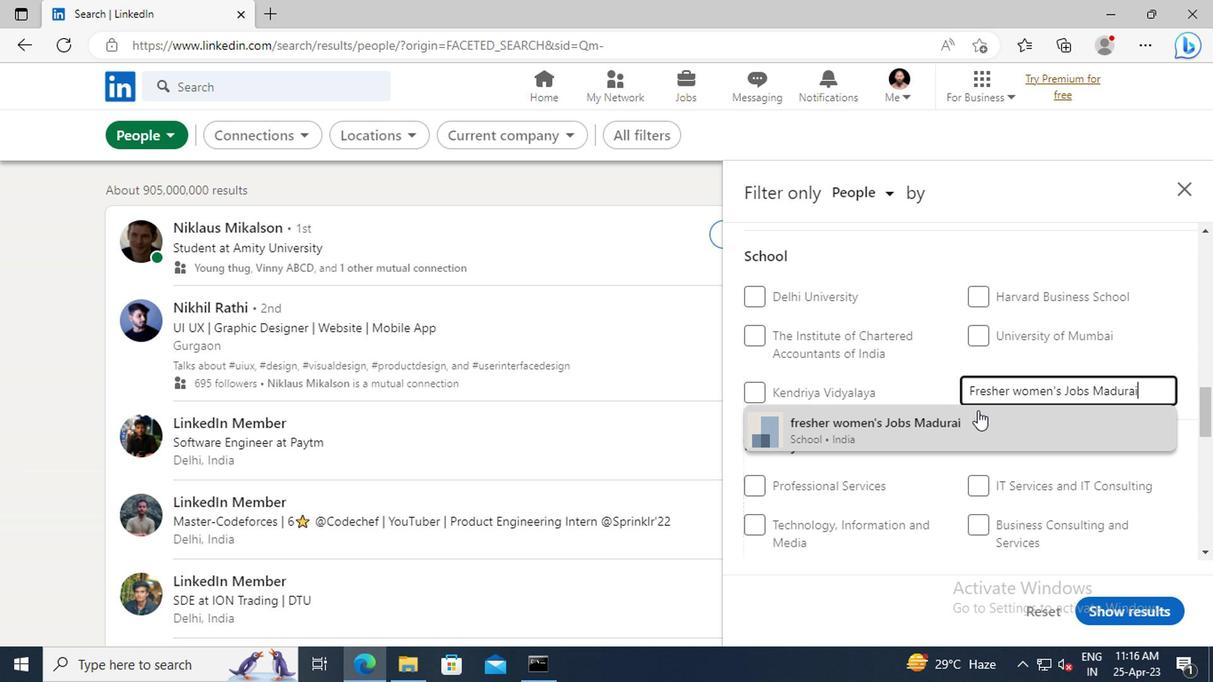 
Action: Mouse pressed left at (941, 420)
Screenshot: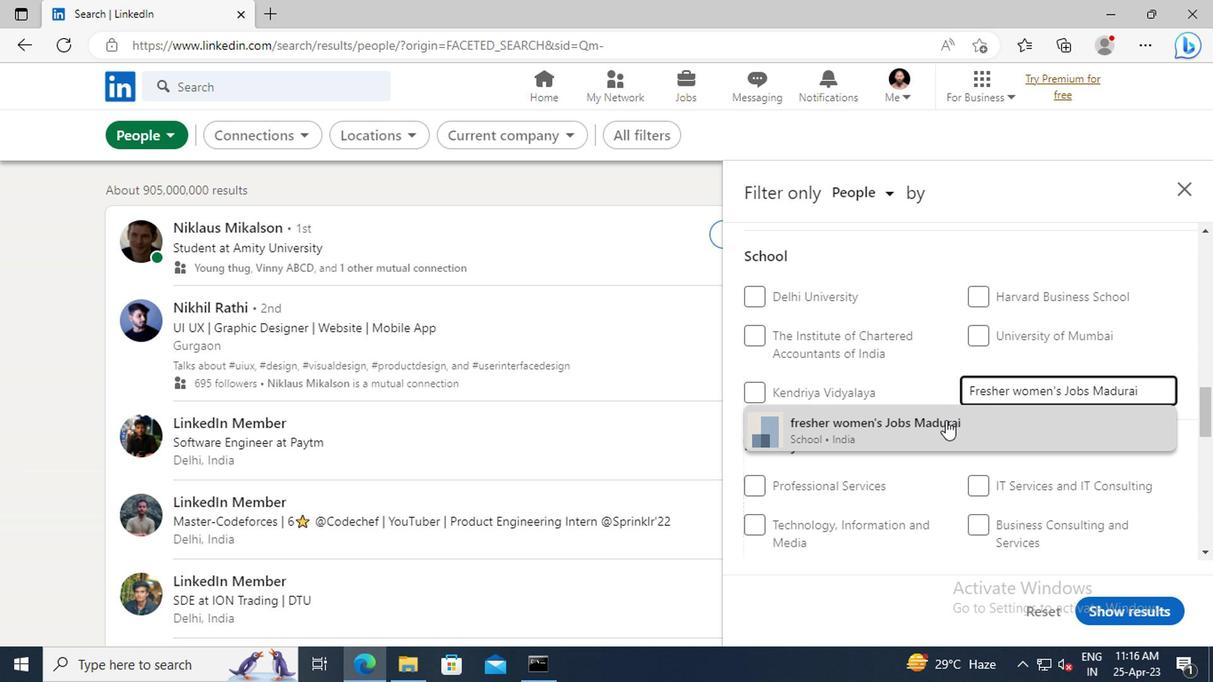 
Action: Mouse moved to (900, 331)
Screenshot: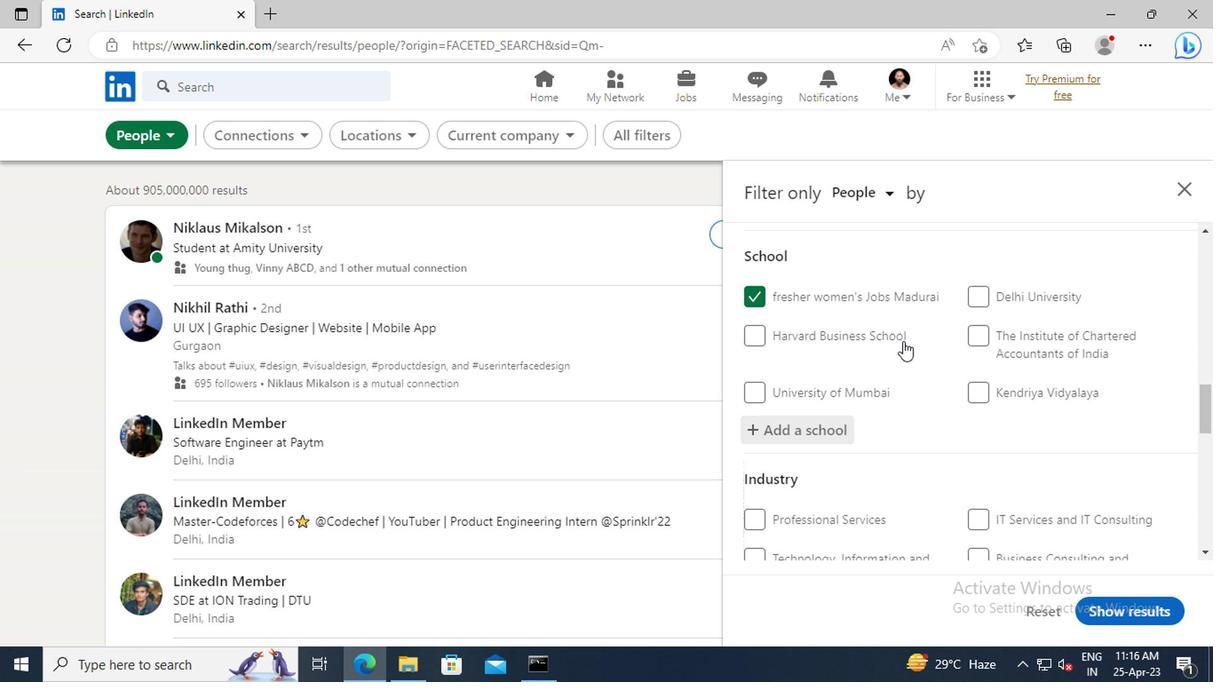 
Action: Mouse scrolled (900, 331) with delta (0, 0)
Screenshot: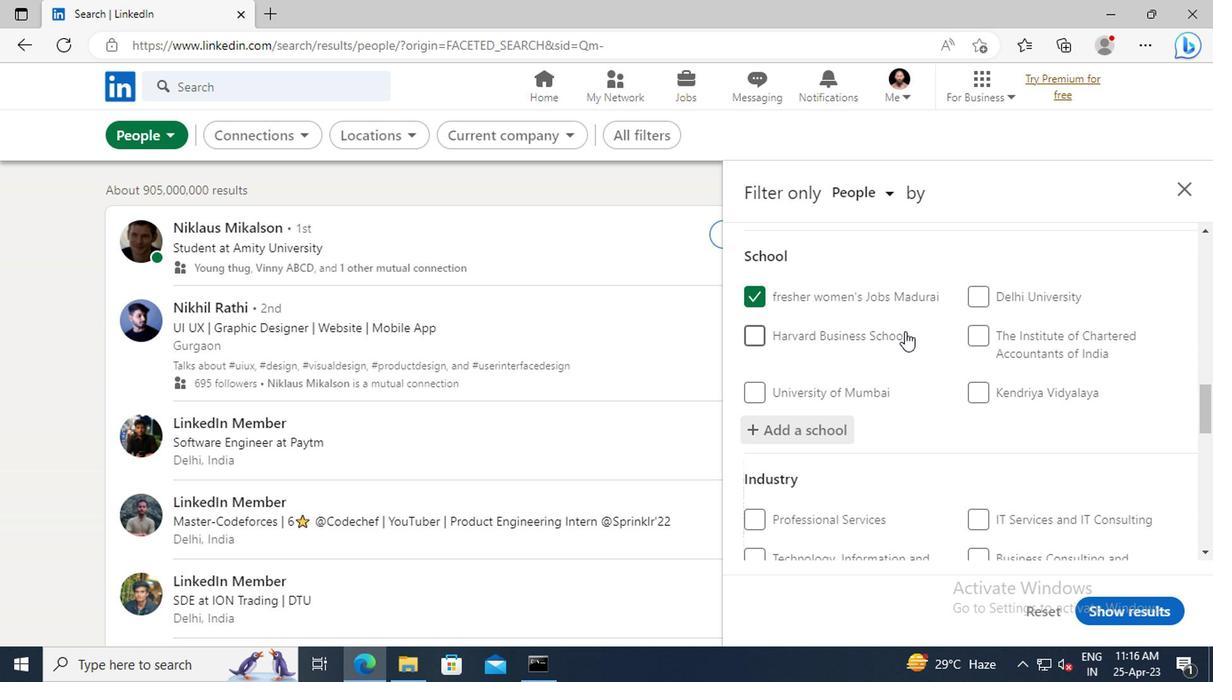 
Action: Mouse scrolled (900, 331) with delta (0, 0)
Screenshot: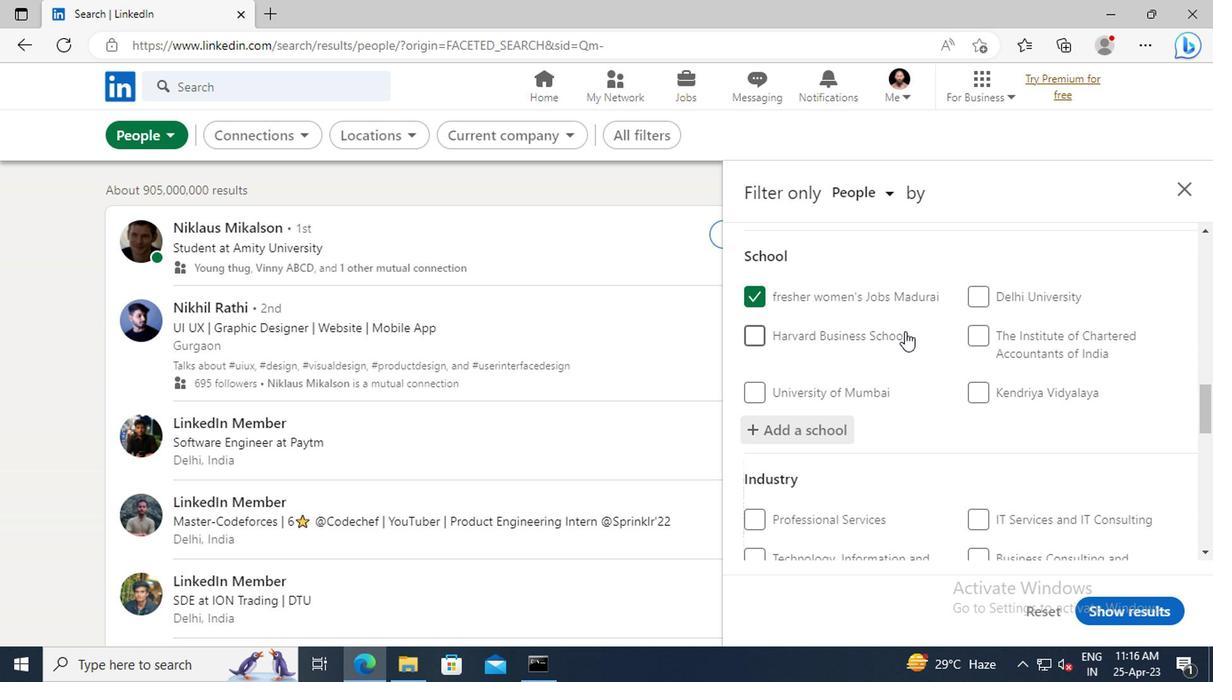 
Action: Mouse scrolled (900, 331) with delta (0, 0)
Screenshot: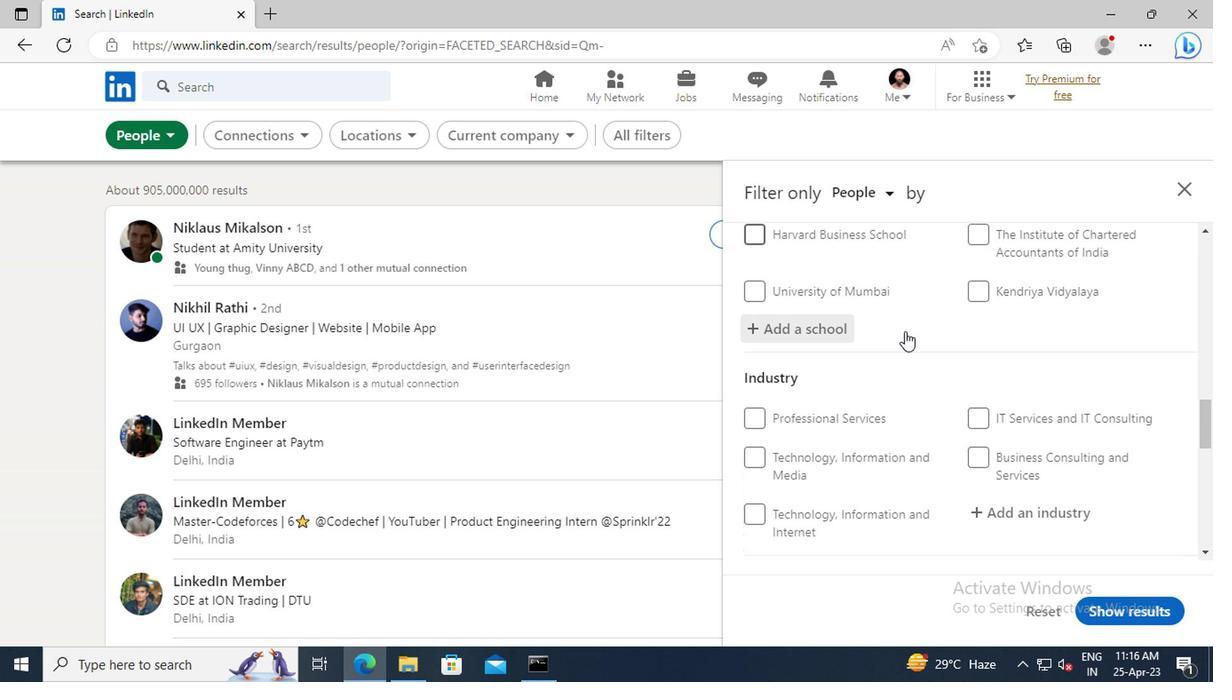 
Action: Mouse scrolled (900, 331) with delta (0, 0)
Screenshot: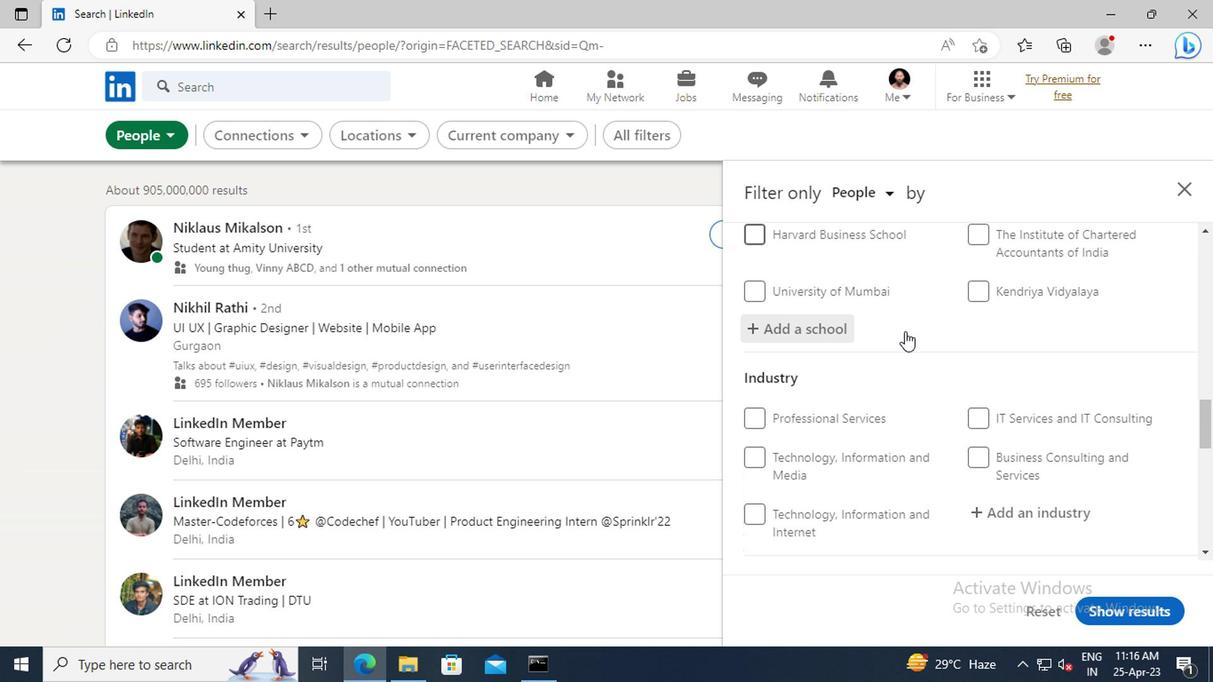 
Action: Mouse moved to (901, 336)
Screenshot: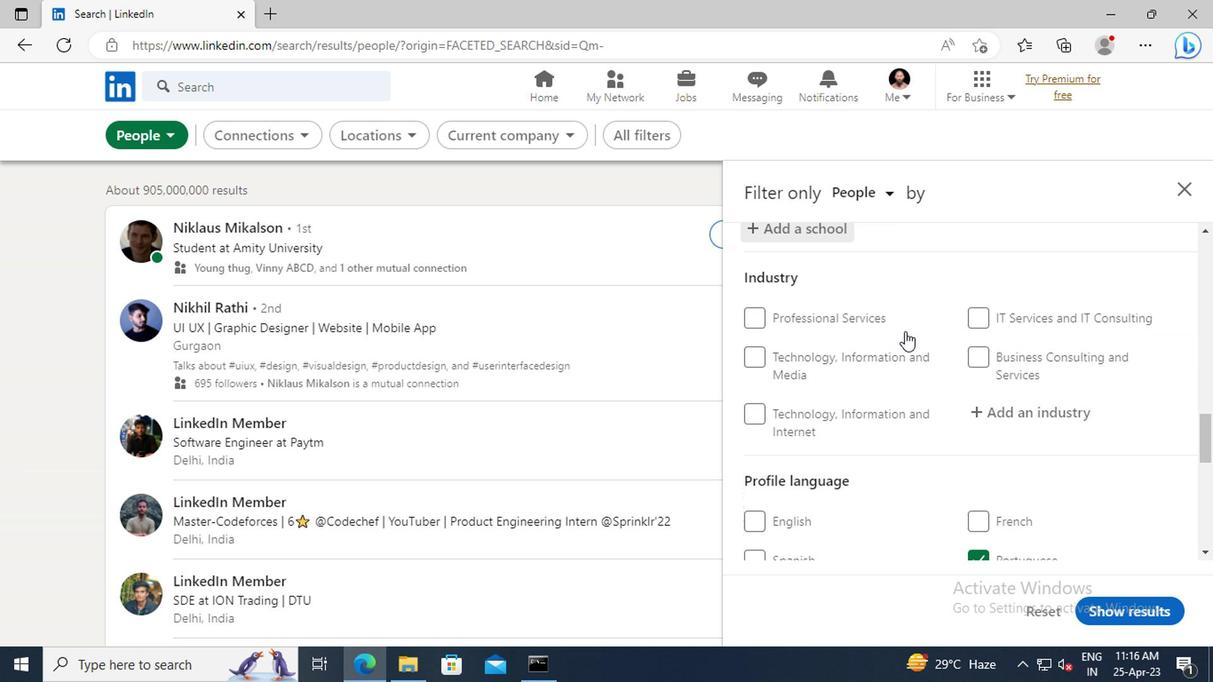 
Action: Mouse scrolled (901, 335) with delta (0, 0)
Screenshot: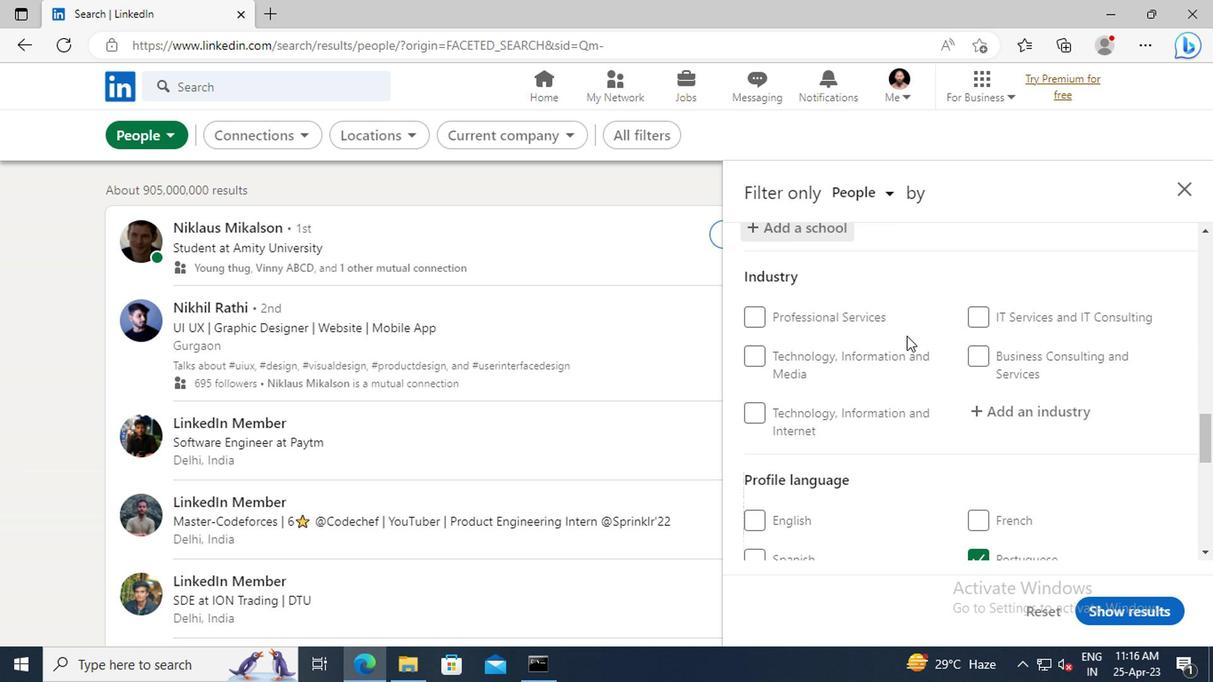 
Action: Mouse moved to (1003, 362)
Screenshot: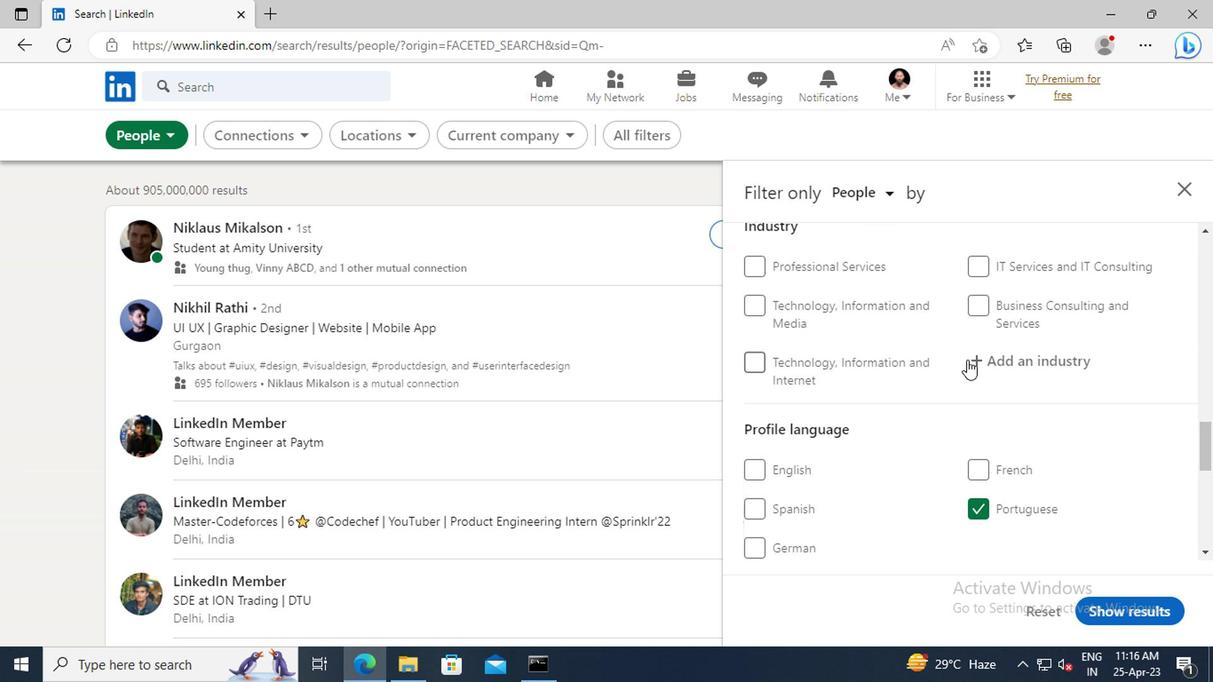 
Action: Mouse pressed left at (1003, 362)
Screenshot: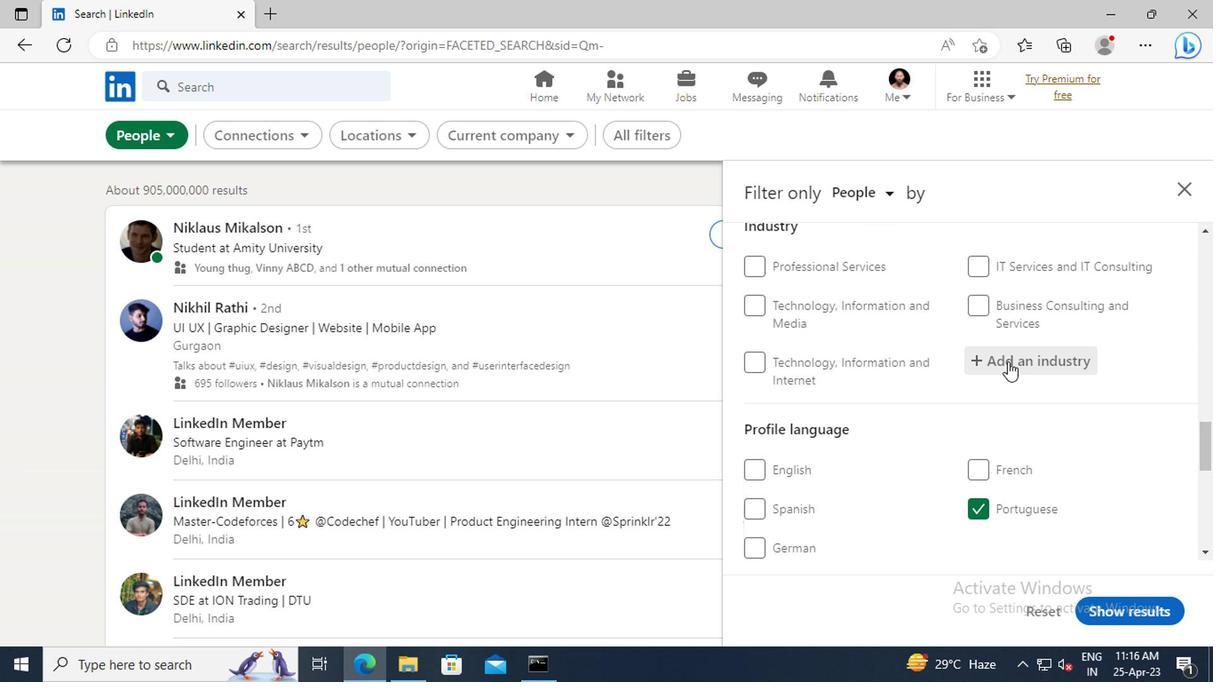 
Action: Mouse moved to (1003, 362)
Screenshot: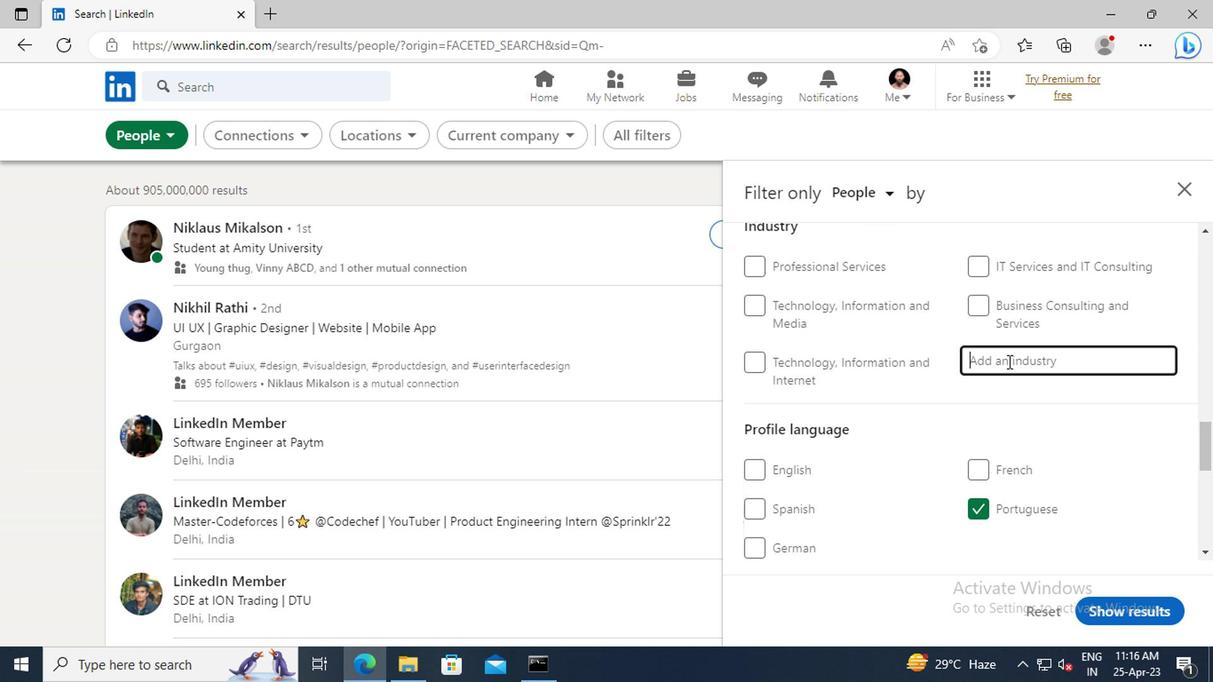 
Action: Key pressed <Key.shift>BUI
Screenshot: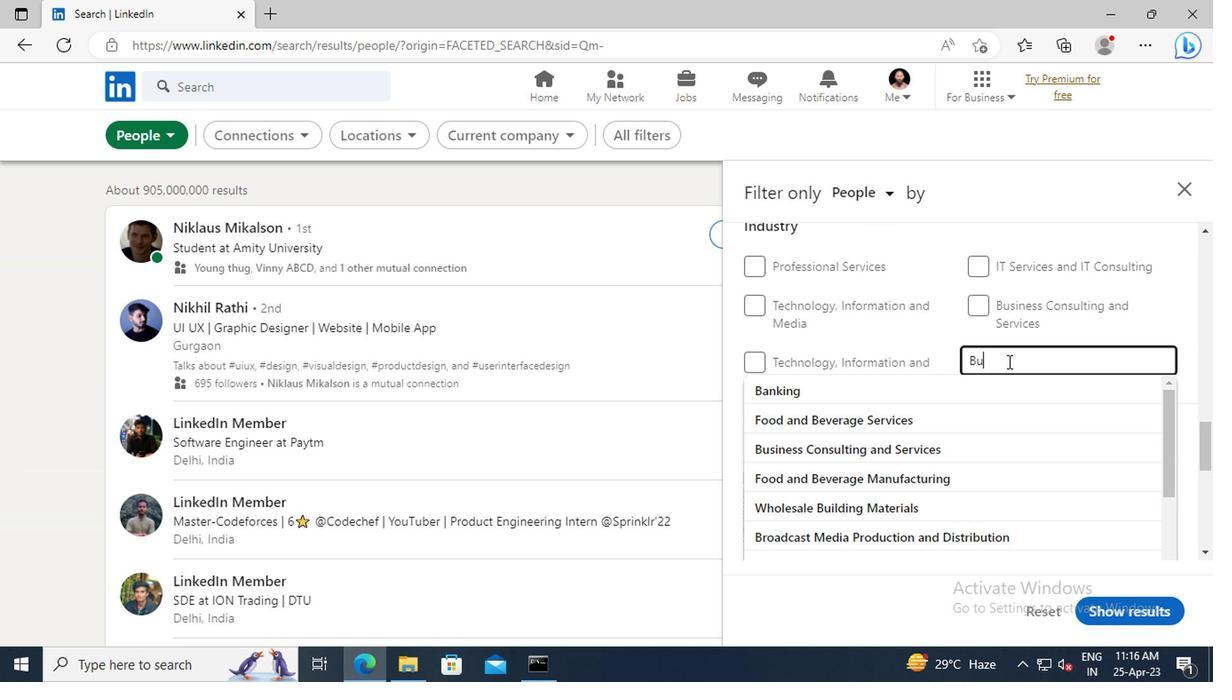 
Action: Mouse moved to (996, 361)
Screenshot: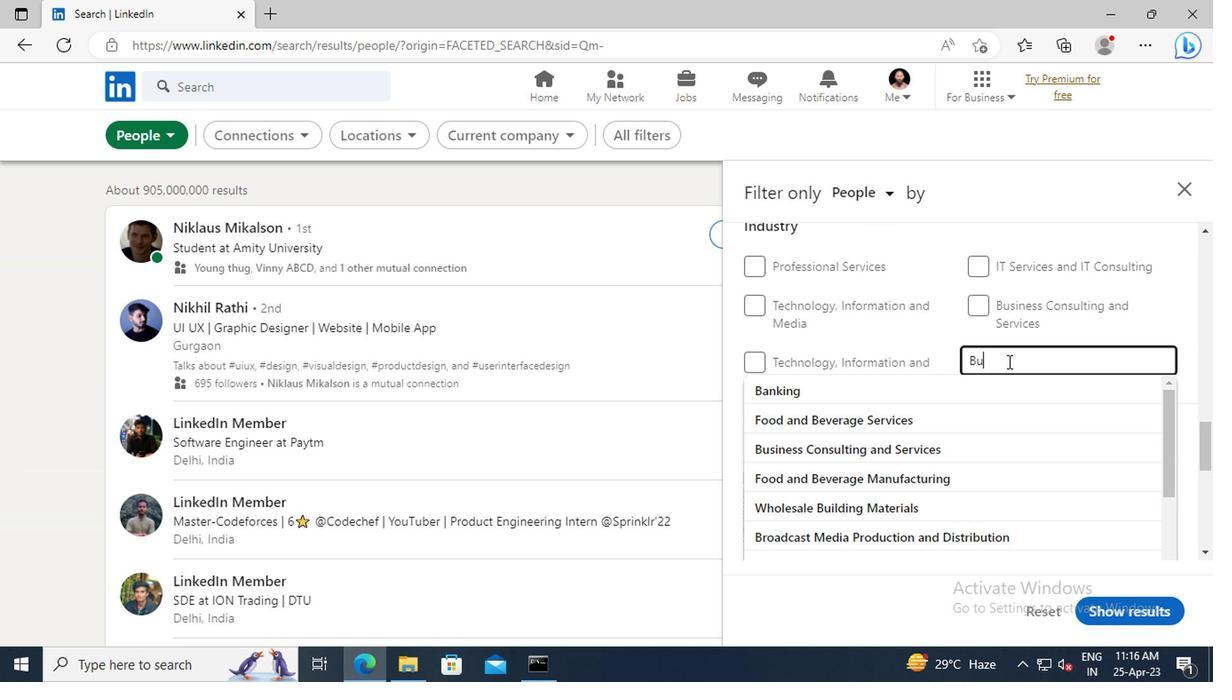 
Action: Key pressed LDING<Key.space><Key.shift>CONSTRUCTION
Screenshot: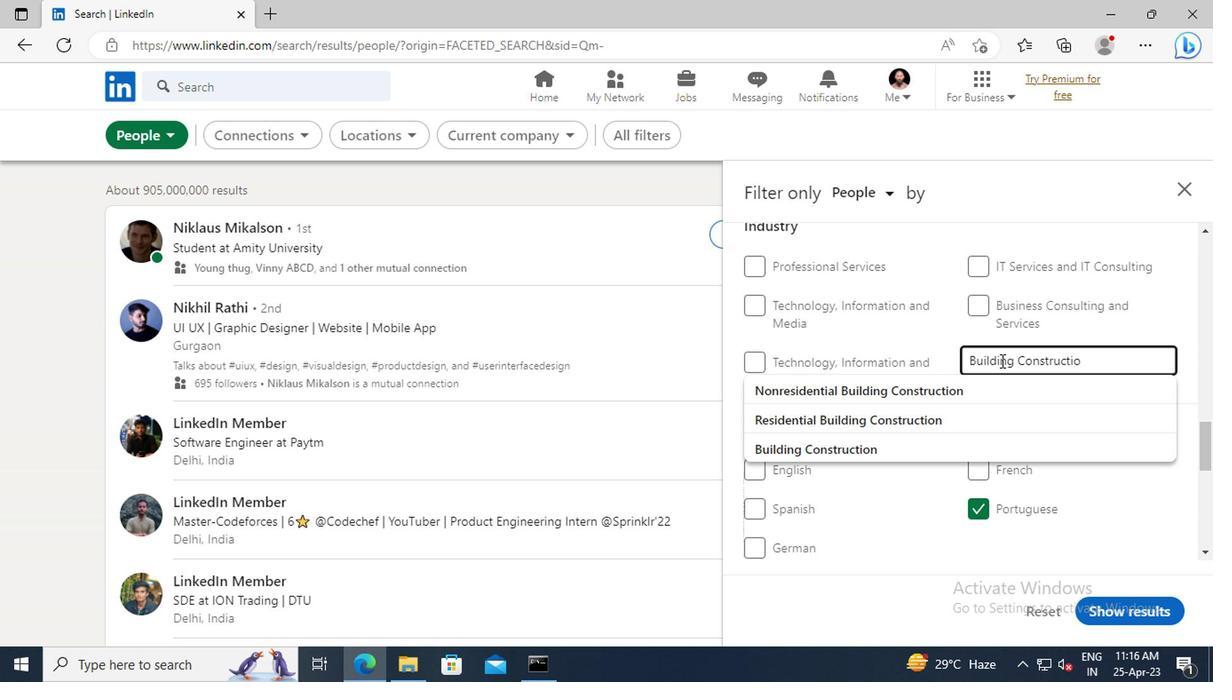 
Action: Mouse moved to (884, 384)
Screenshot: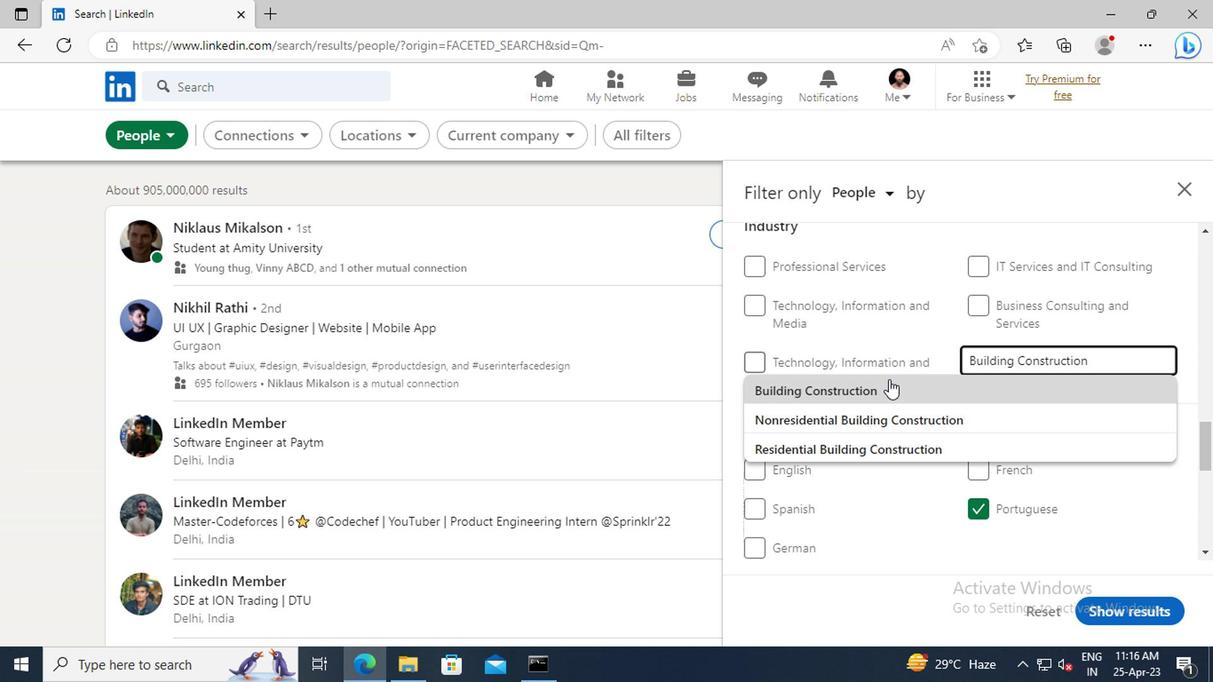 
Action: Mouse pressed left at (884, 384)
Screenshot: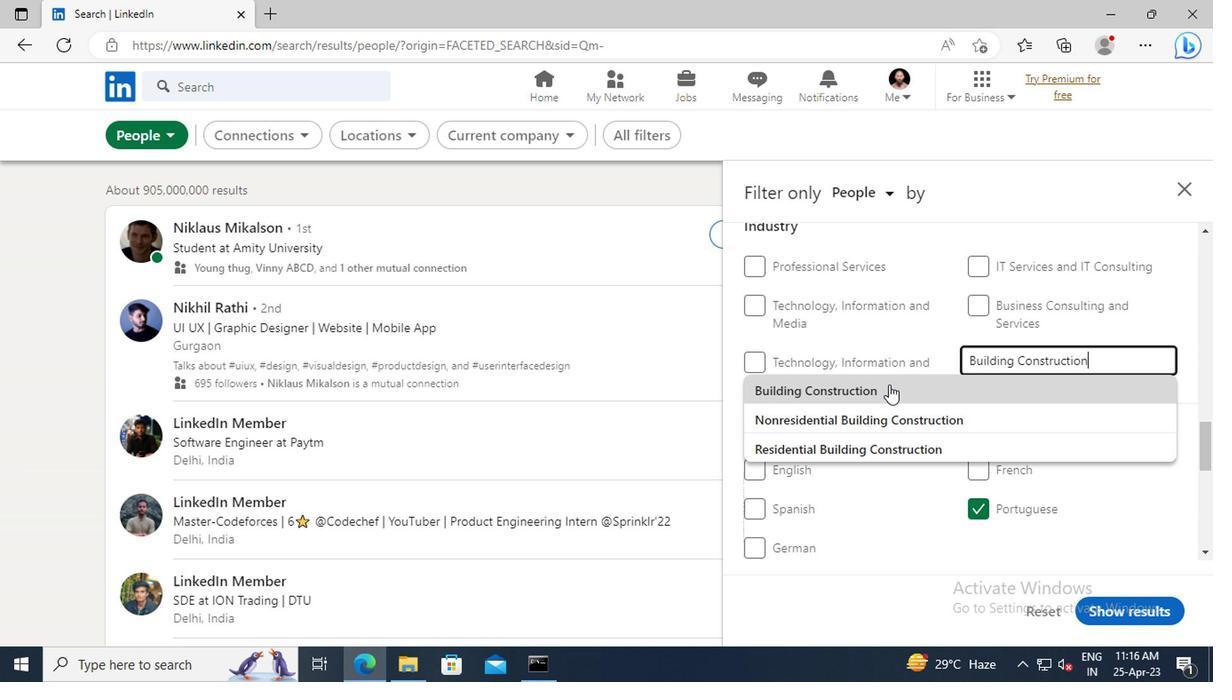 
Action: Mouse moved to (896, 350)
Screenshot: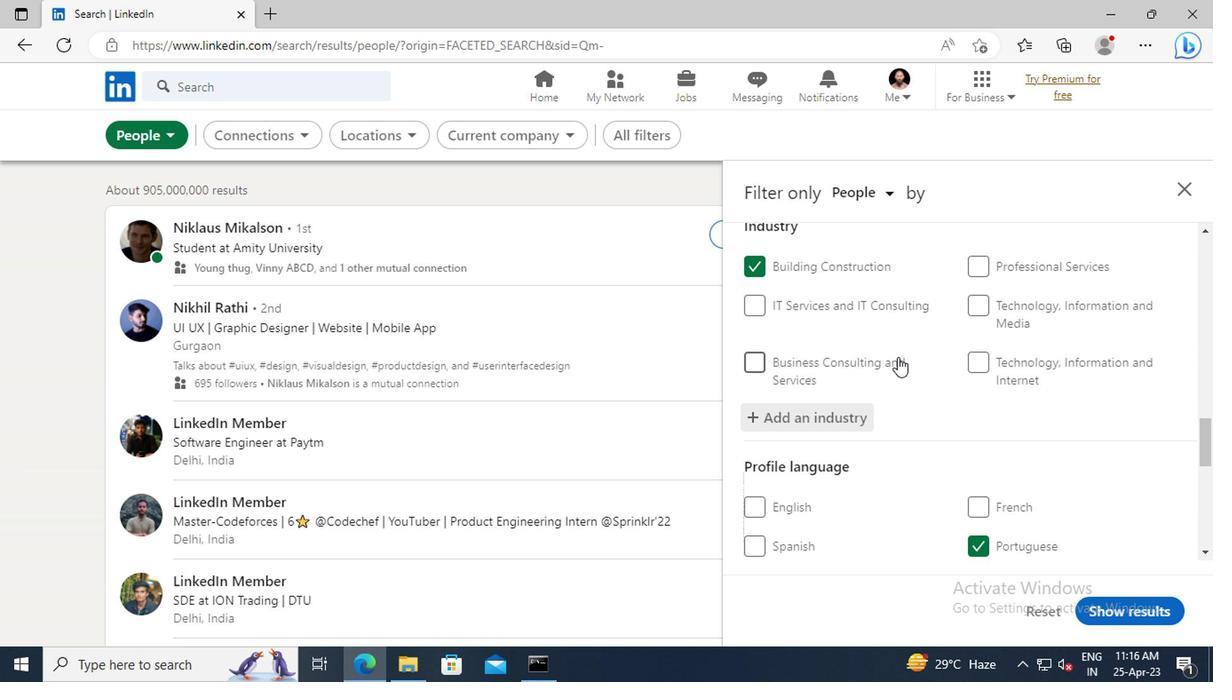 
Action: Mouse scrolled (896, 349) with delta (0, -1)
Screenshot: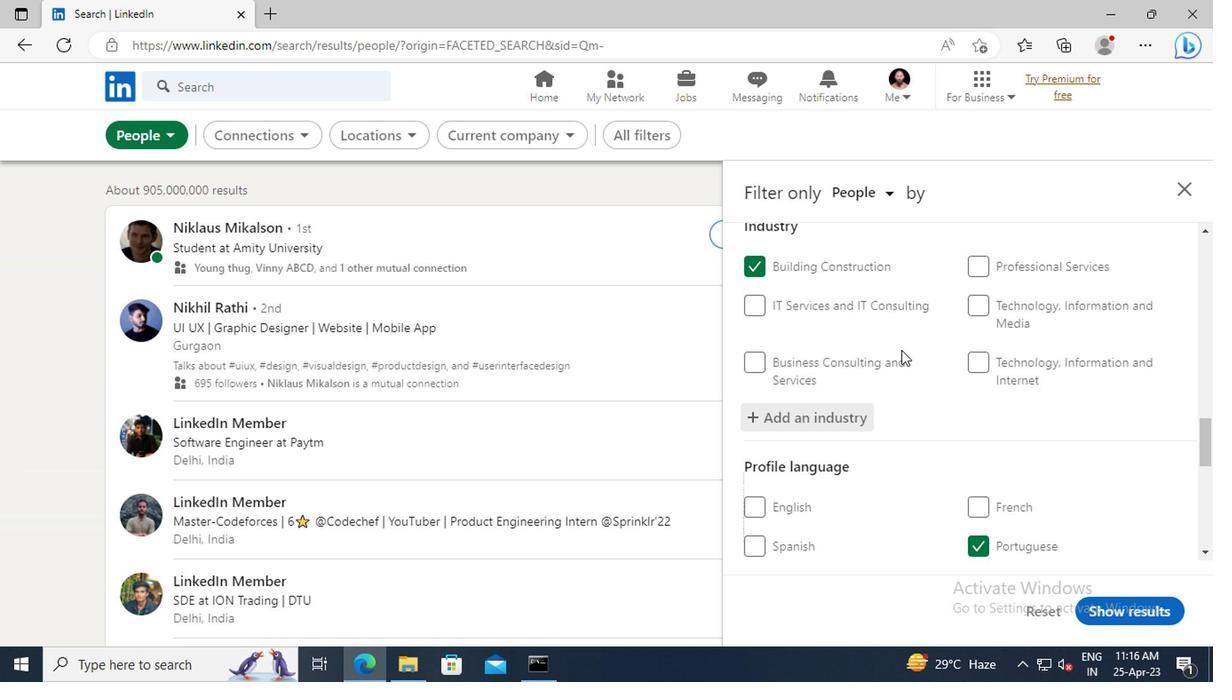 
Action: Mouse scrolled (896, 349) with delta (0, -1)
Screenshot: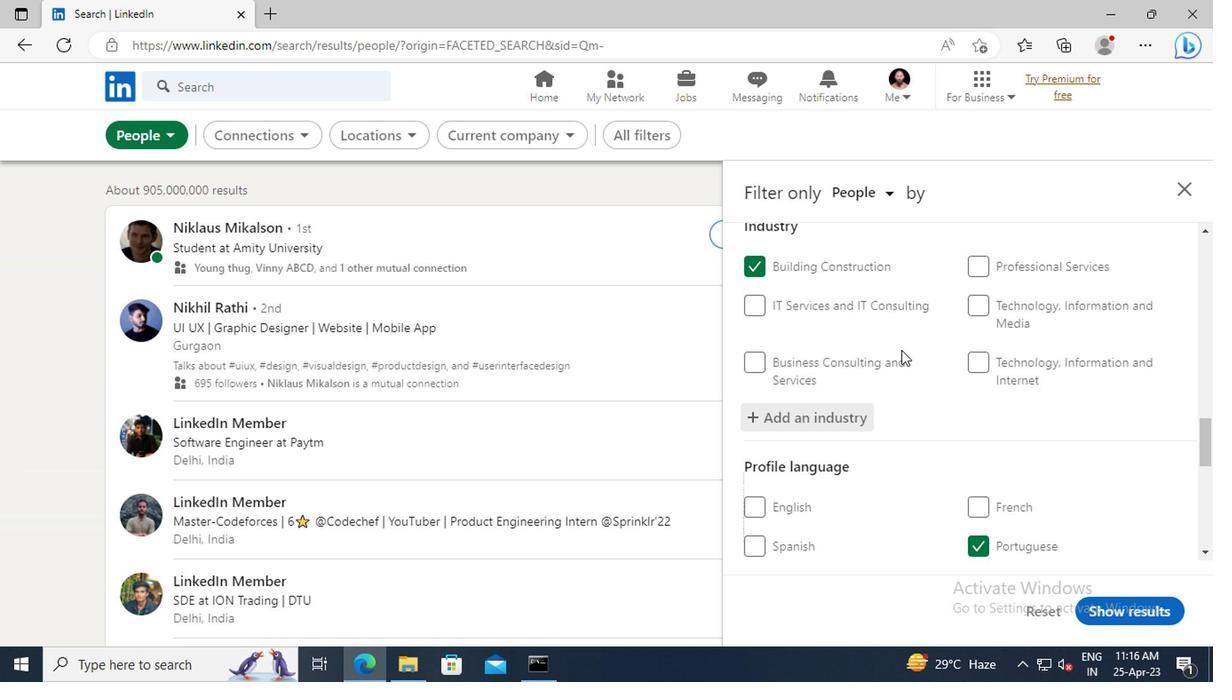 
Action: Mouse scrolled (896, 349) with delta (0, -1)
Screenshot: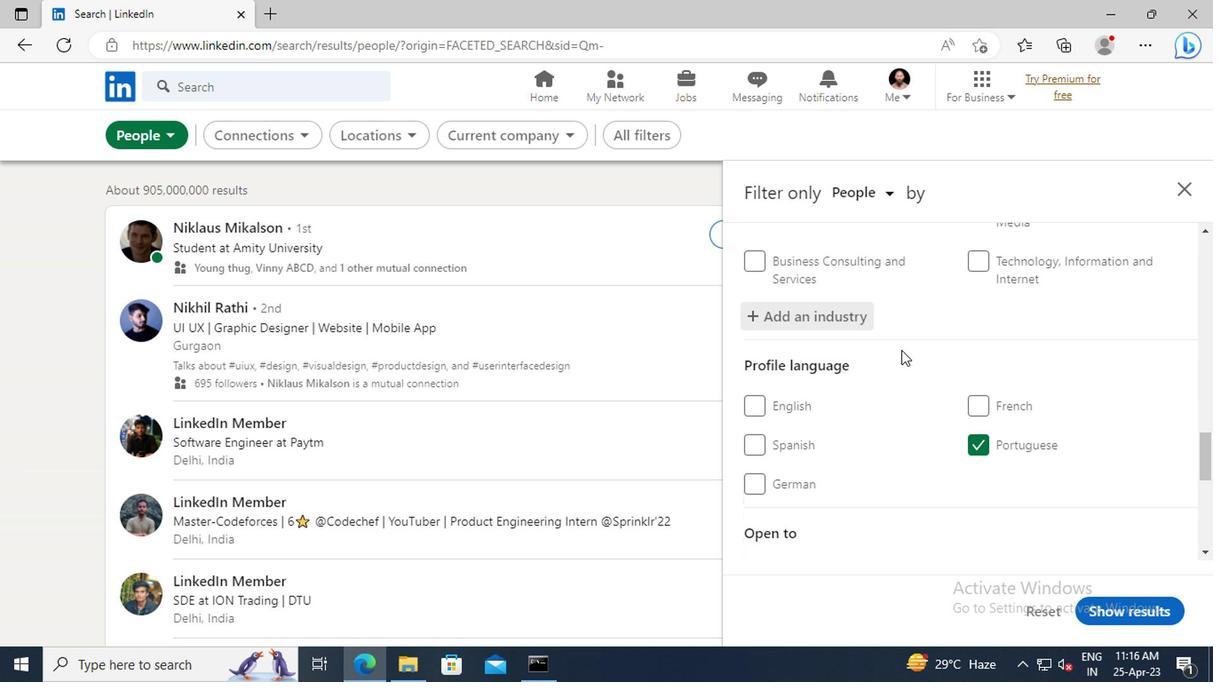 
Action: Mouse scrolled (896, 349) with delta (0, -1)
Screenshot: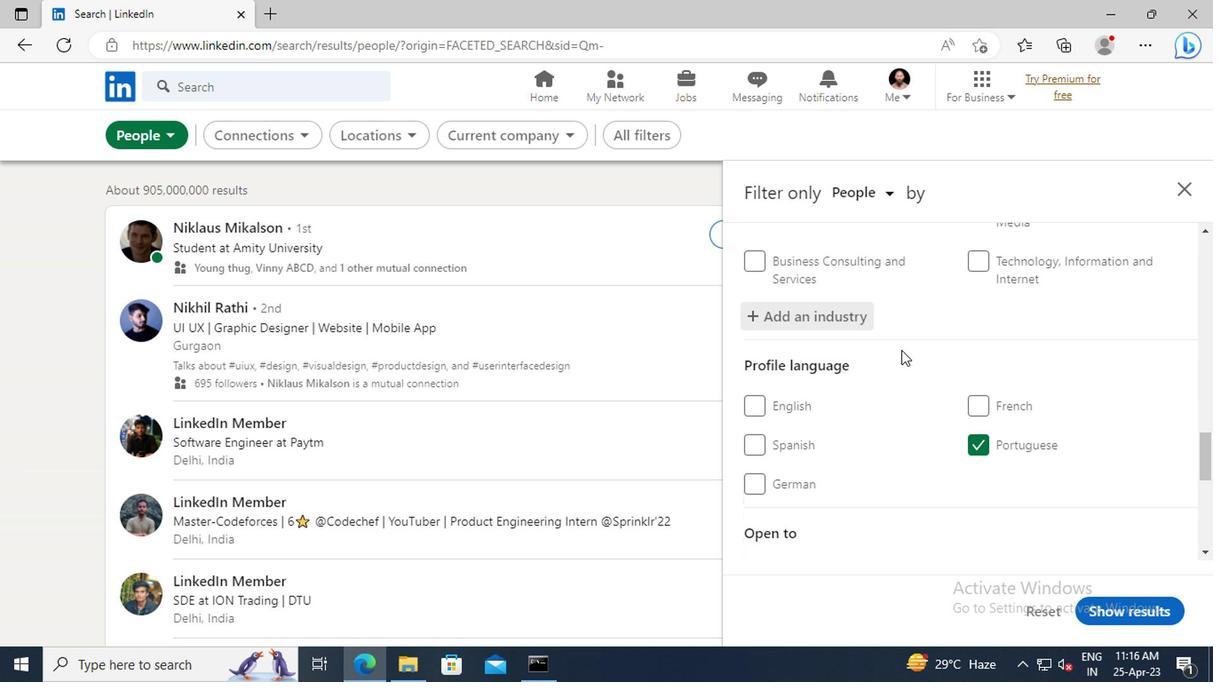 
Action: Mouse scrolled (896, 349) with delta (0, -1)
Screenshot: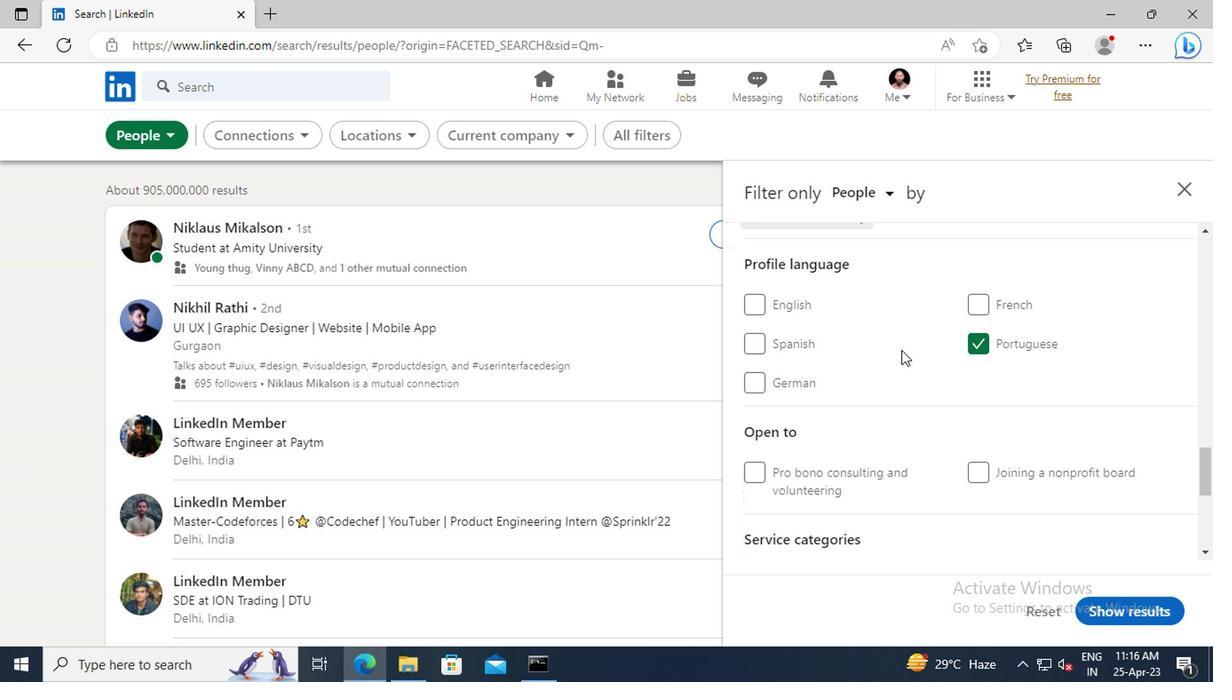 
Action: Mouse scrolled (896, 349) with delta (0, -1)
Screenshot: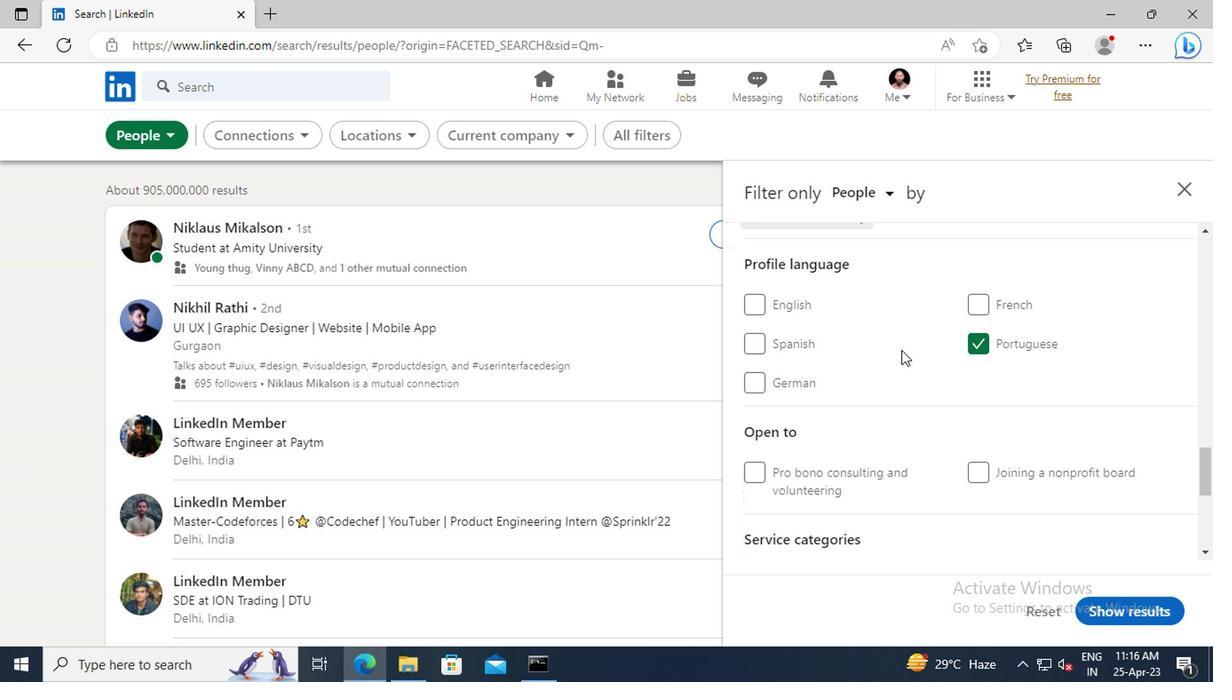 
Action: Mouse scrolled (896, 349) with delta (0, -1)
Screenshot: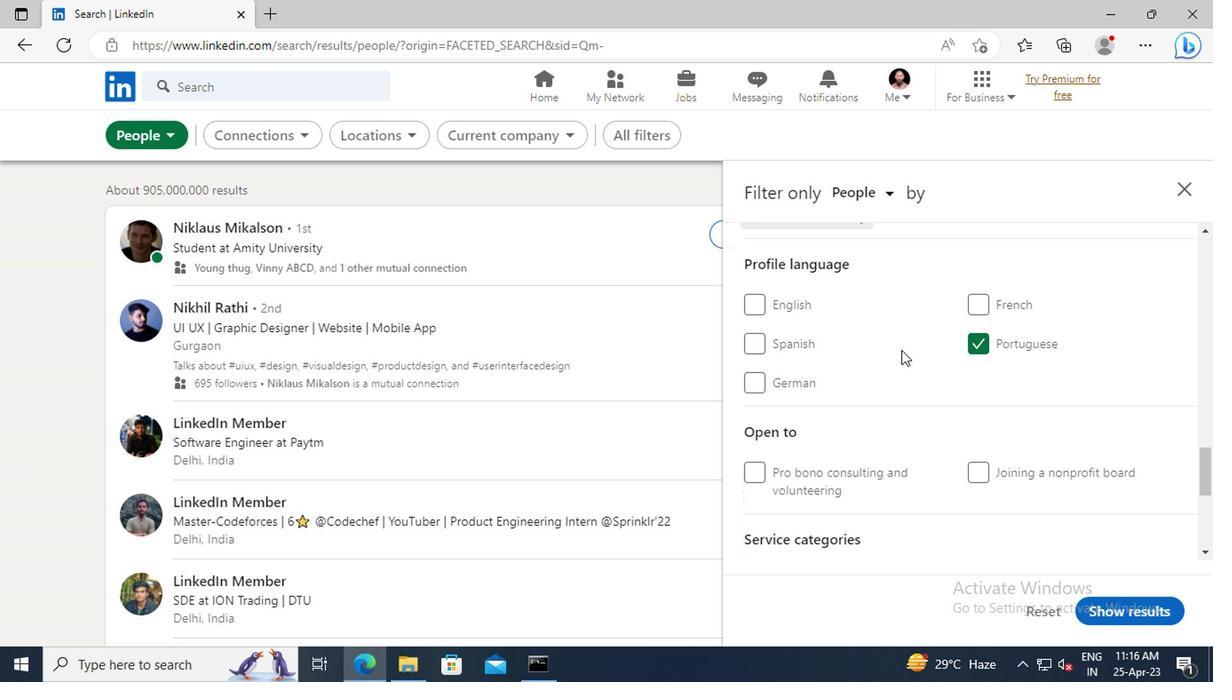 
Action: Mouse scrolled (896, 349) with delta (0, -1)
Screenshot: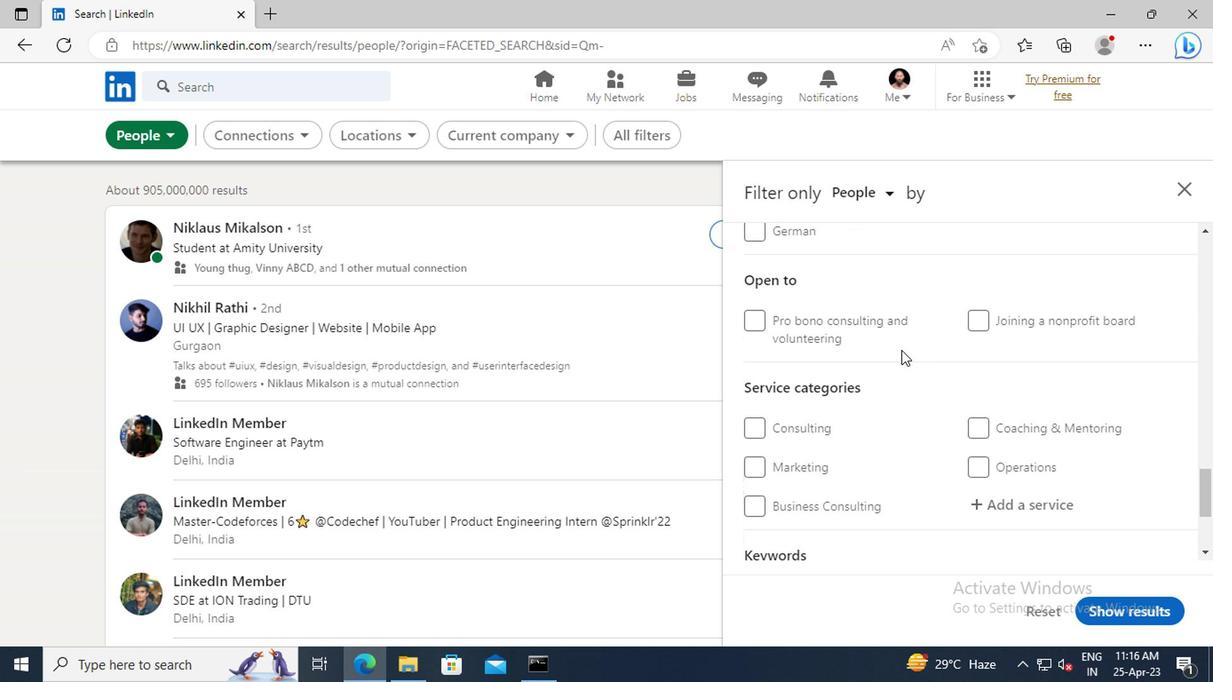 
Action: Mouse scrolled (896, 349) with delta (0, -1)
Screenshot: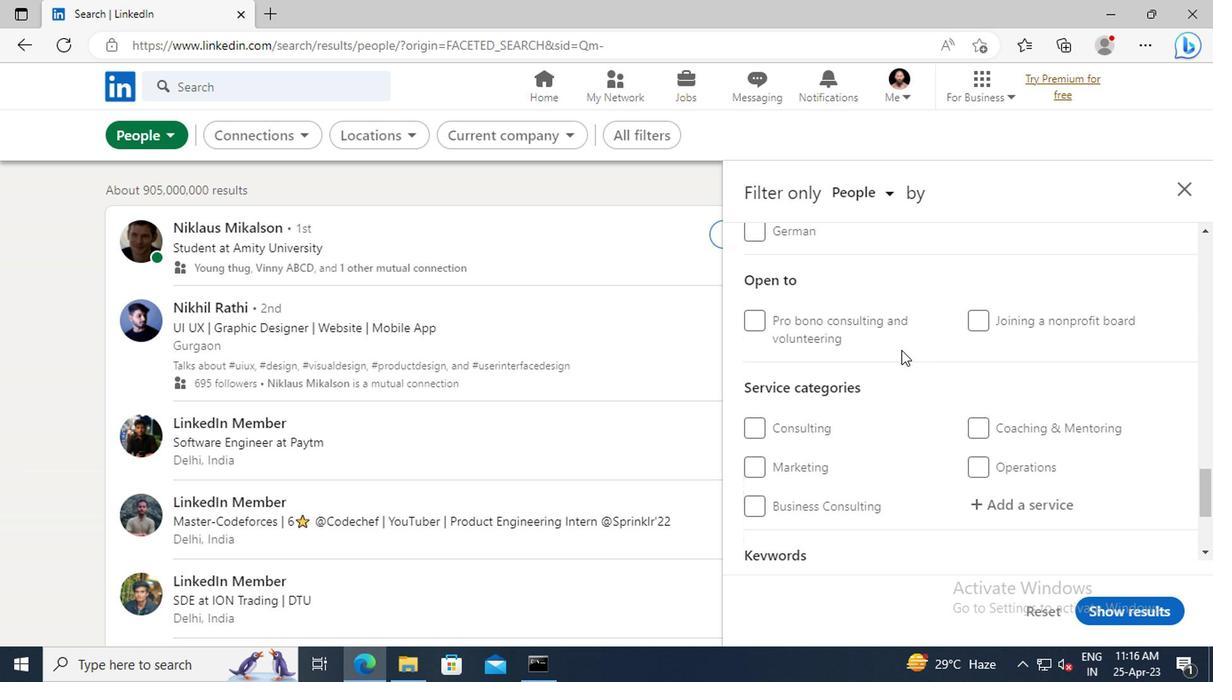
Action: Mouse moved to (1027, 403)
Screenshot: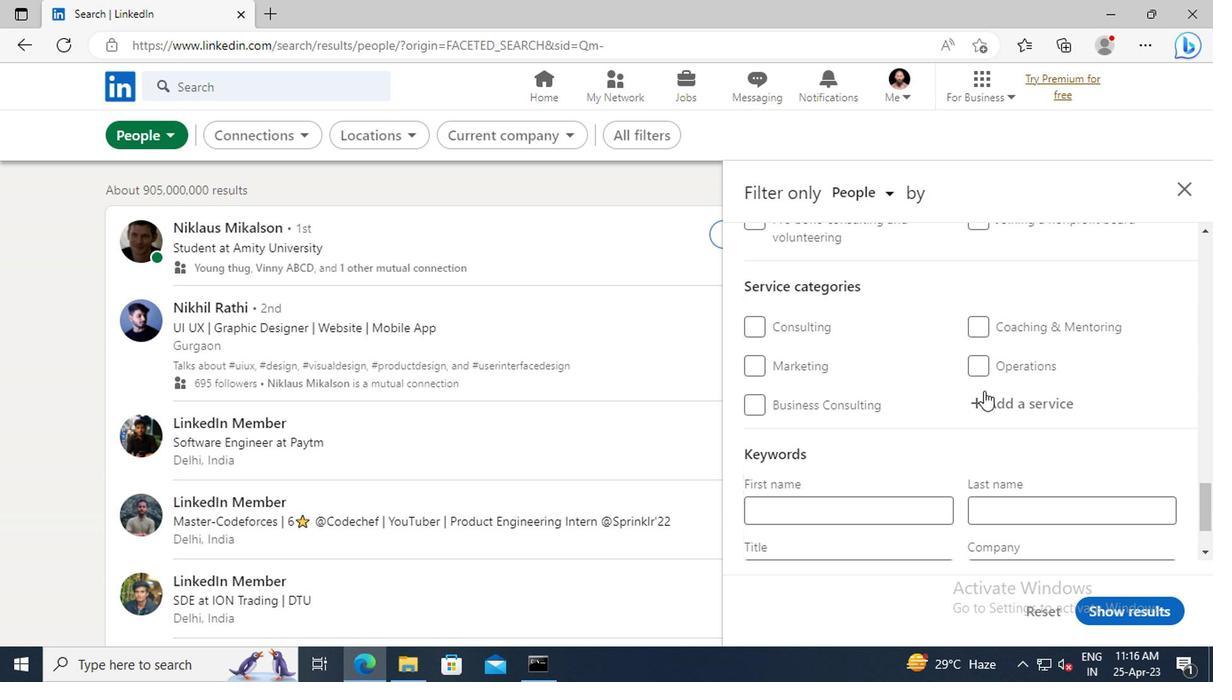 
Action: Mouse pressed left at (1027, 403)
Screenshot: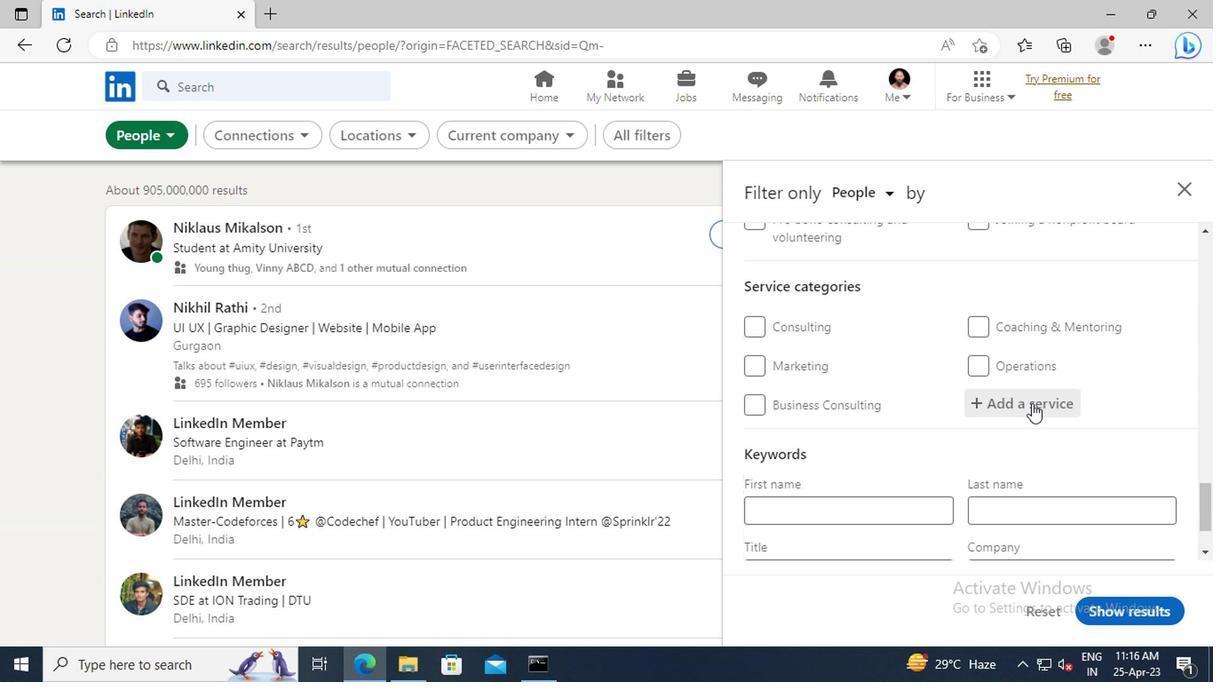 
Action: Mouse moved to (1001, 399)
Screenshot: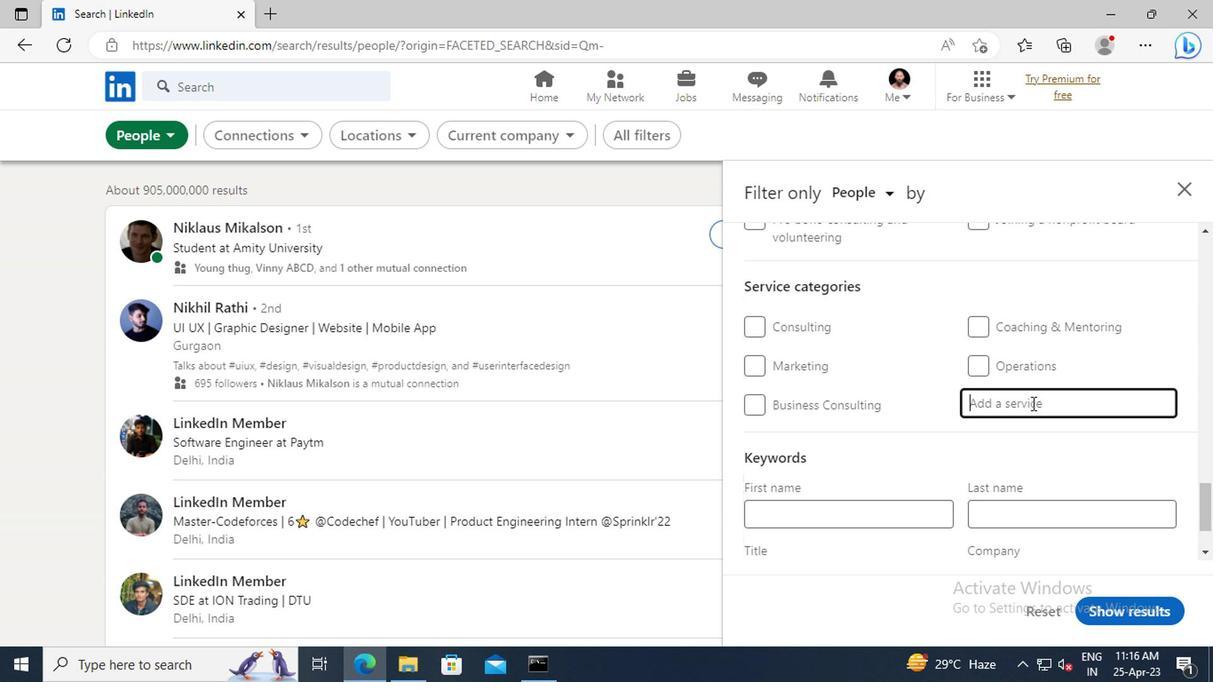 
Action: Key pressed <Key.shift>IMMIGRATION<Key.space><Key.shift>LAW
Screenshot: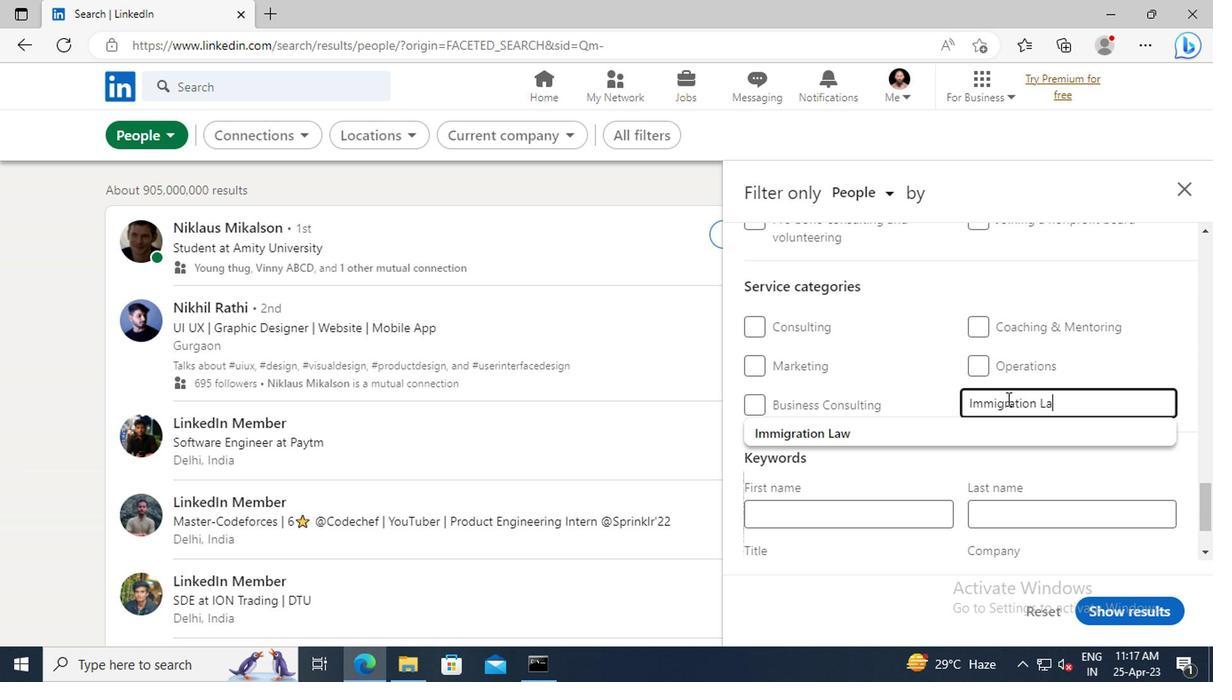 
Action: Mouse moved to (908, 433)
Screenshot: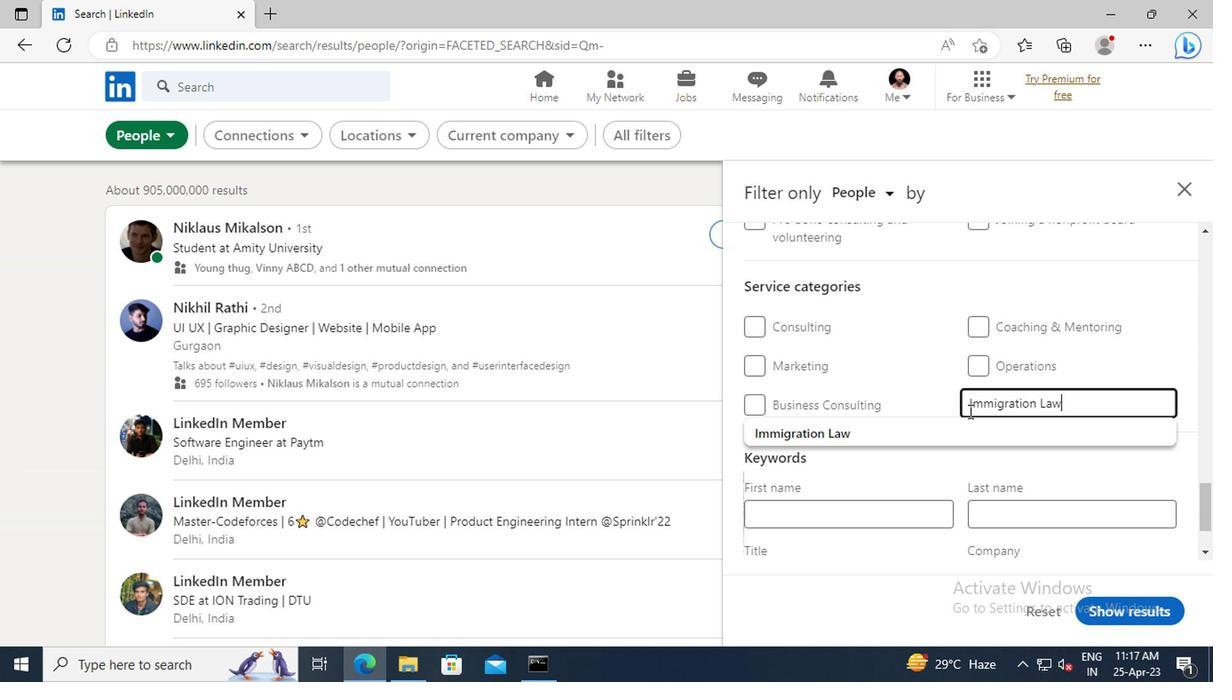 
Action: Mouse pressed left at (908, 433)
Screenshot: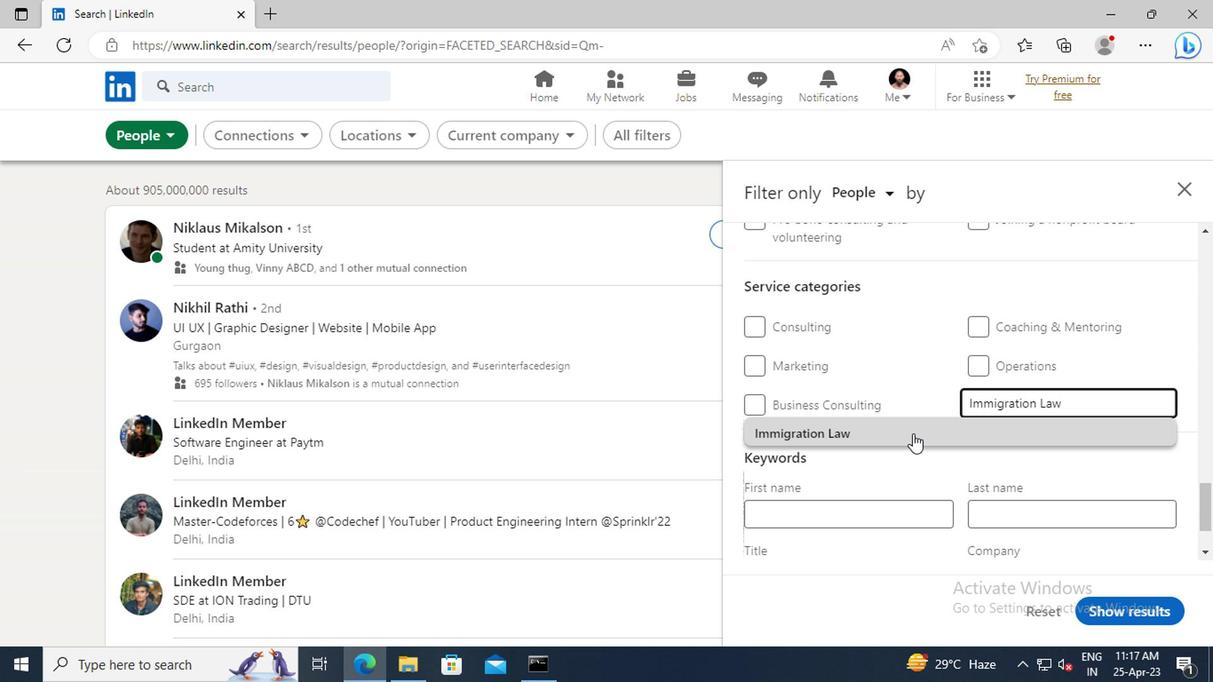 
Action: Mouse moved to (887, 399)
Screenshot: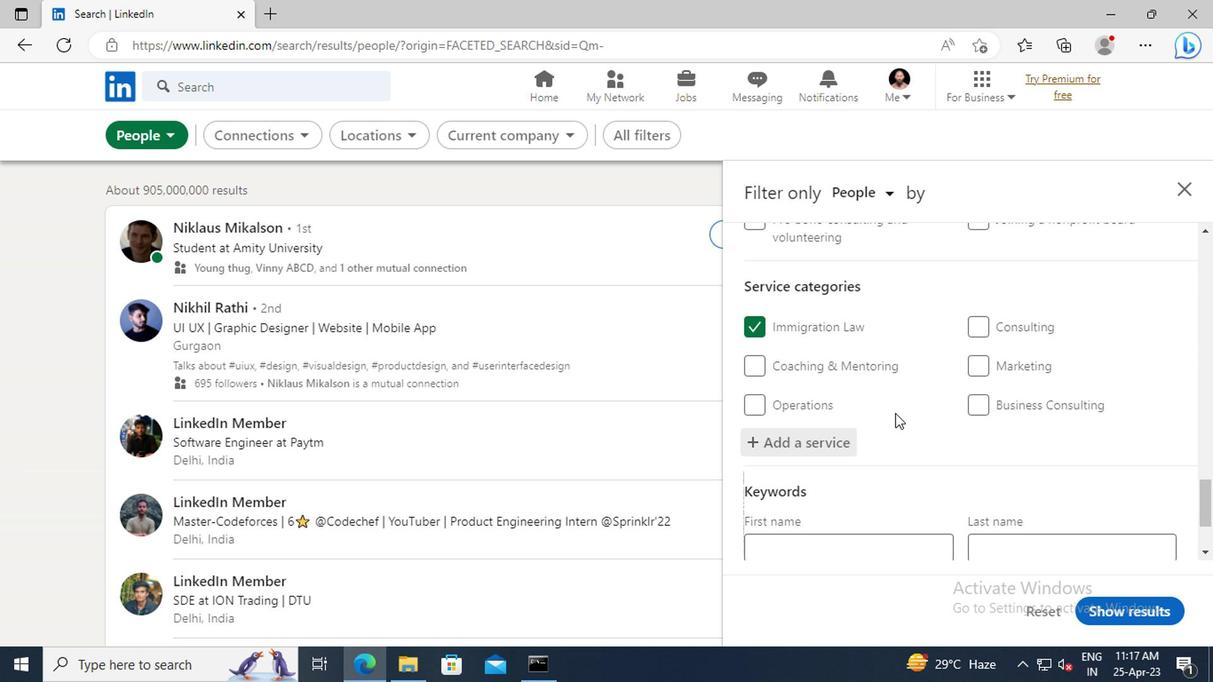 
Action: Mouse scrolled (887, 398) with delta (0, -1)
Screenshot: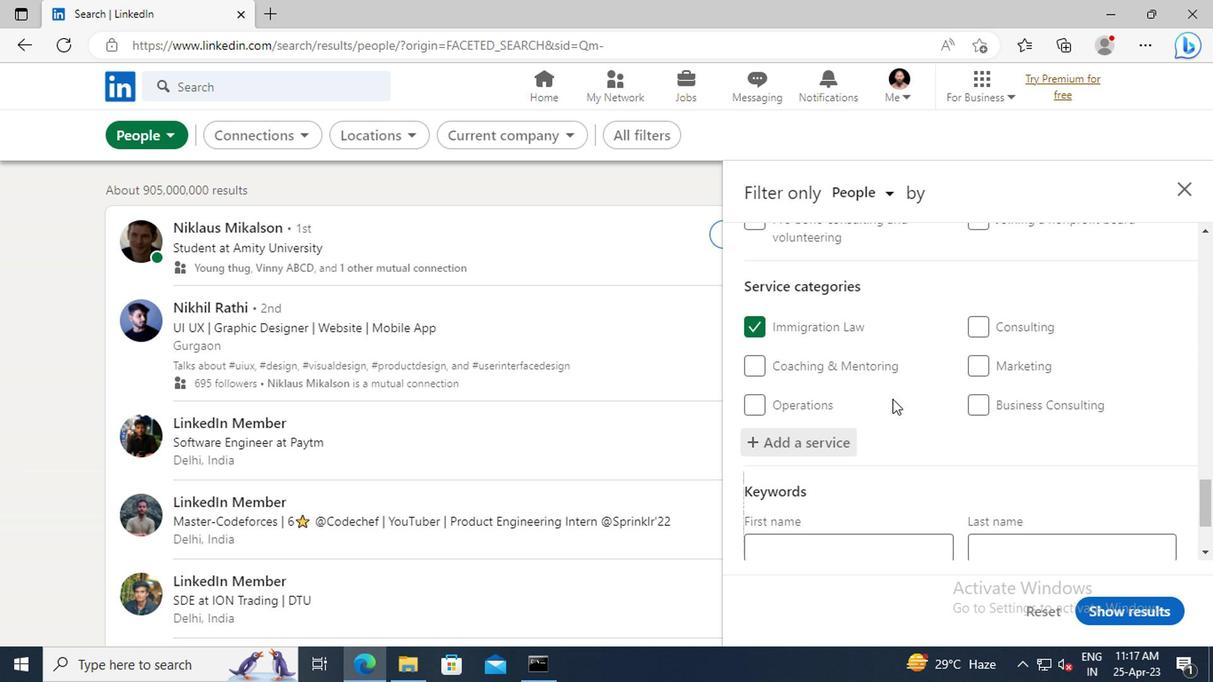
Action: Mouse scrolled (887, 398) with delta (0, -1)
Screenshot: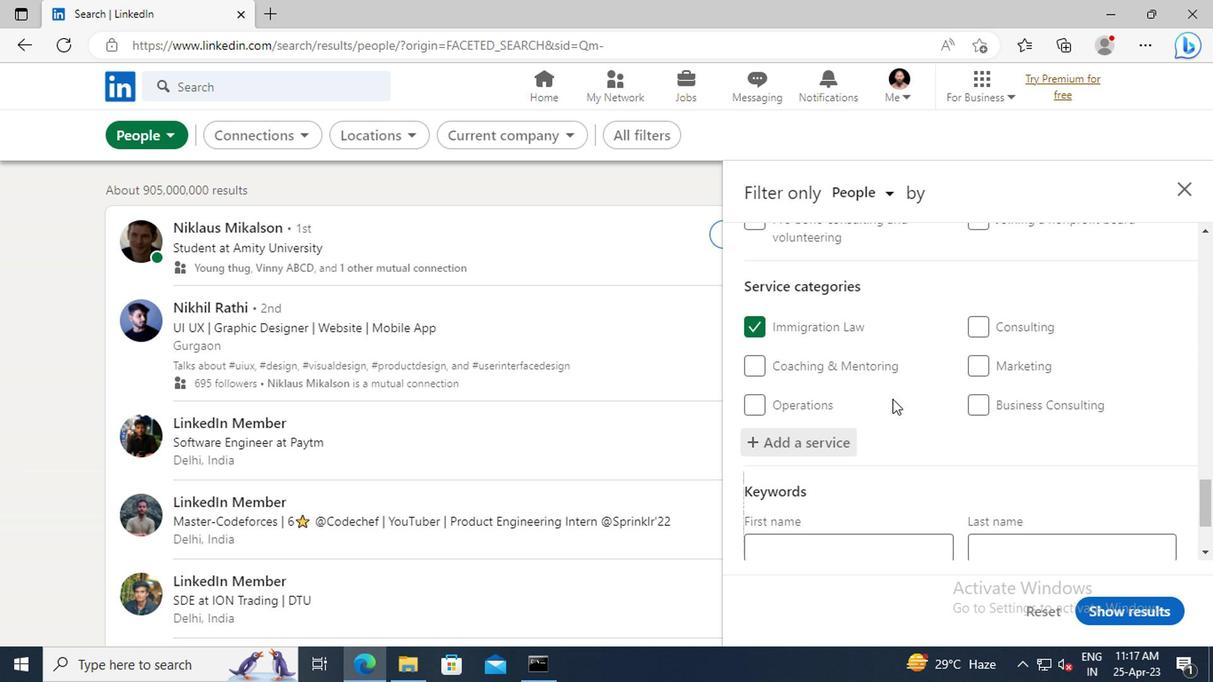 
Action: Mouse scrolled (887, 398) with delta (0, -1)
Screenshot: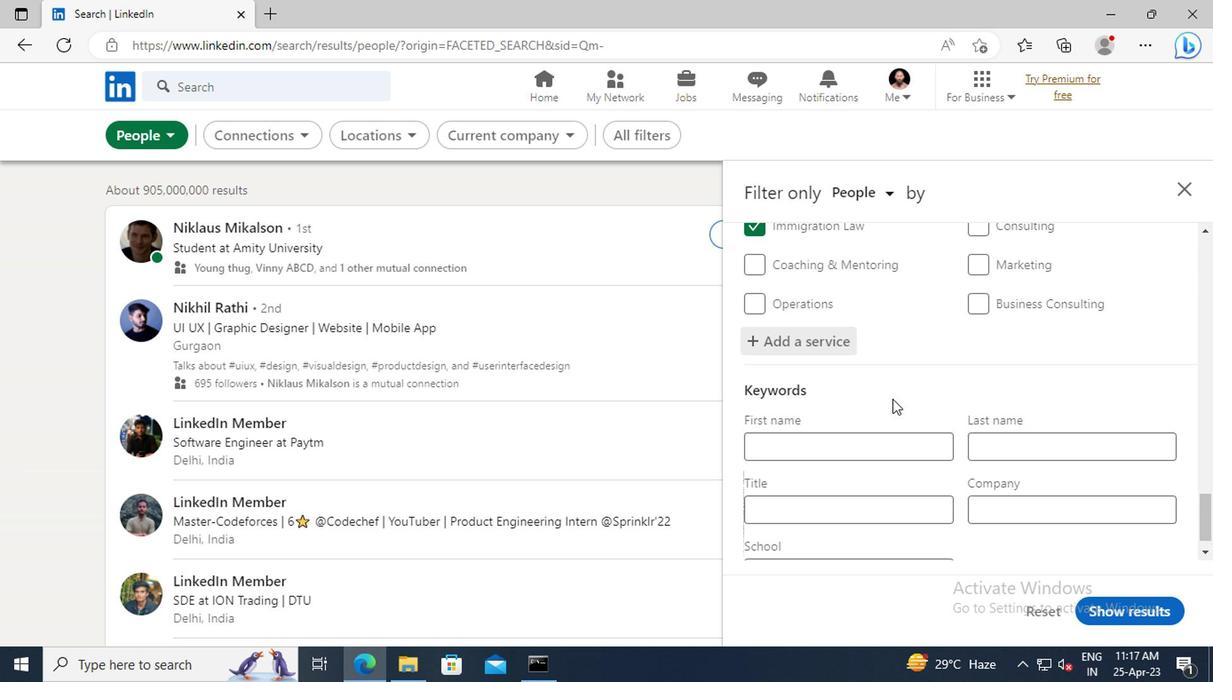 
Action: Mouse scrolled (887, 398) with delta (0, -1)
Screenshot: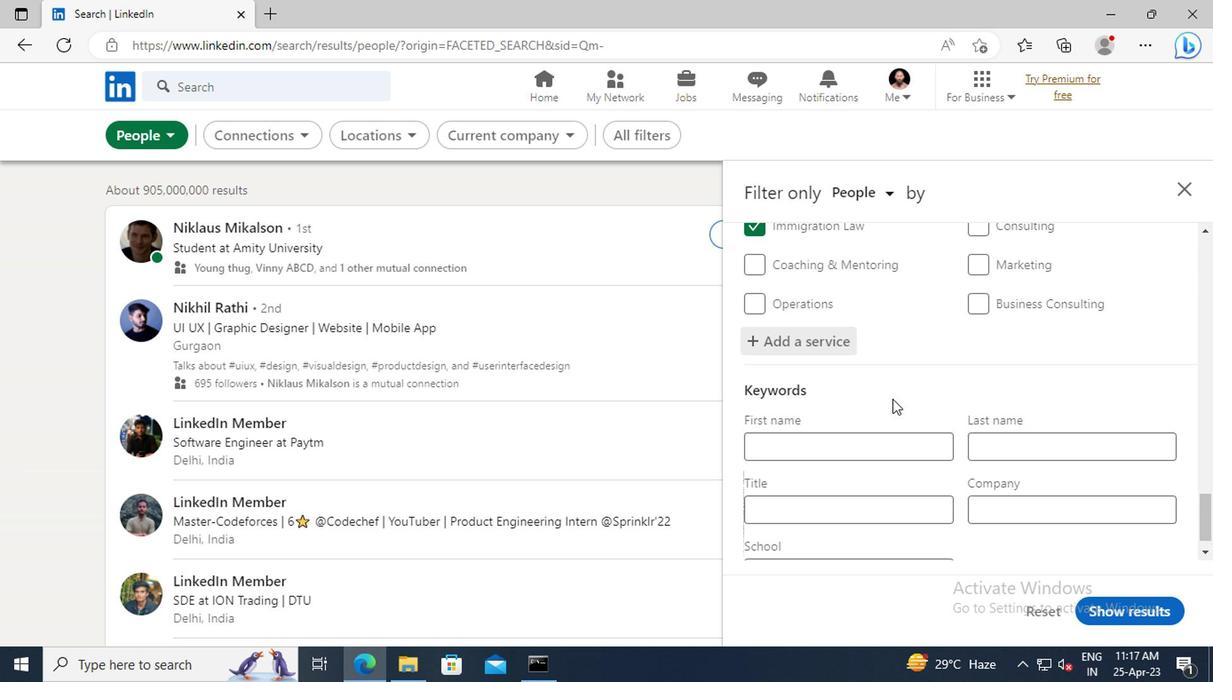 
Action: Mouse moved to (865, 475)
Screenshot: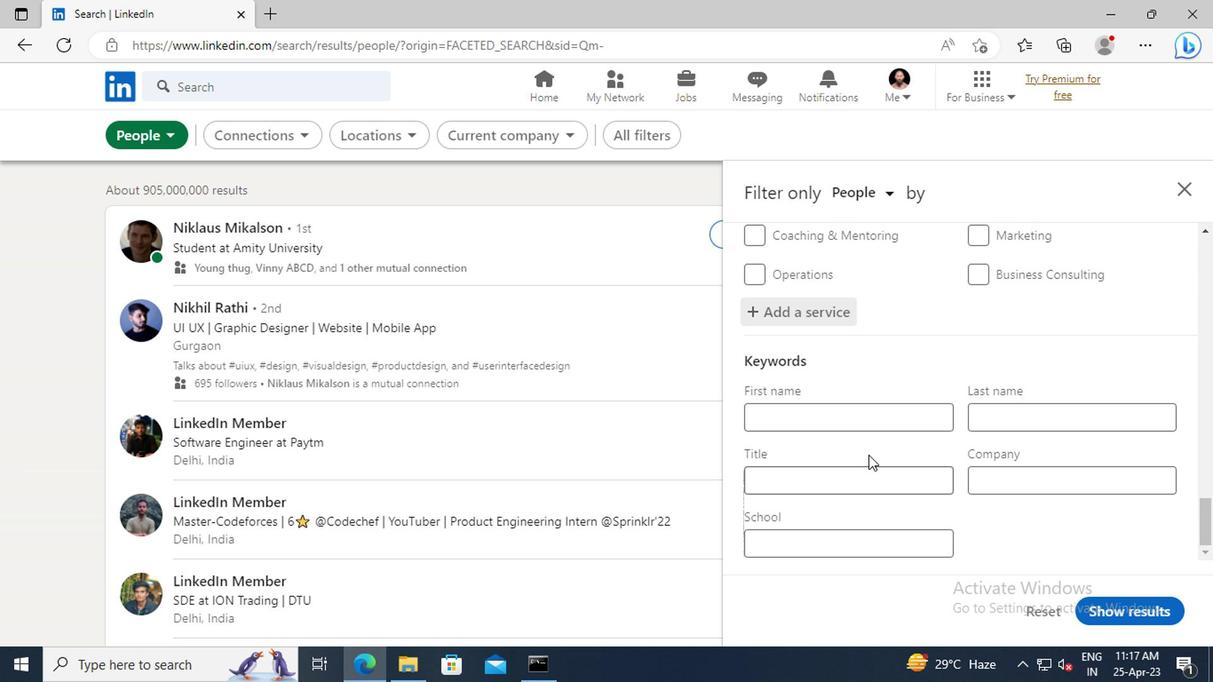 
Action: Mouse pressed left at (865, 475)
Screenshot: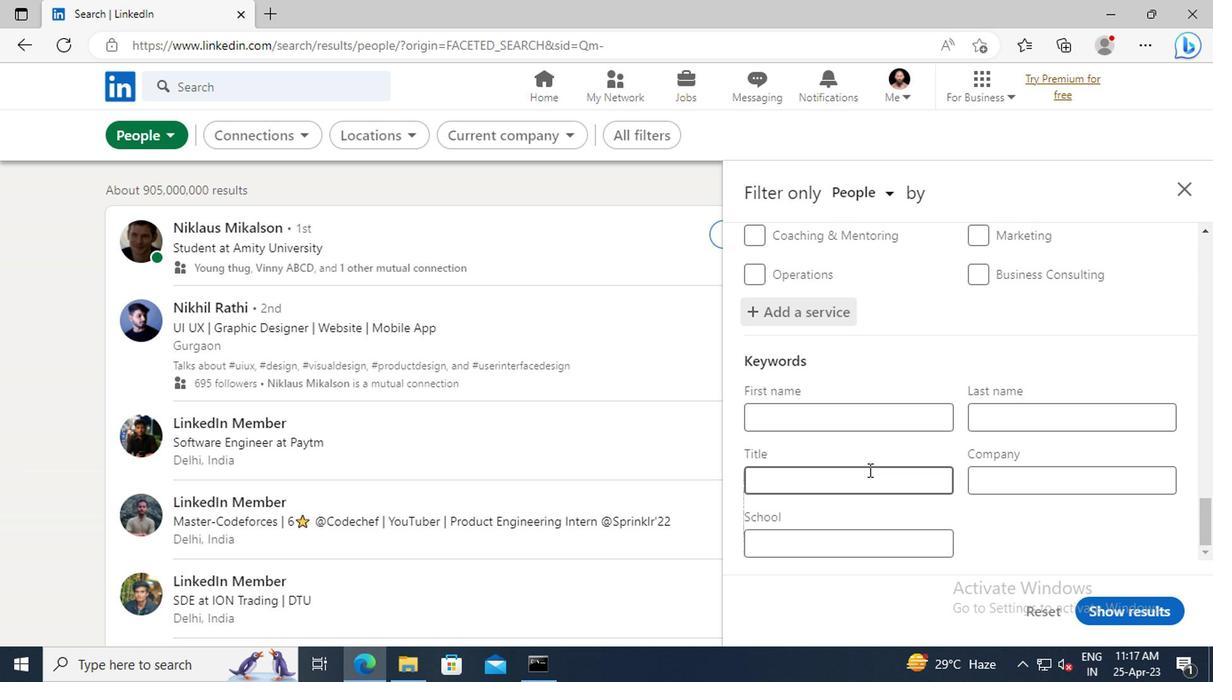 
Action: Key pressed <Key.shift>PRODUCT<Key.space><Key.shift>MANAGER
Screenshot: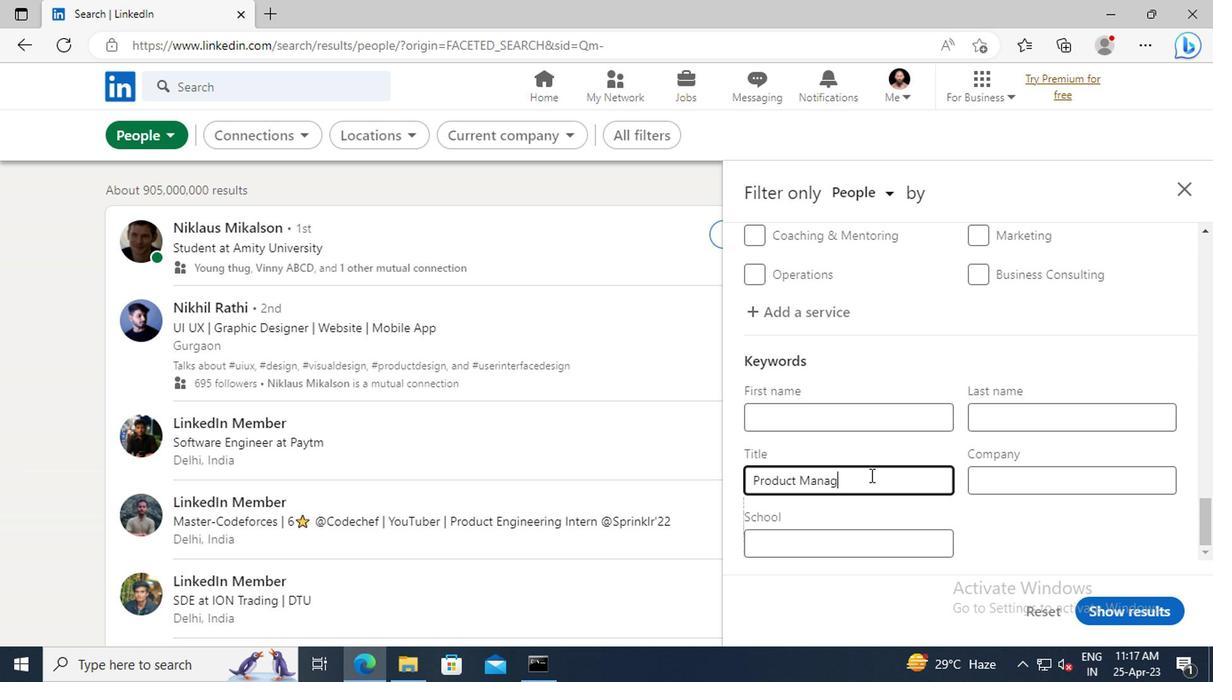 
Action: Mouse moved to (1086, 601)
Screenshot: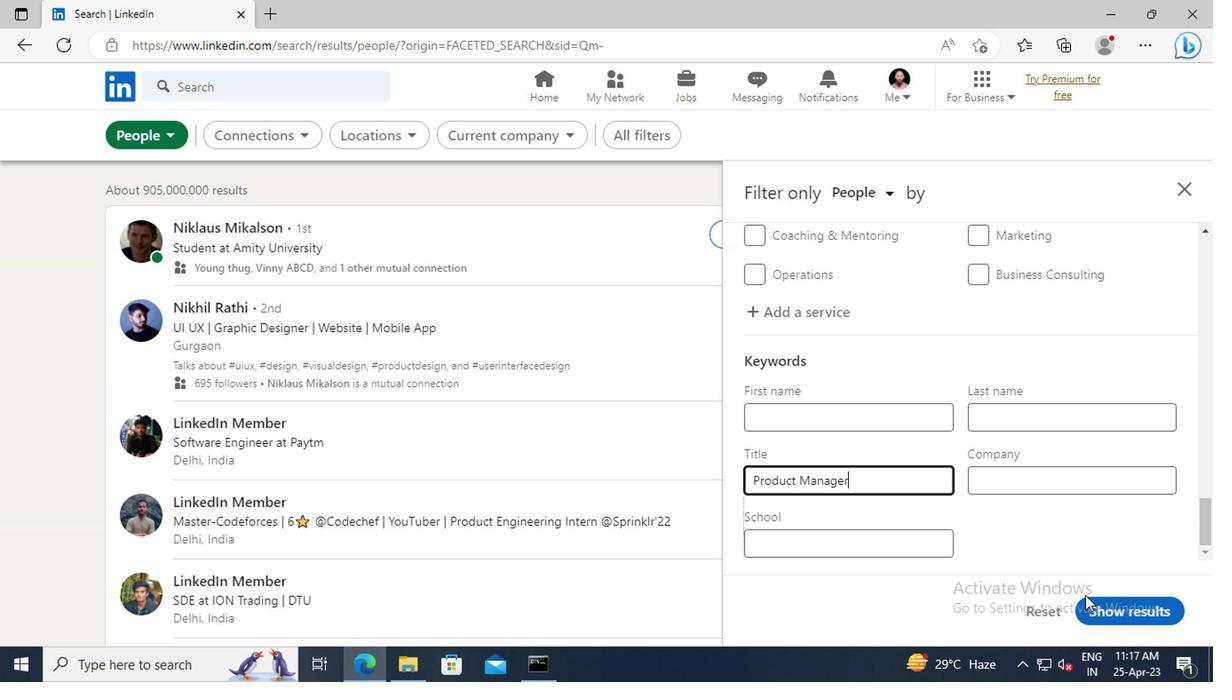 
Action: Mouse pressed left at (1086, 601)
Screenshot: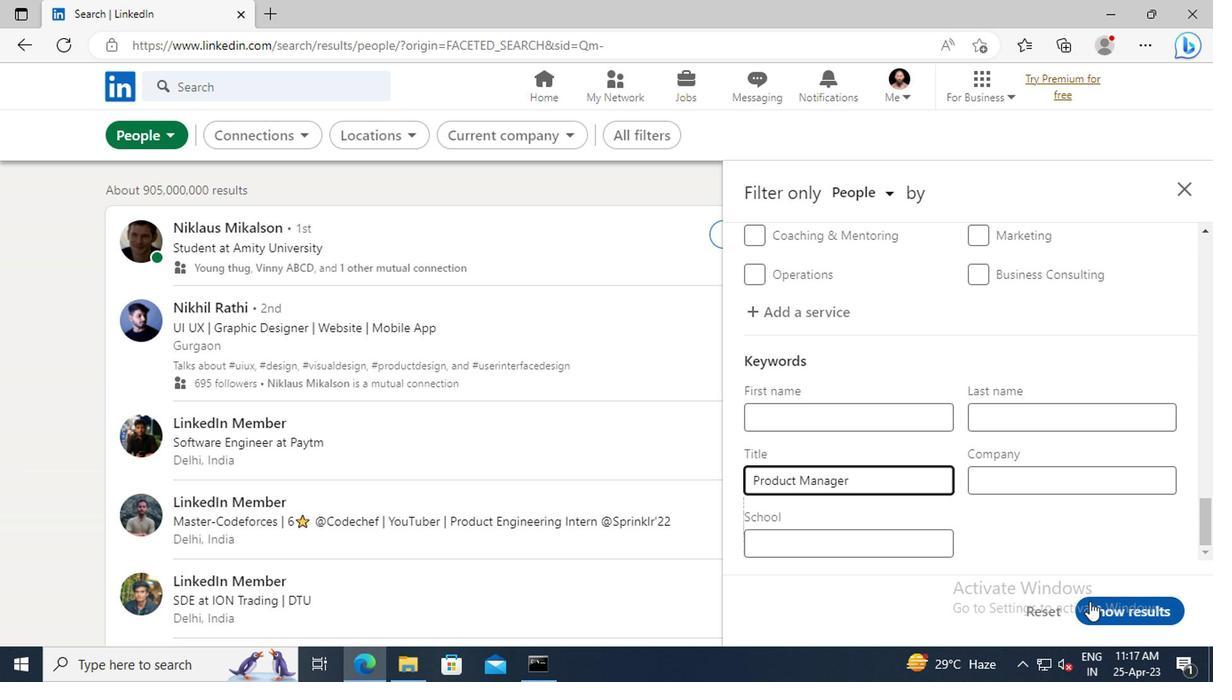 
